 Task: Display the picks of the 2022 Victory Lane Racing NASCAR Cup Series for the race "Ruof thef Mortgage 500" on the track "Phoenix".
Action: Mouse moved to (176, 424)
Screenshot: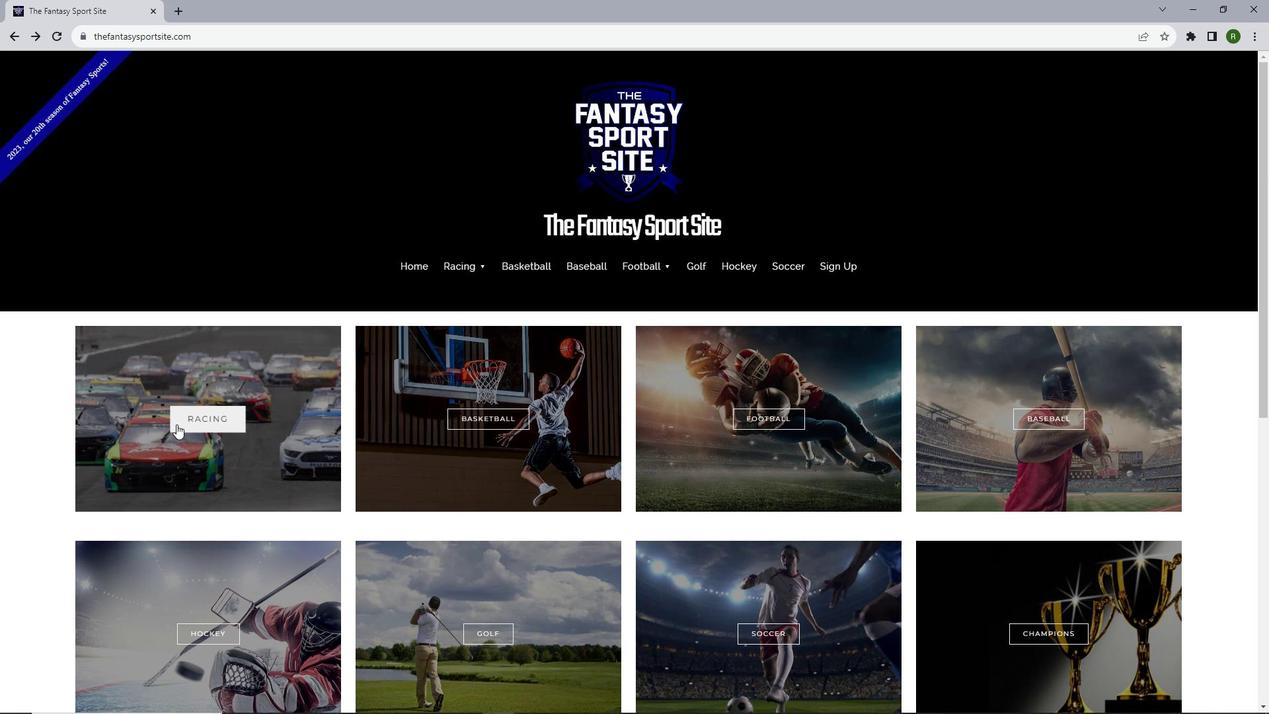 
Action: Mouse pressed left at (176, 424)
Screenshot: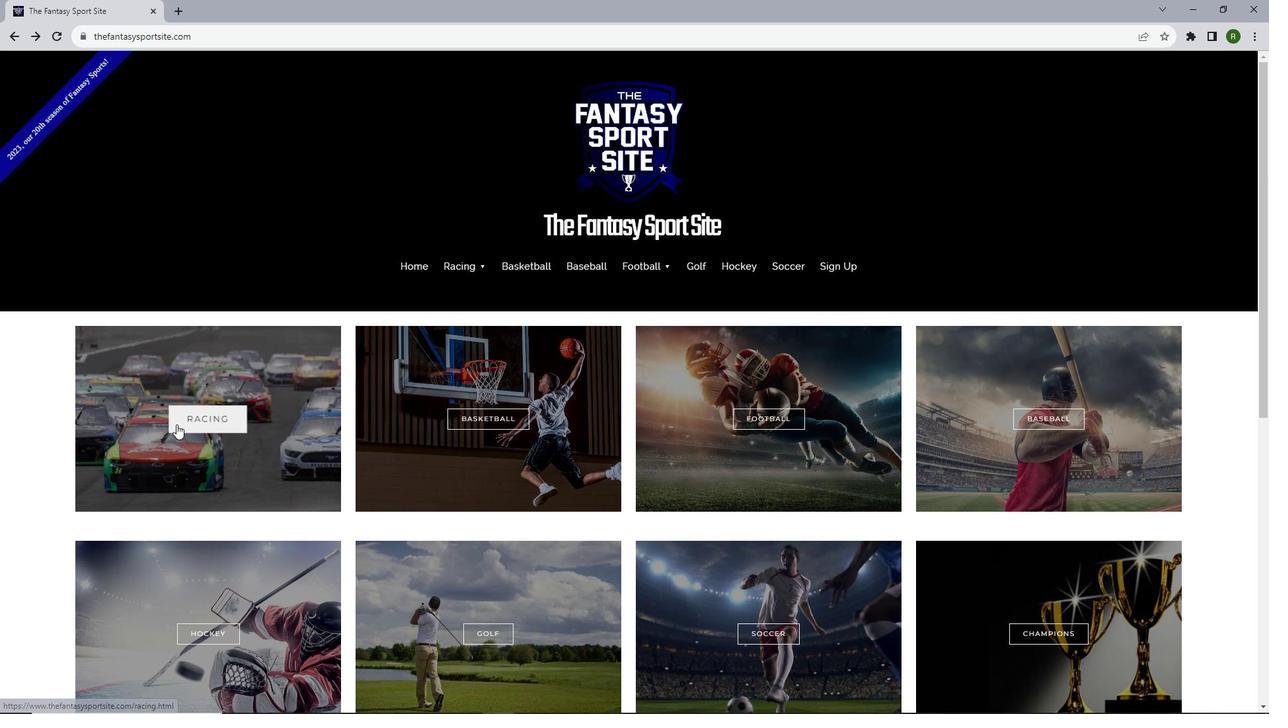 
Action: Mouse moved to (324, 372)
Screenshot: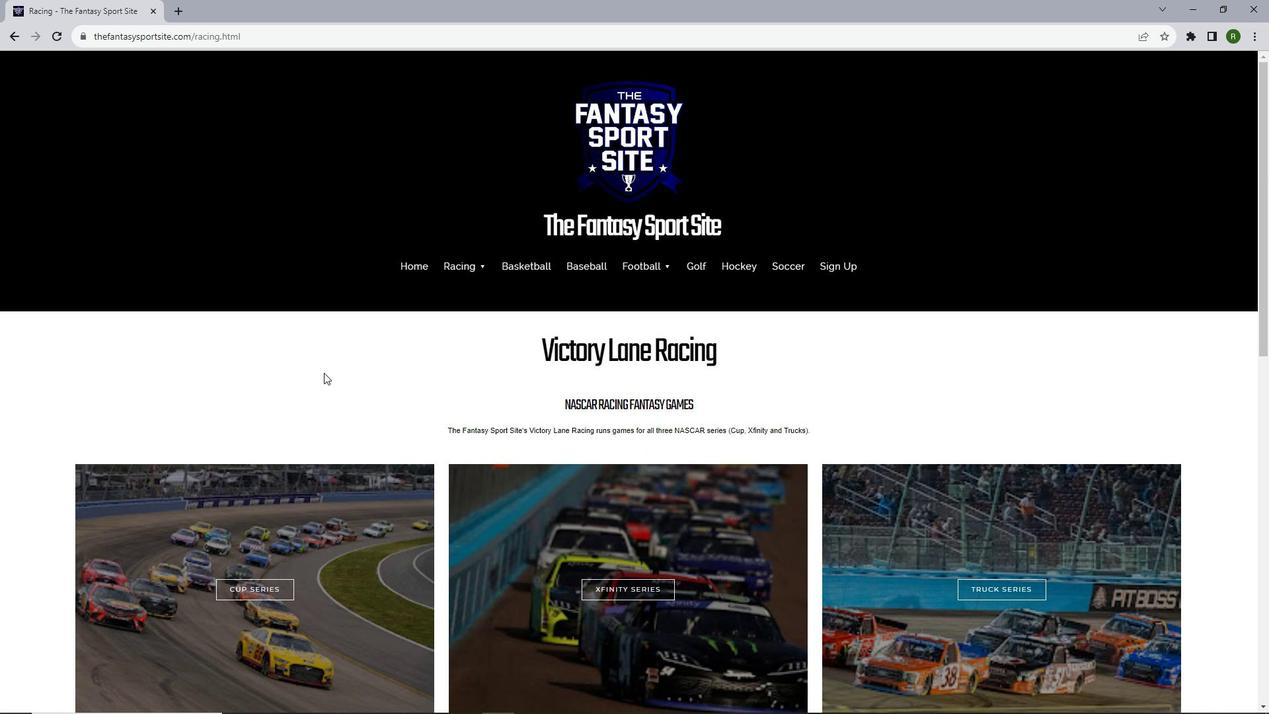 
Action: Mouse scrolled (324, 372) with delta (0, 0)
Screenshot: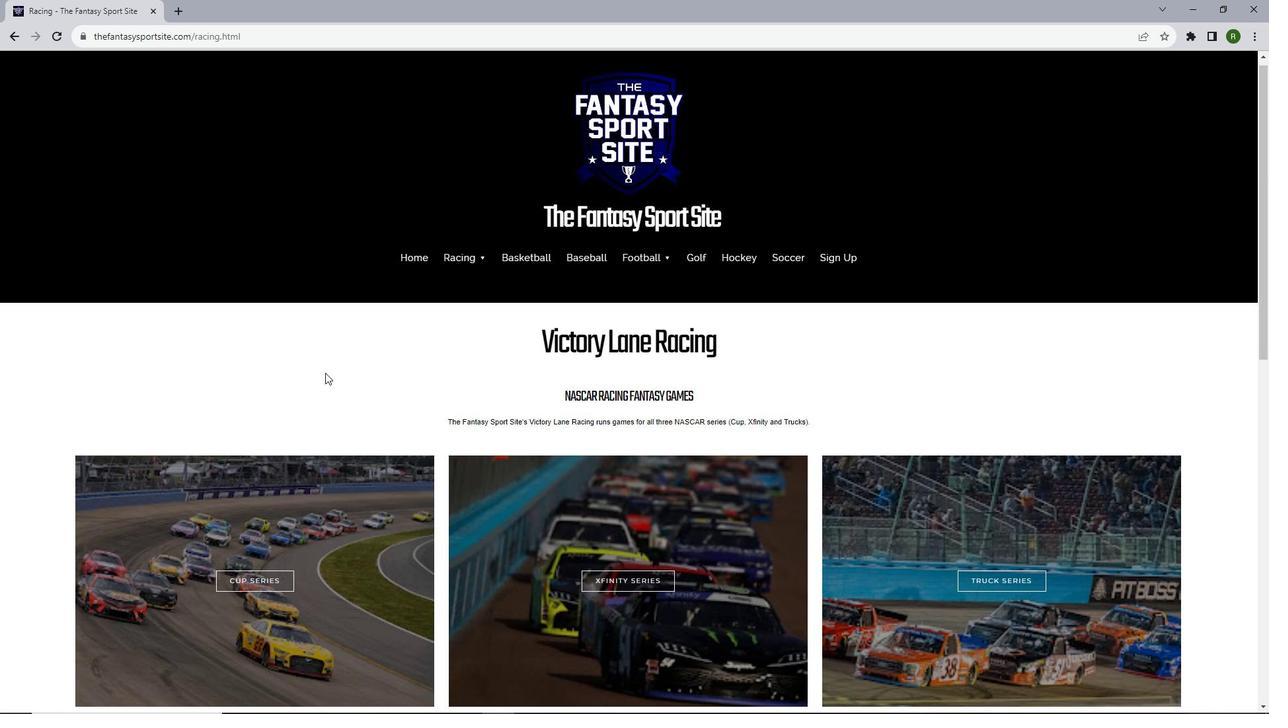 
Action: Mouse moved to (325, 372)
Screenshot: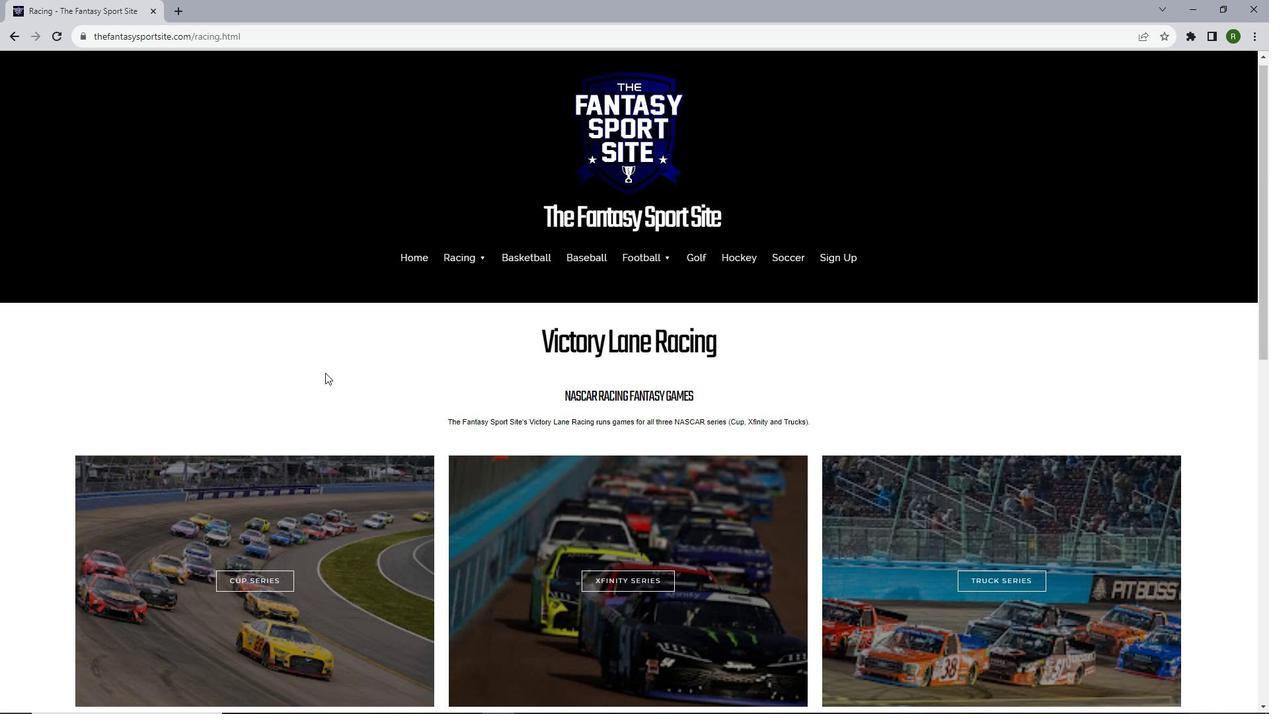
Action: Mouse scrolled (325, 372) with delta (0, 0)
Screenshot: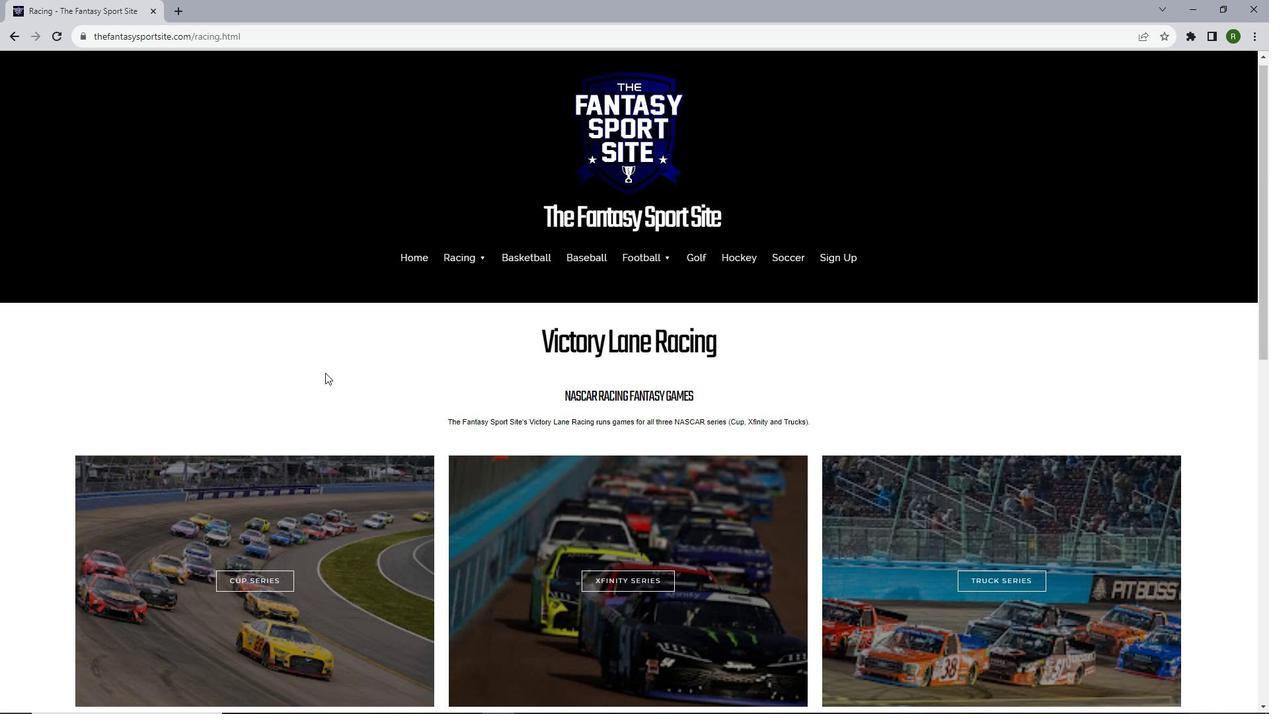 
Action: Mouse scrolled (325, 372) with delta (0, 0)
Screenshot: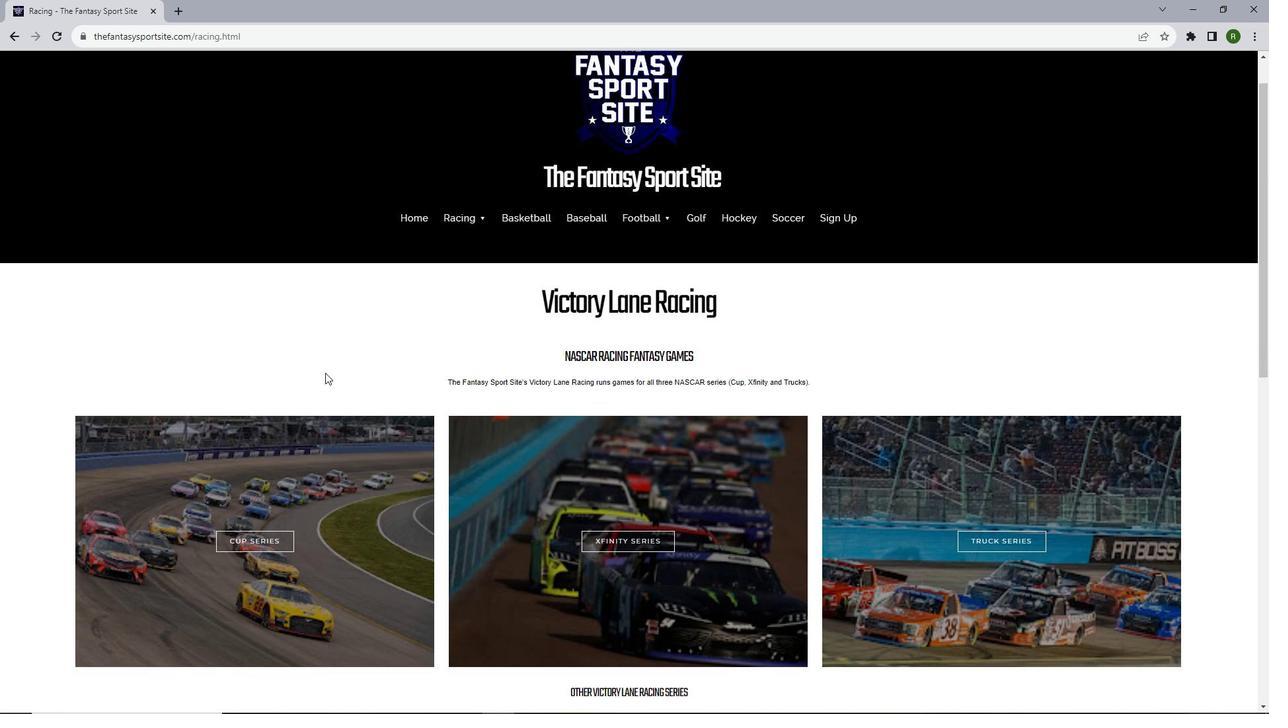 
Action: Mouse scrolled (325, 372) with delta (0, 0)
Screenshot: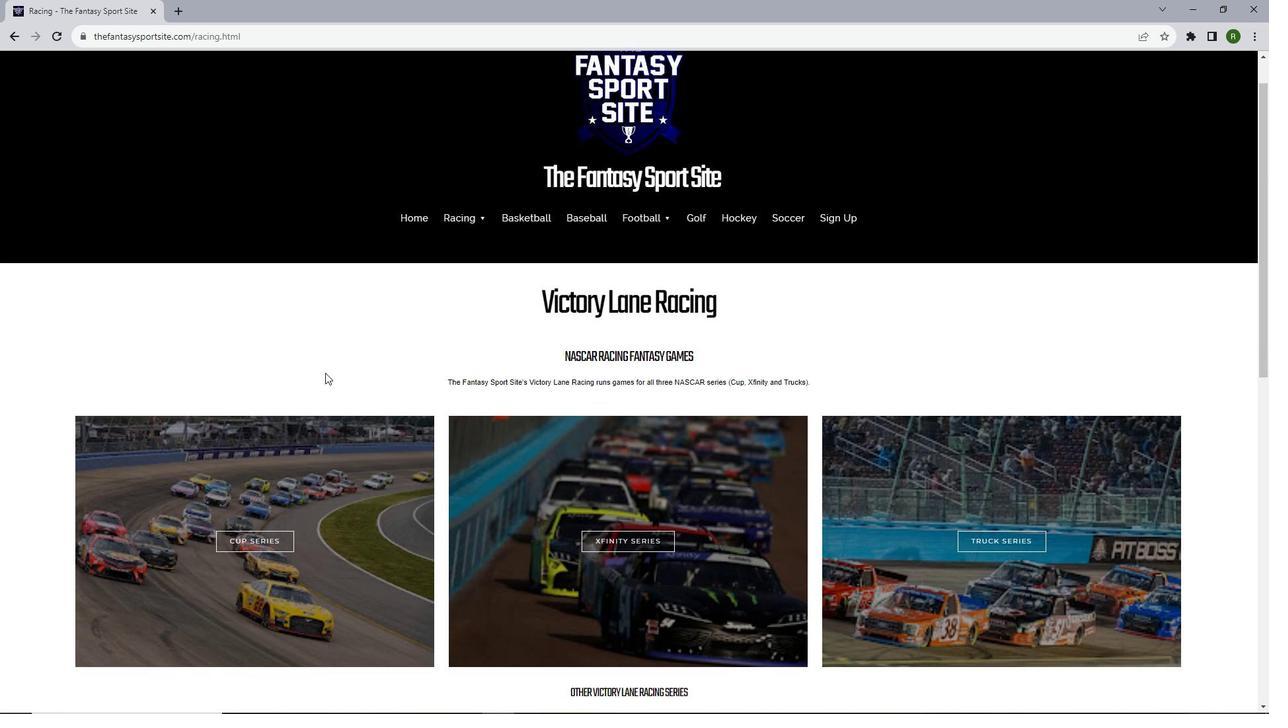 
Action: Mouse scrolled (325, 372) with delta (0, 0)
Screenshot: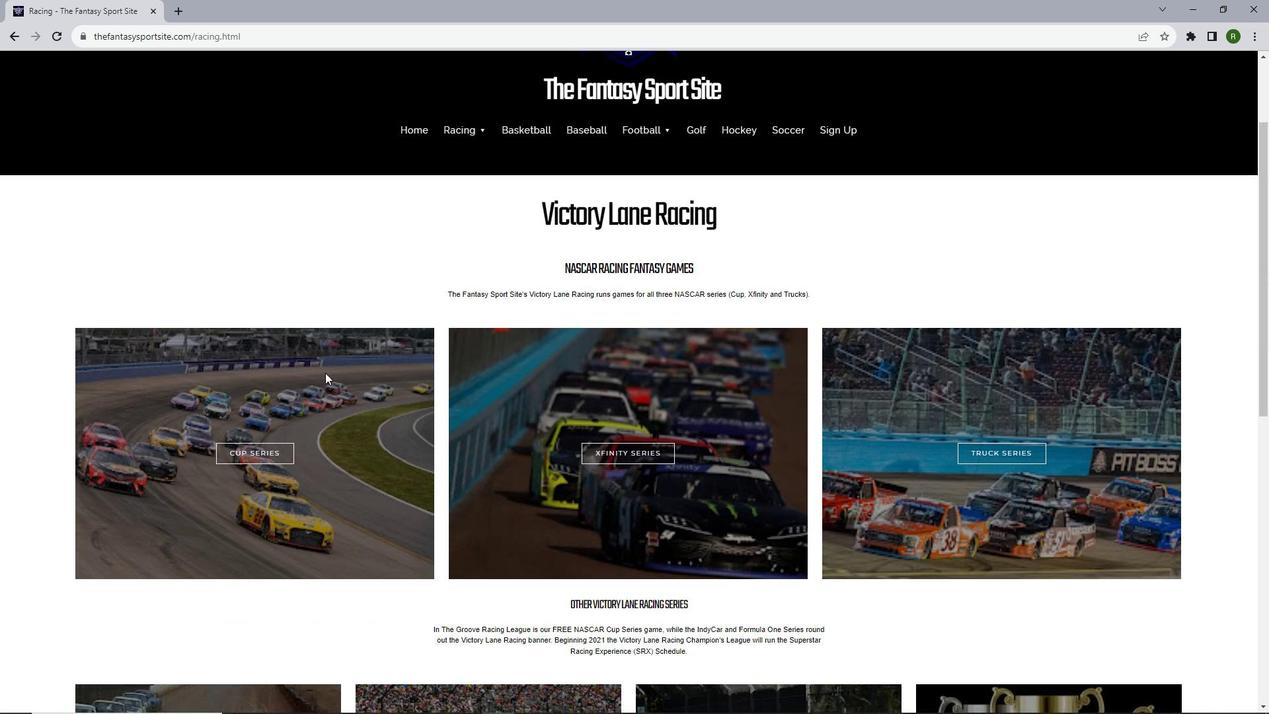 
Action: Mouse moved to (333, 398)
Screenshot: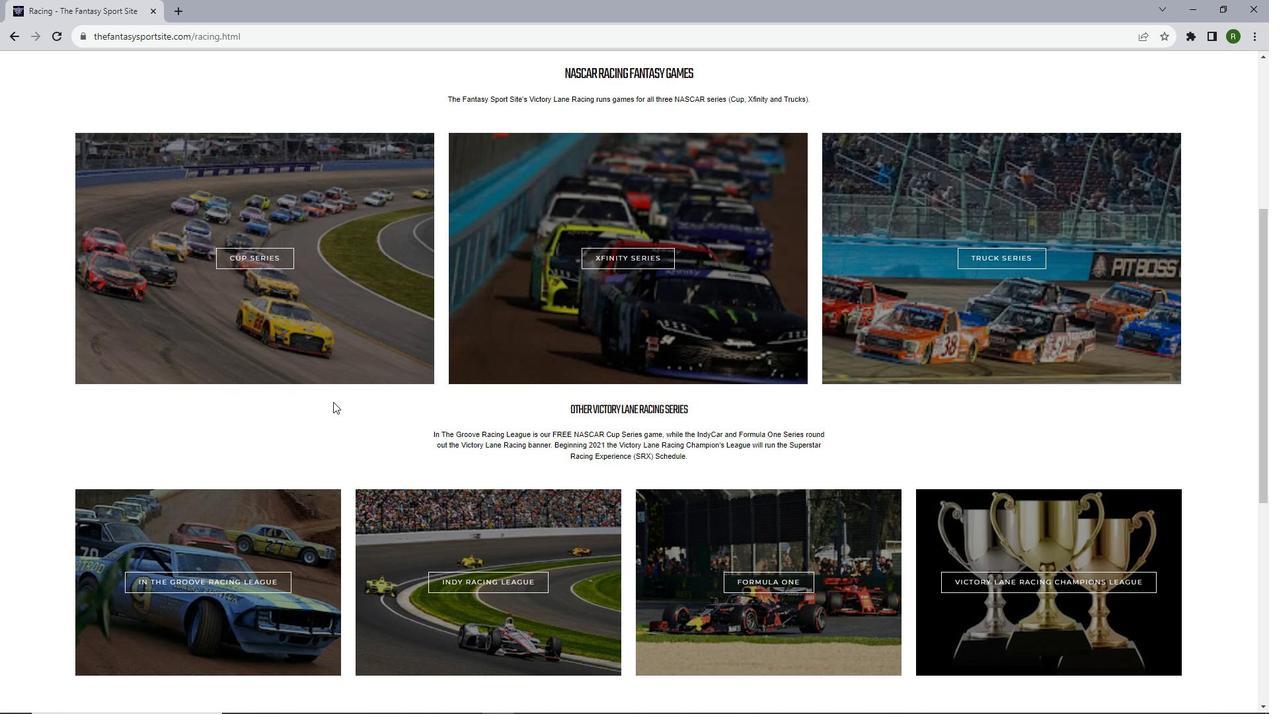 
Action: Mouse scrolled (333, 397) with delta (0, 0)
Screenshot: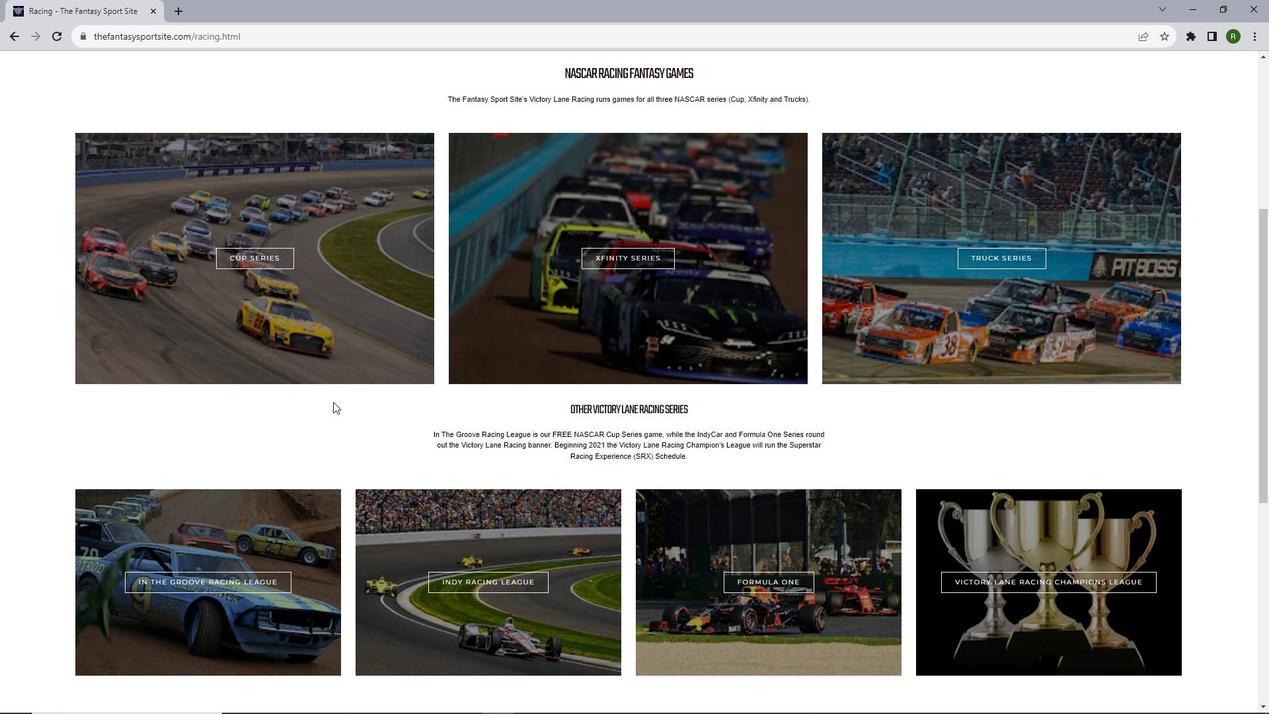 
Action: Mouse moved to (333, 403)
Screenshot: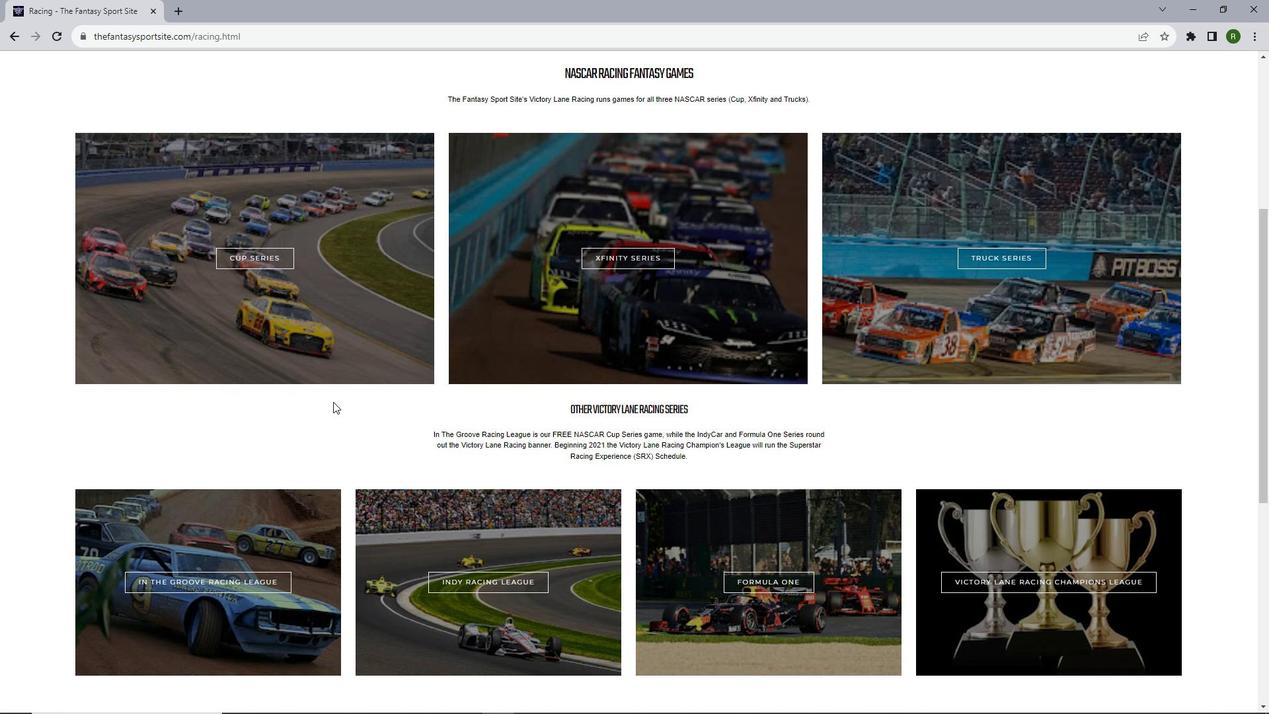 
Action: Mouse scrolled (333, 402) with delta (0, 0)
Screenshot: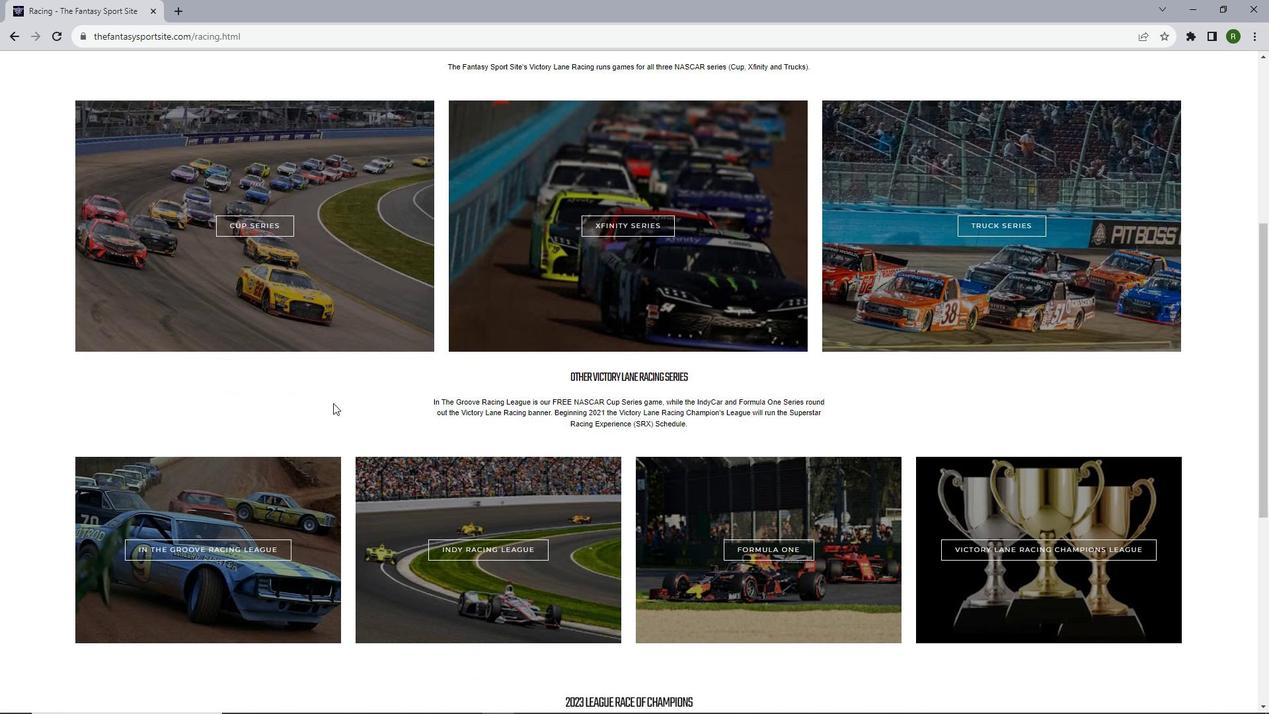 
Action: Mouse moved to (333, 404)
Screenshot: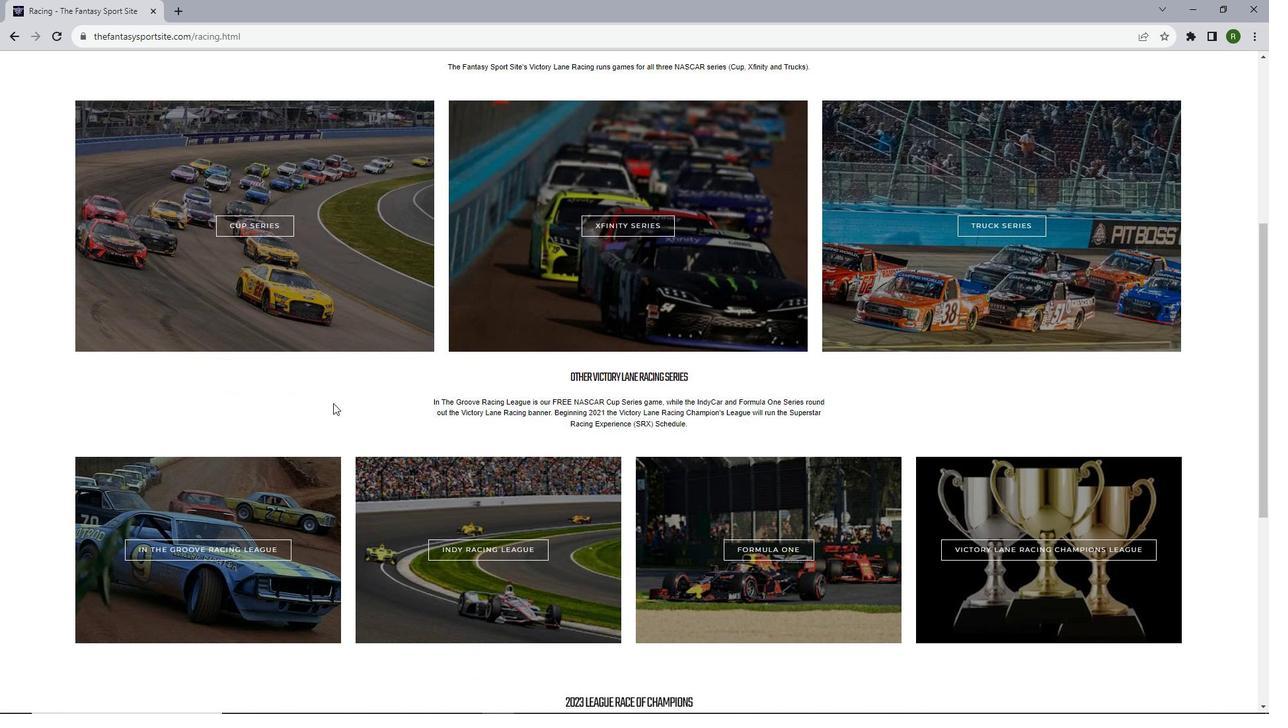 
Action: Mouse scrolled (333, 404) with delta (0, 0)
Screenshot: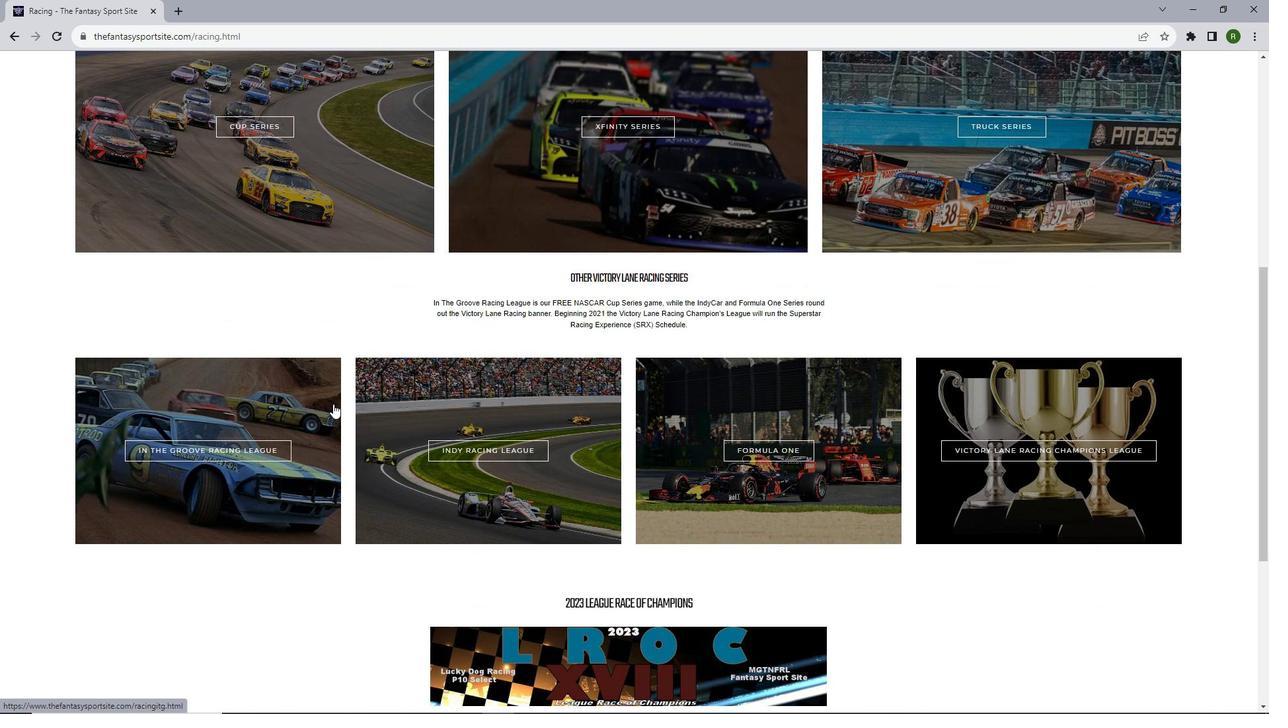 
Action: Mouse moved to (271, 189)
Screenshot: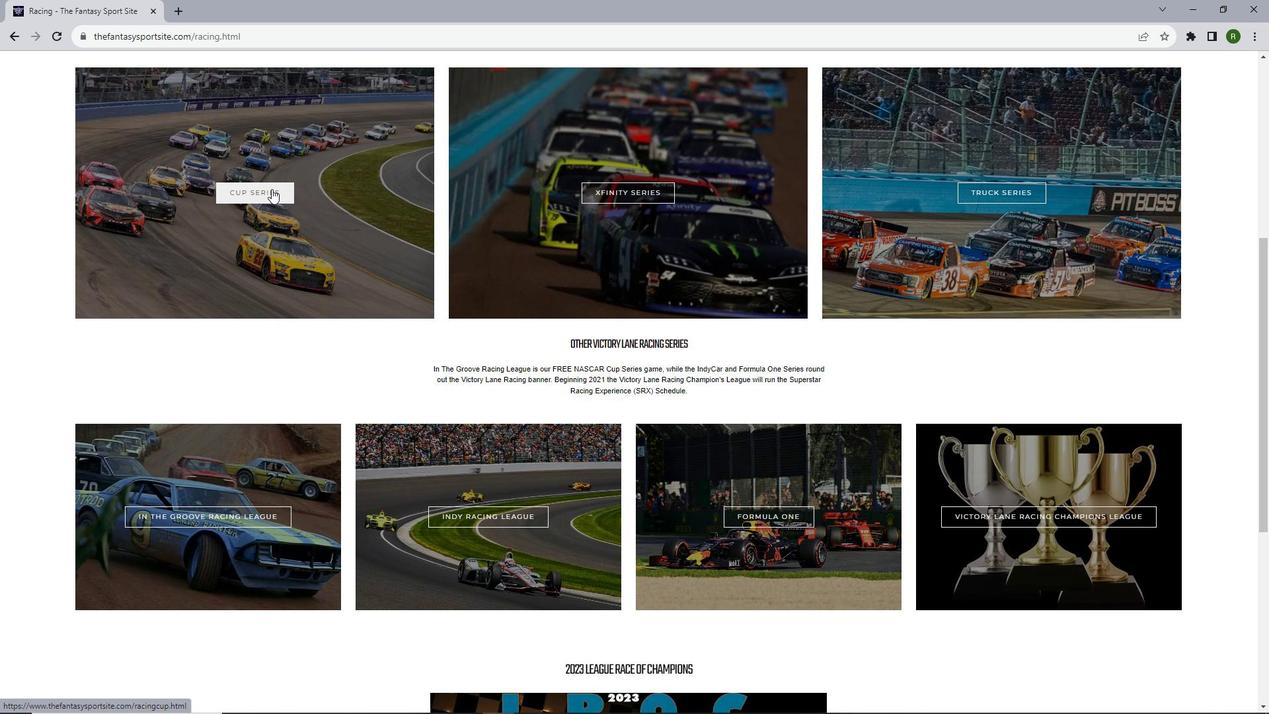 
Action: Mouse pressed left at (271, 189)
Screenshot: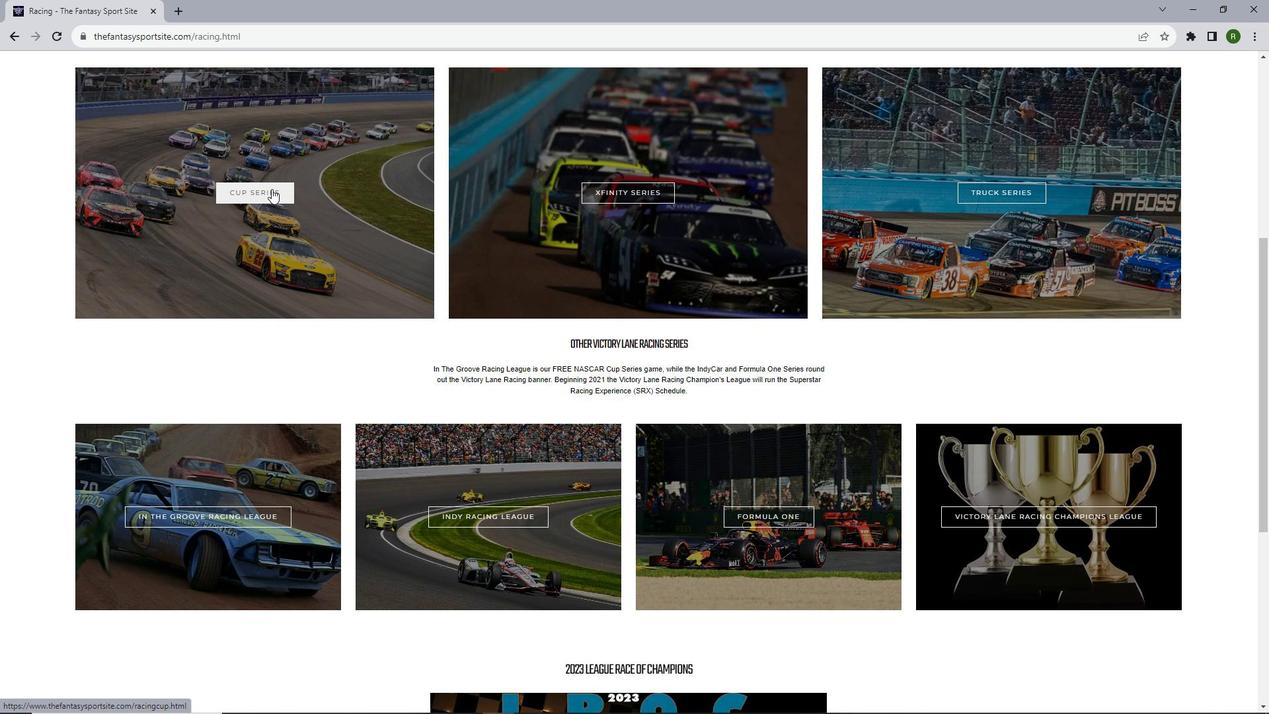 
Action: Mouse moved to (361, 306)
Screenshot: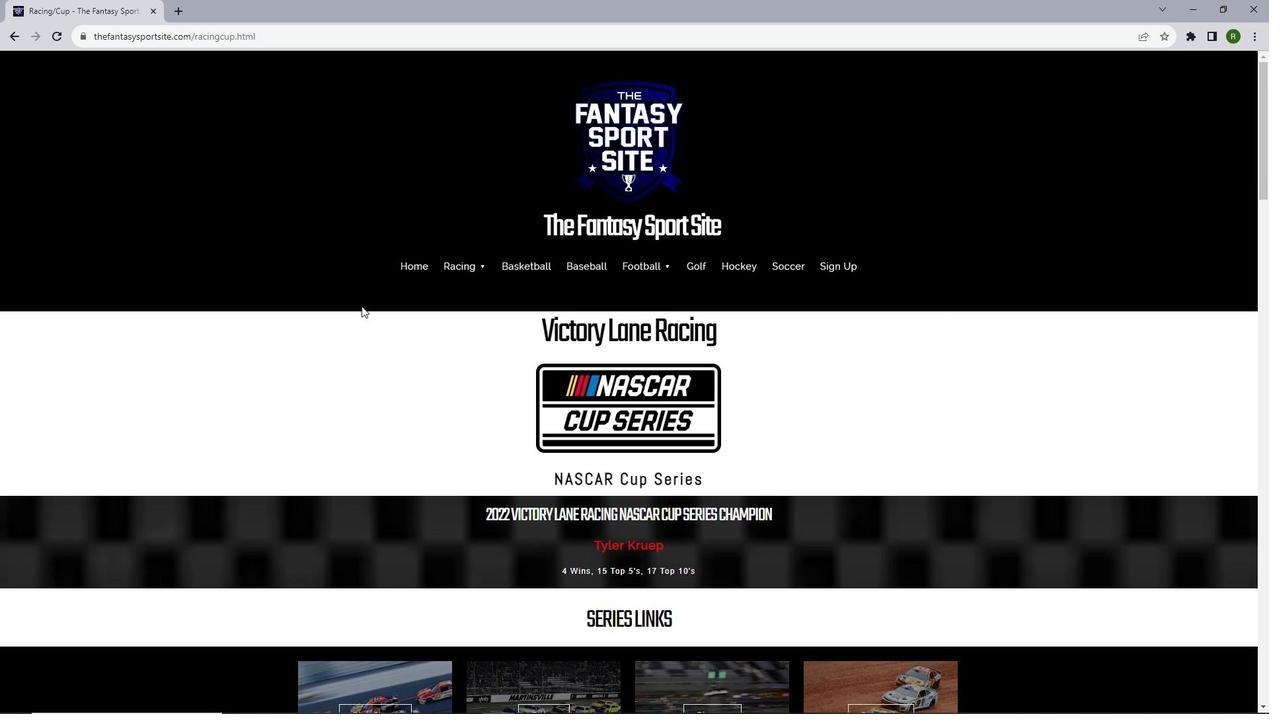 
Action: Mouse scrolled (361, 305) with delta (0, 0)
Screenshot: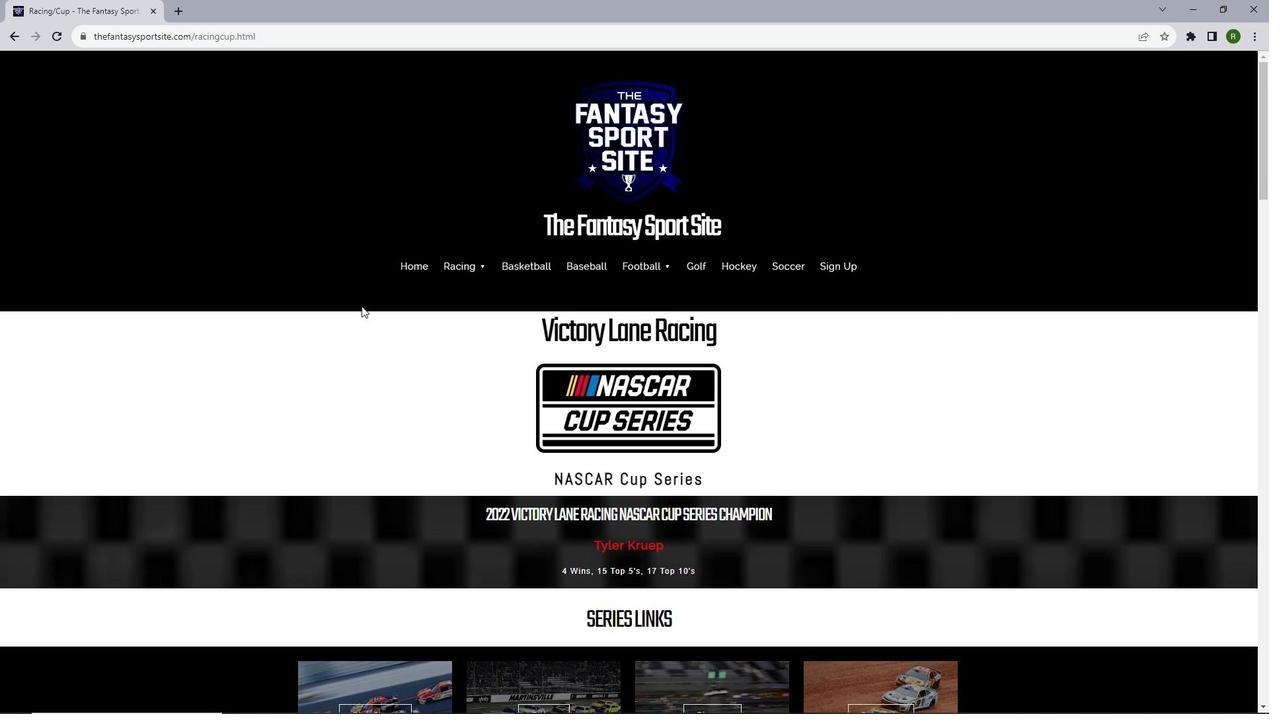 
Action: Mouse scrolled (361, 305) with delta (0, 0)
Screenshot: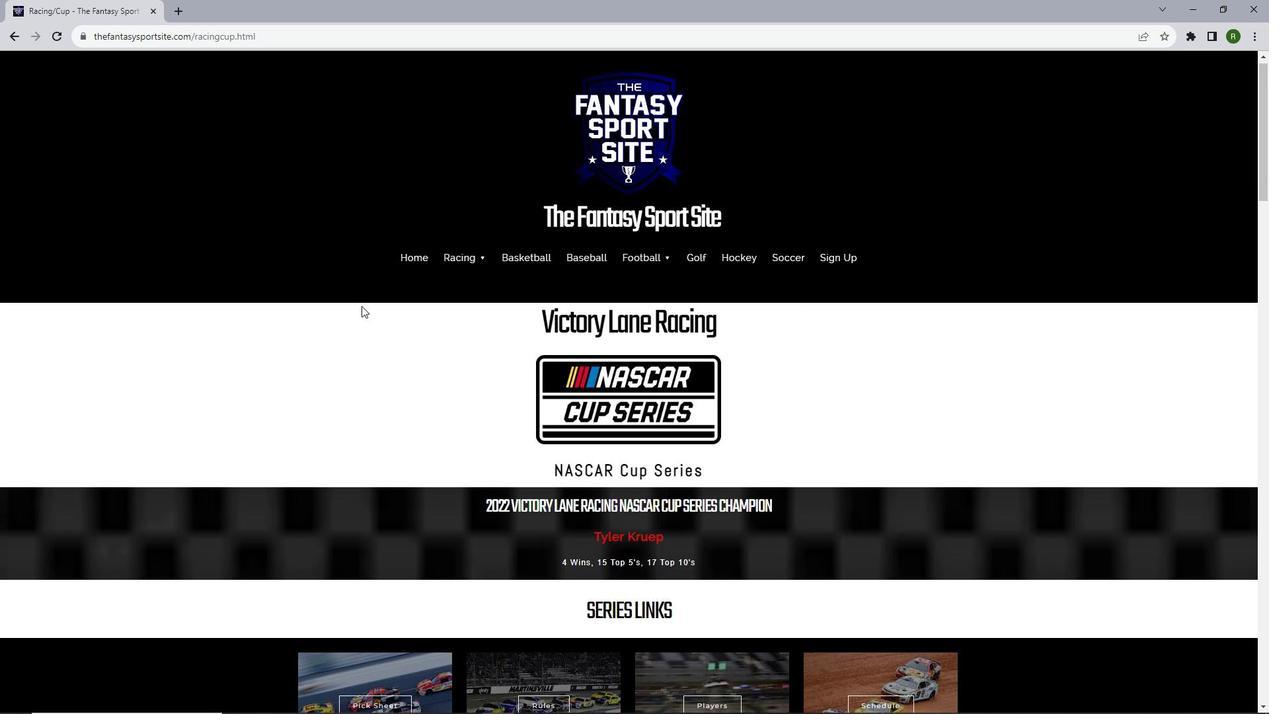 
Action: Mouse scrolled (361, 305) with delta (0, 0)
Screenshot: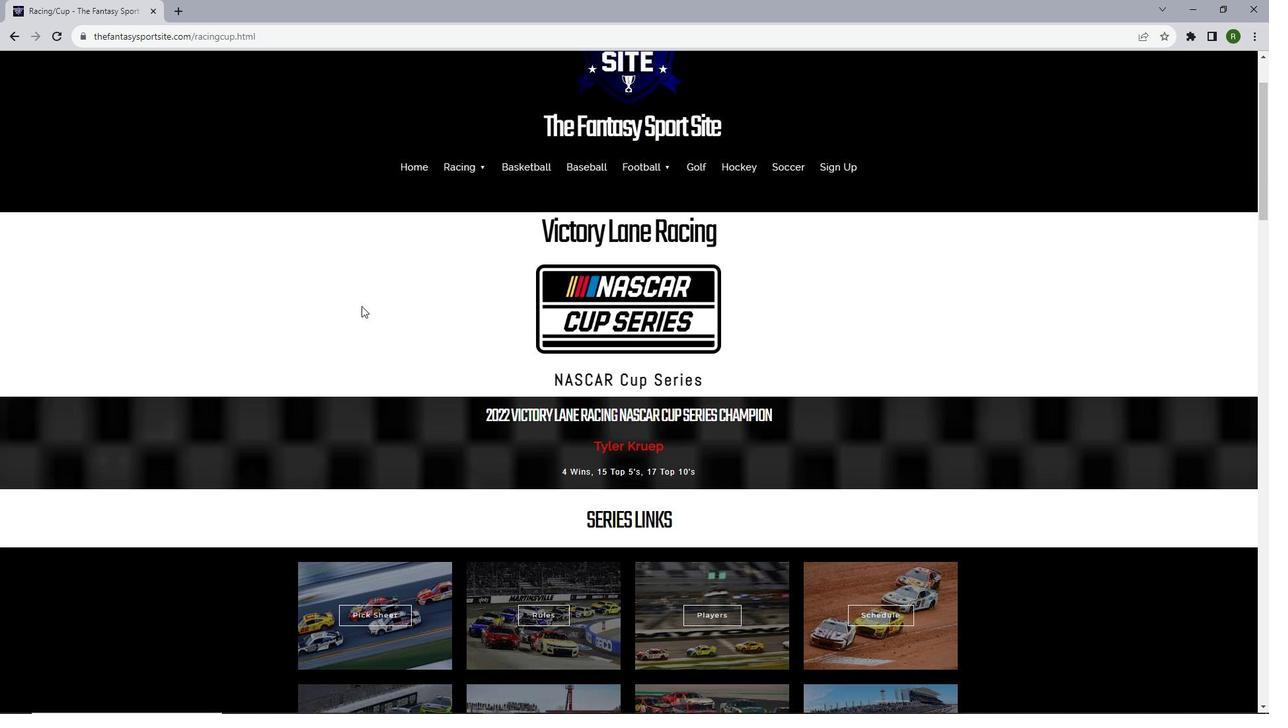 
Action: Mouse scrolled (361, 305) with delta (0, 0)
Screenshot: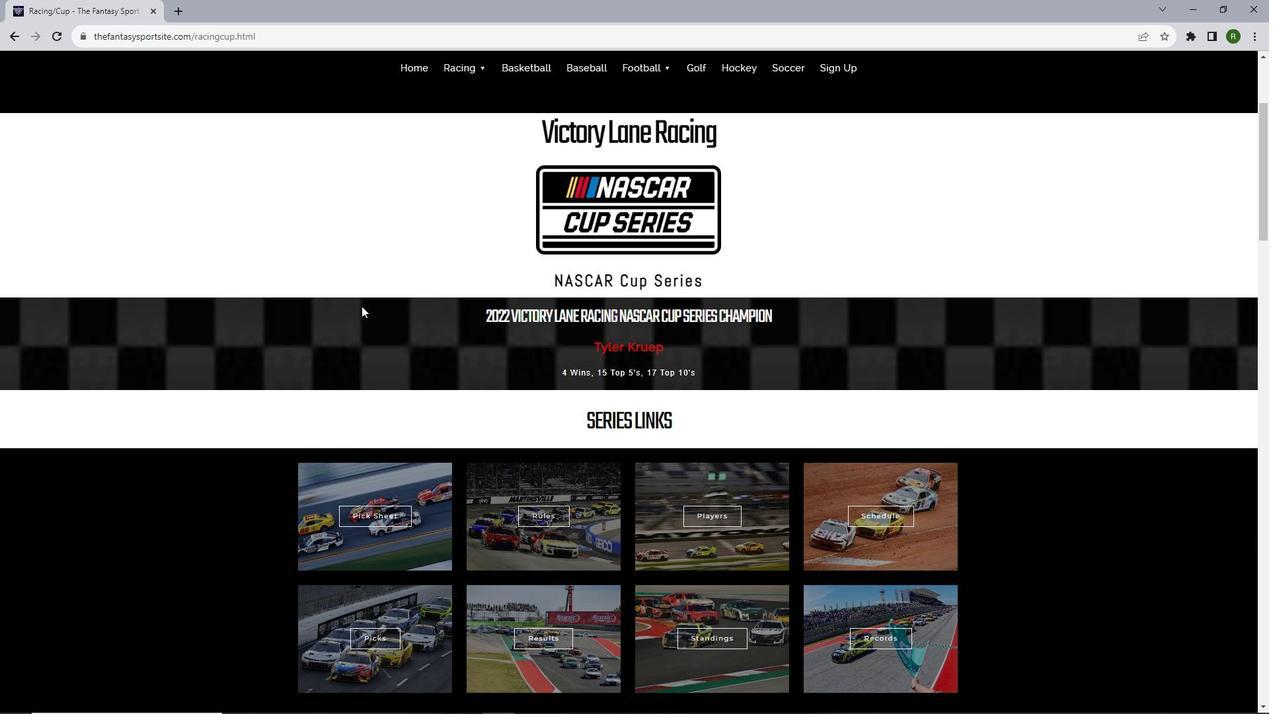 
Action: Mouse scrolled (361, 305) with delta (0, 0)
Screenshot: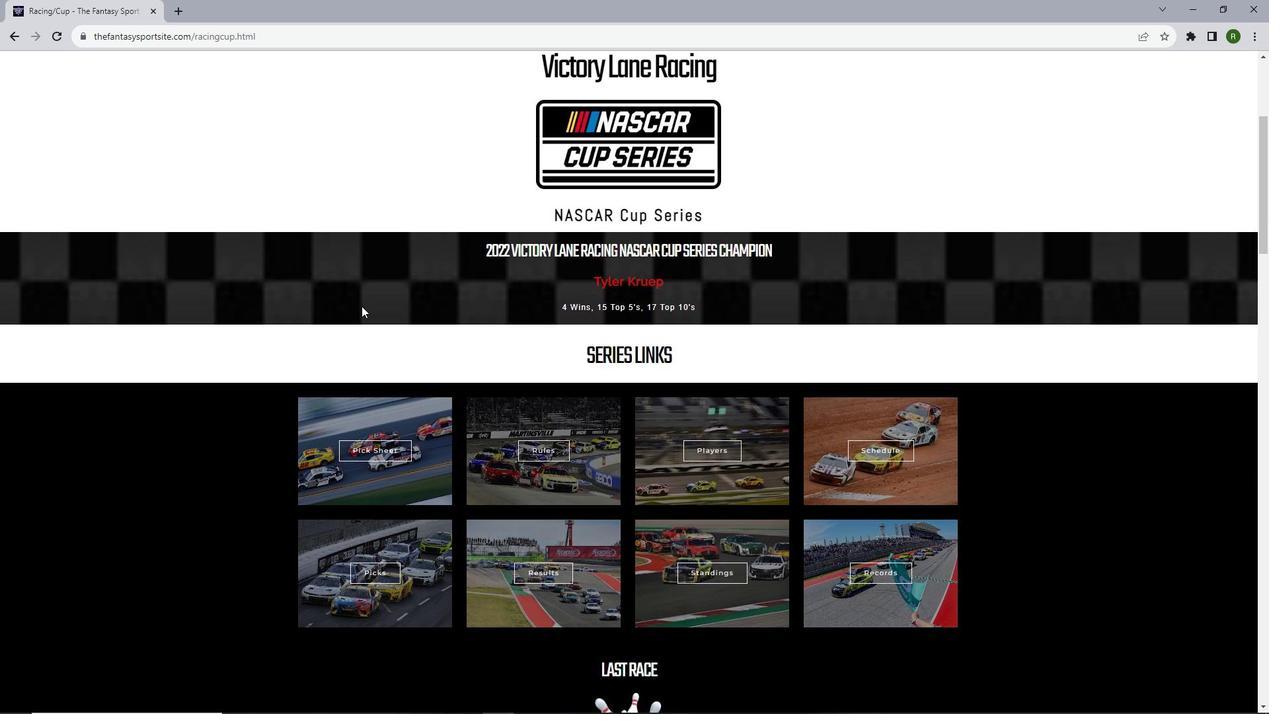 
Action: Mouse moved to (372, 509)
Screenshot: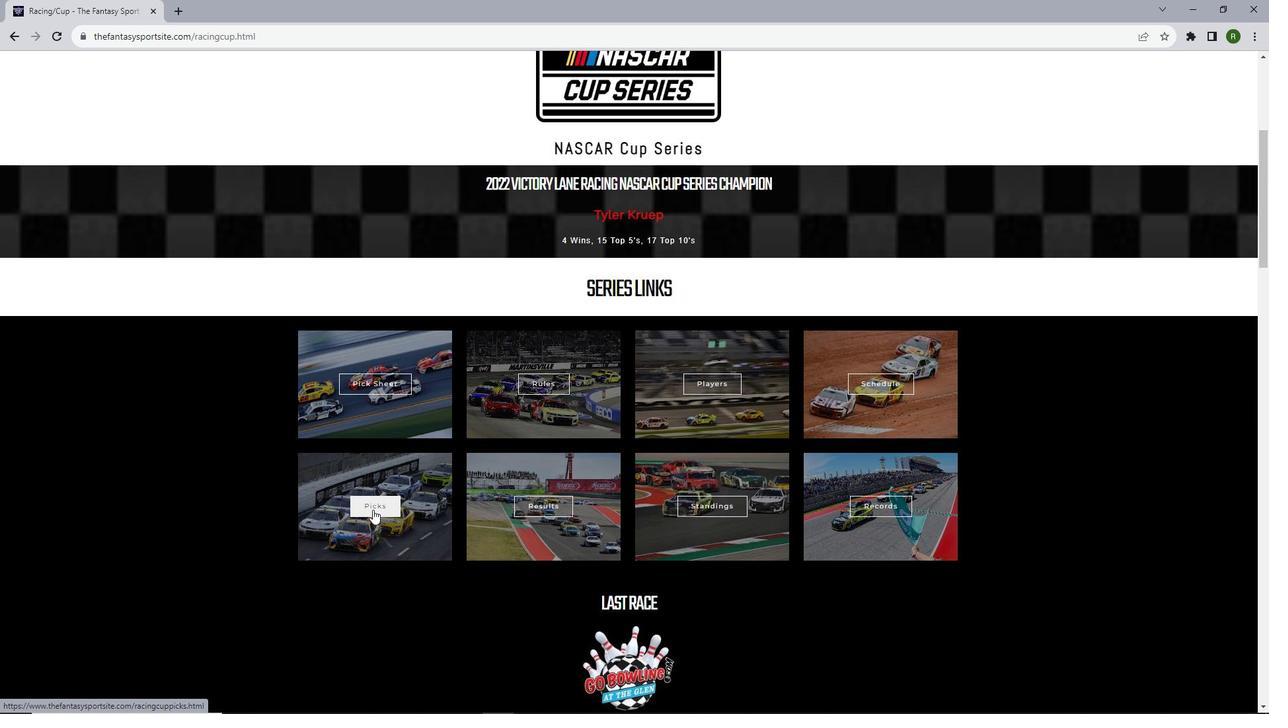 
Action: Mouse pressed left at (372, 509)
Screenshot: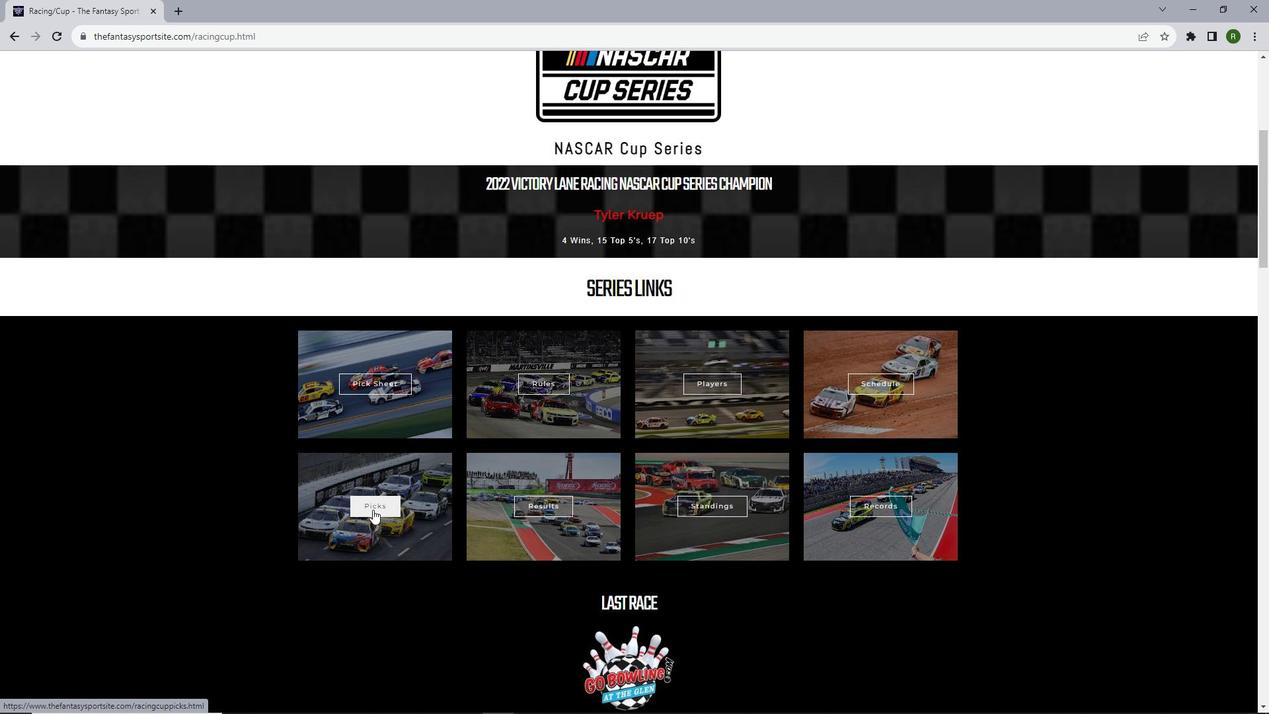 
Action: Mouse moved to (423, 390)
Screenshot: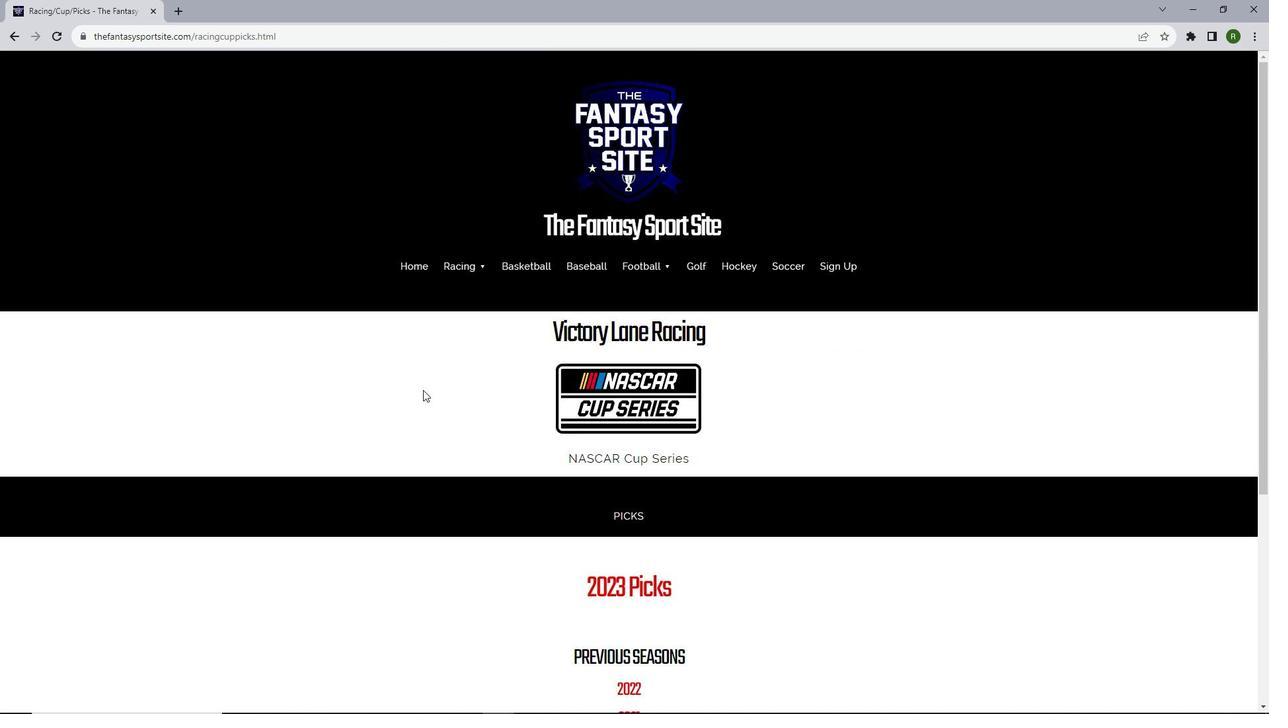 
Action: Mouse scrolled (423, 389) with delta (0, 0)
Screenshot: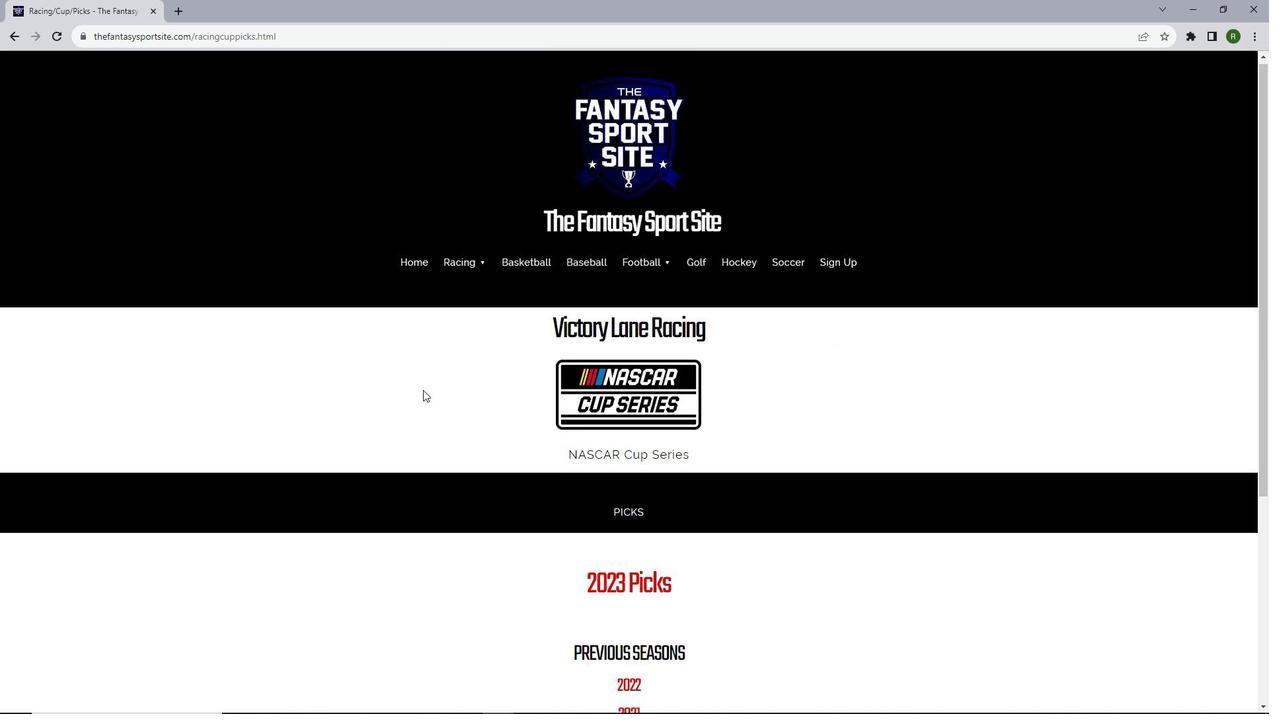 
Action: Mouse scrolled (423, 389) with delta (0, 0)
Screenshot: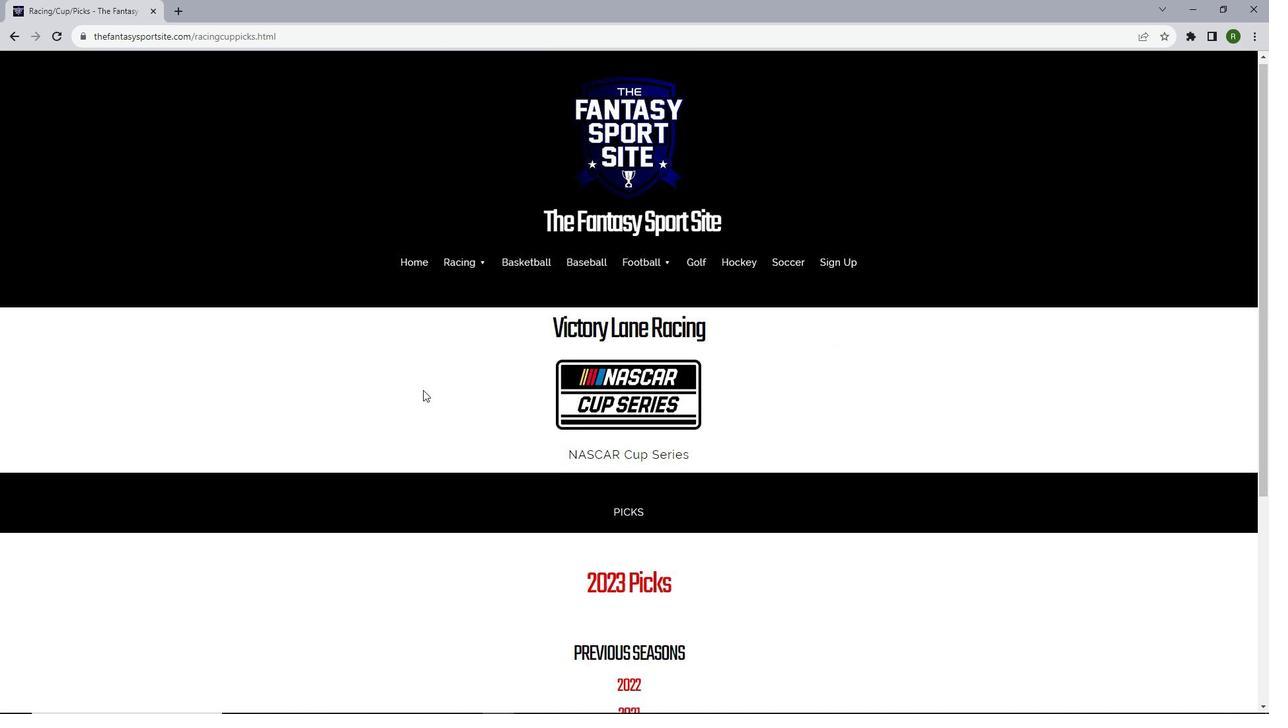 
Action: Mouse moved to (427, 390)
Screenshot: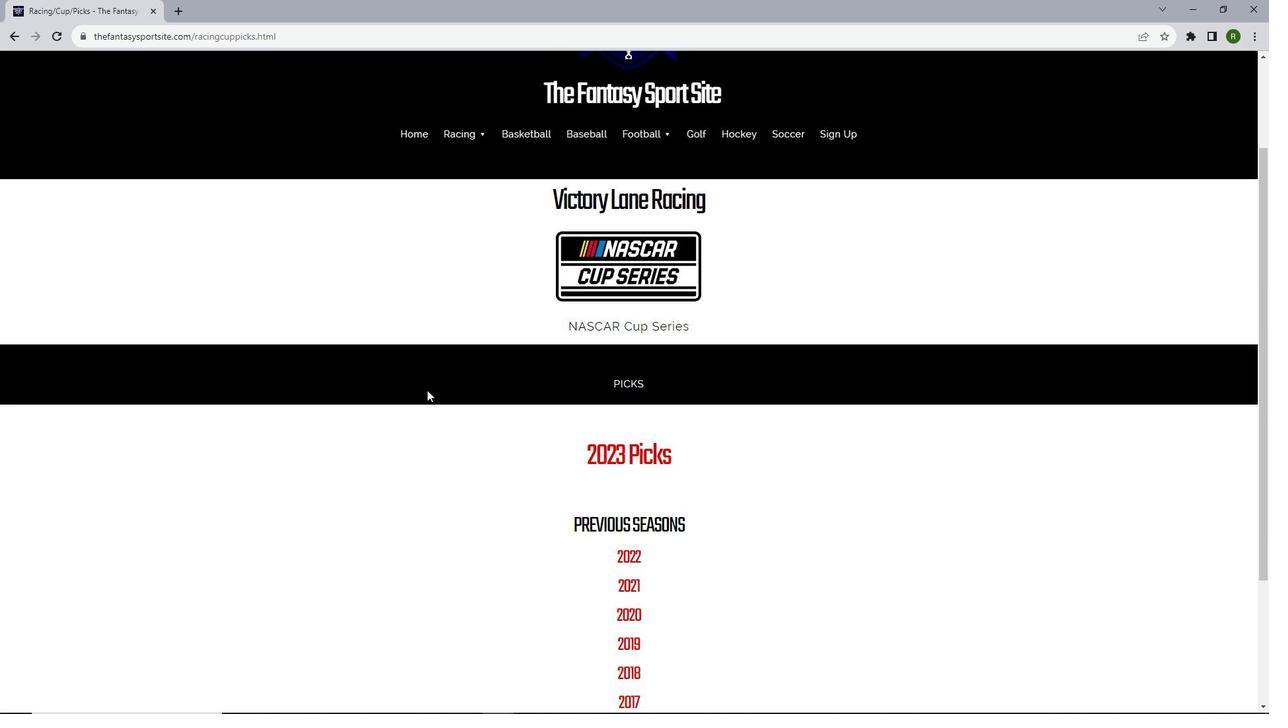 
Action: Mouse scrolled (427, 389) with delta (0, 0)
Screenshot: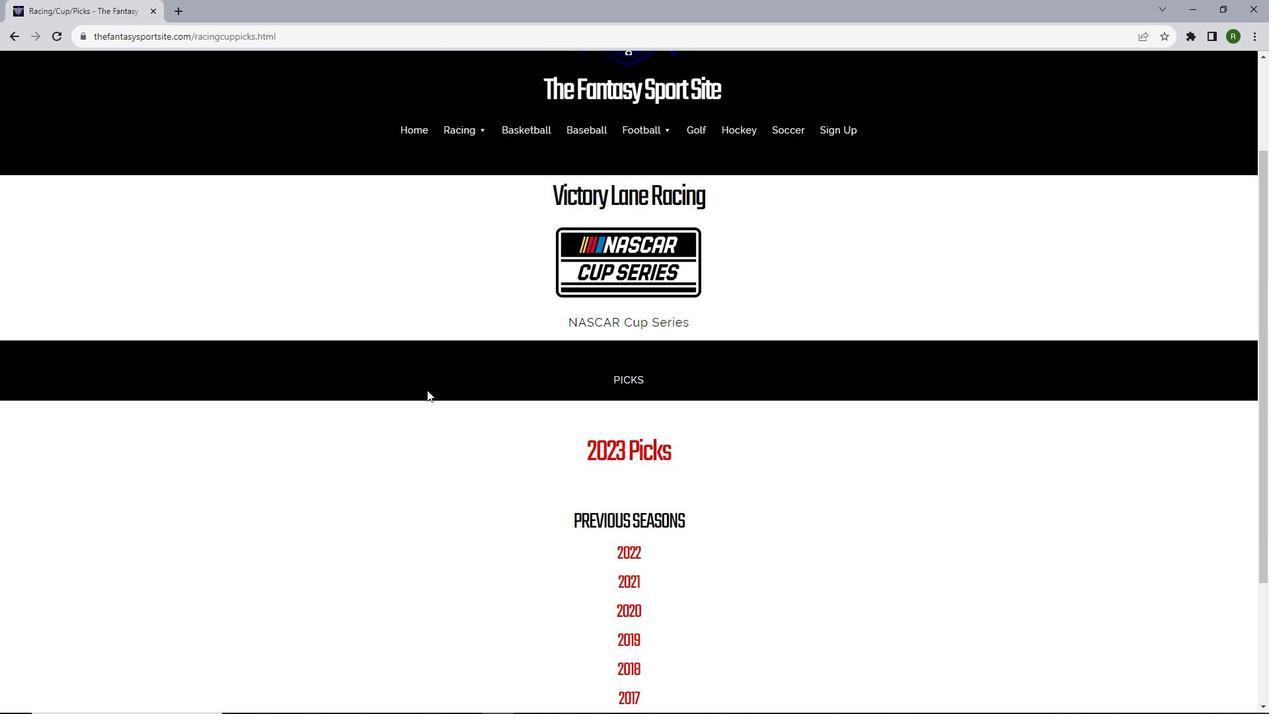 
Action: Mouse scrolled (427, 389) with delta (0, 0)
Screenshot: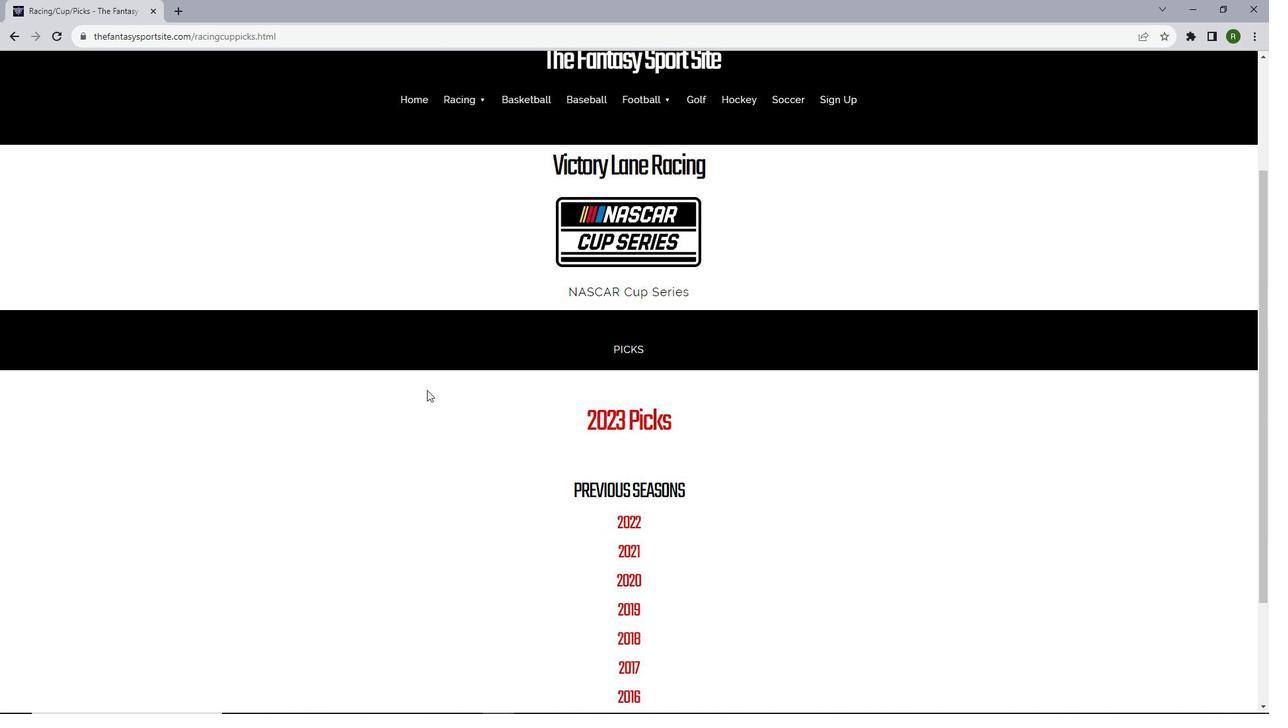 
Action: Mouse moved to (632, 418)
Screenshot: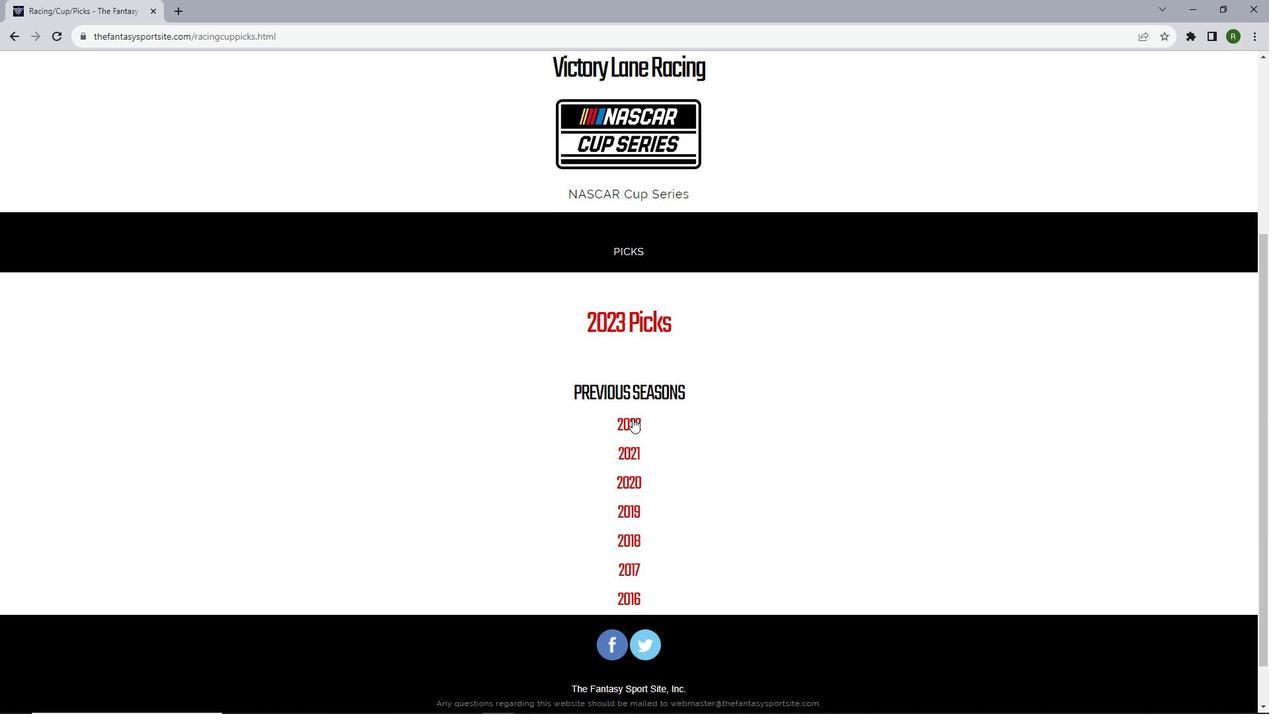 
Action: Mouse pressed left at (632, 418)
Screenshot: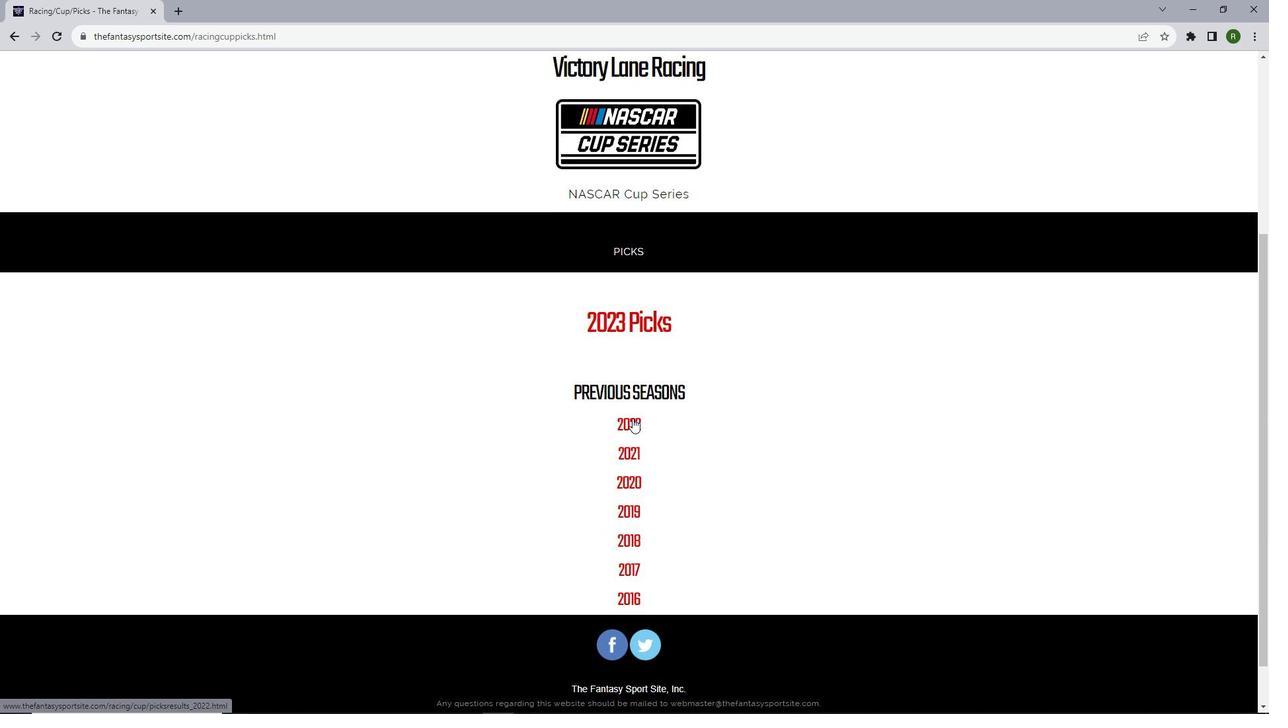 
Action: Mouse moved to (643, 180)
Screenshot: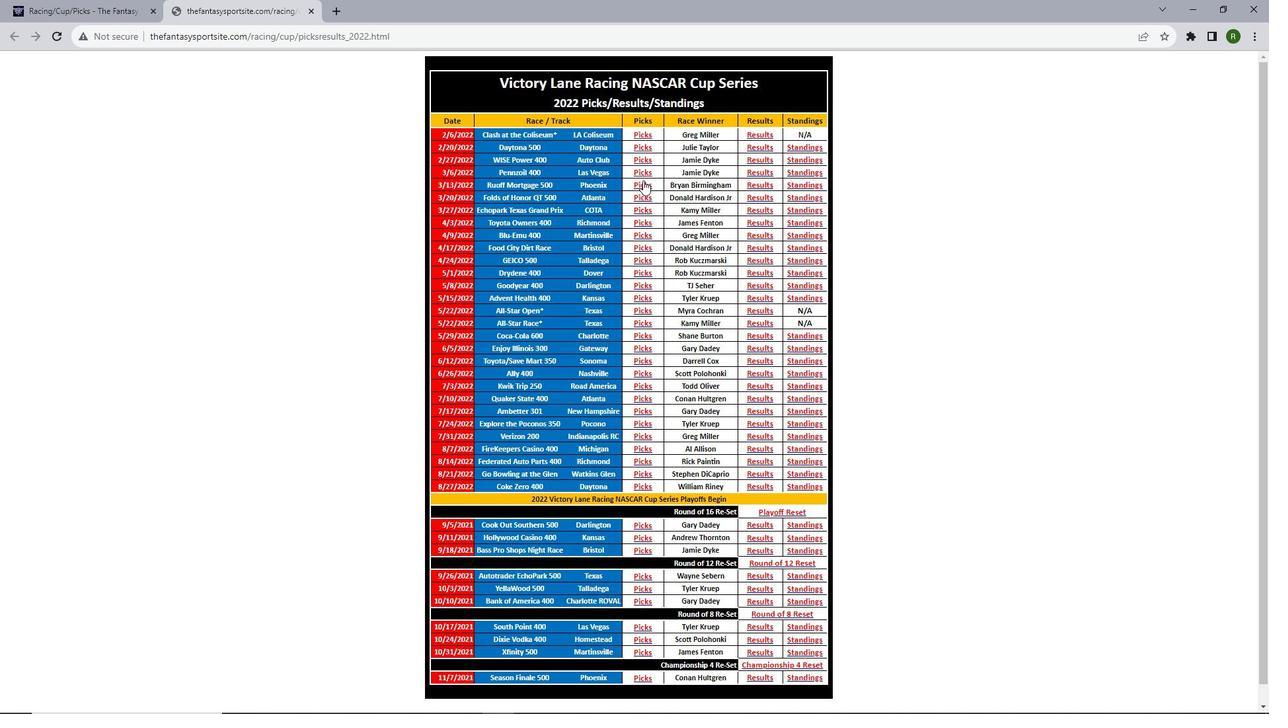 
Action: Mouse pressed left at (643, 180)
Screenshot: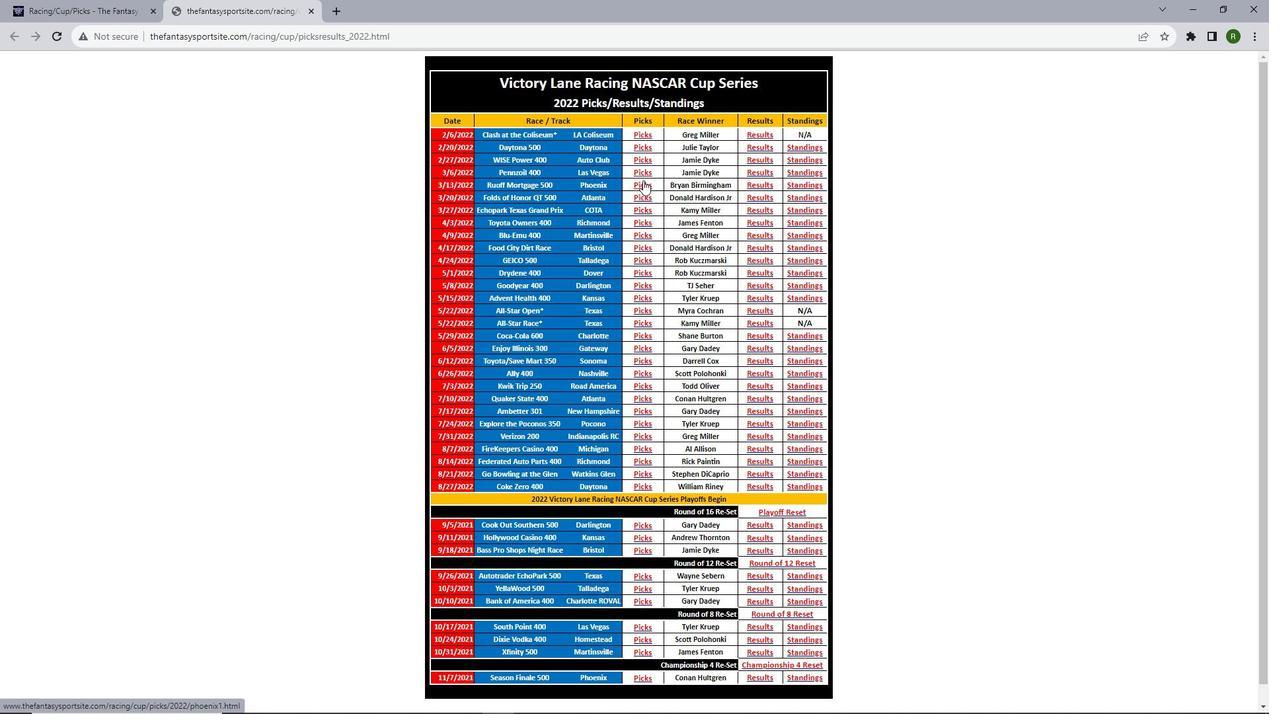 
Action: Mouse moved to (643, 180)
Screenshot: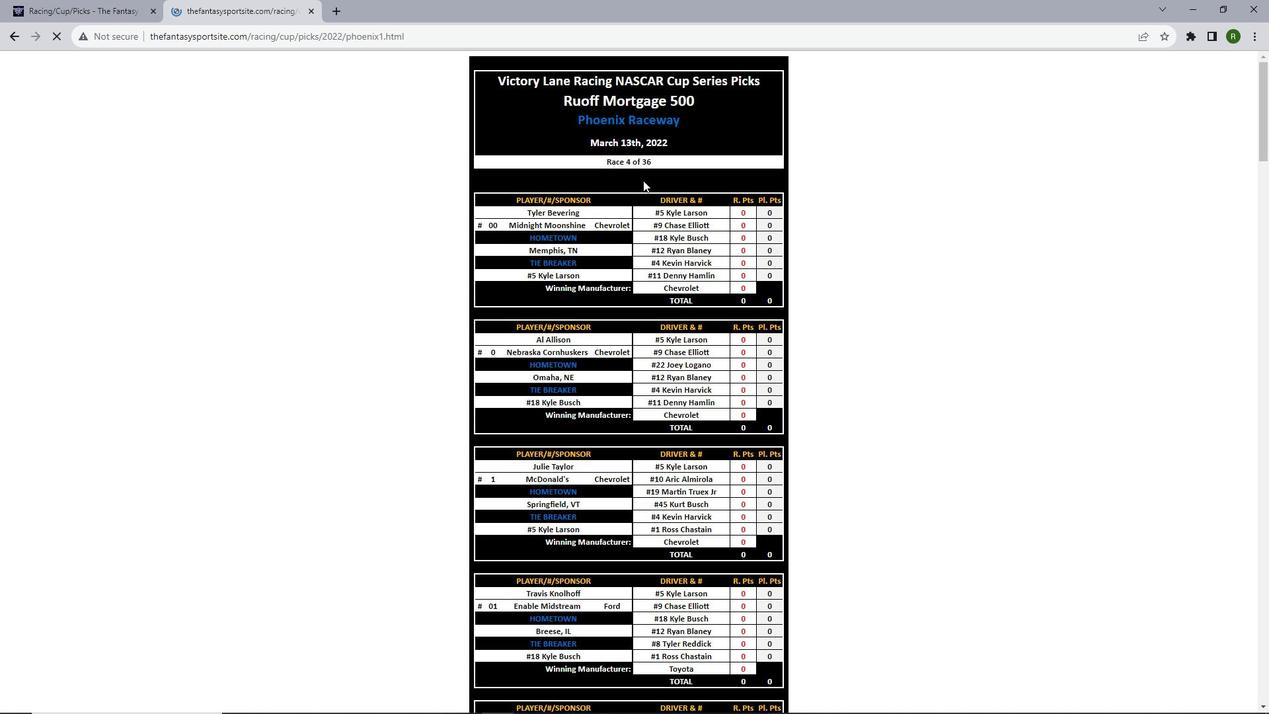 
Action: Mouse scrolled (643, 179) with delta (0, 0)
Screenshot: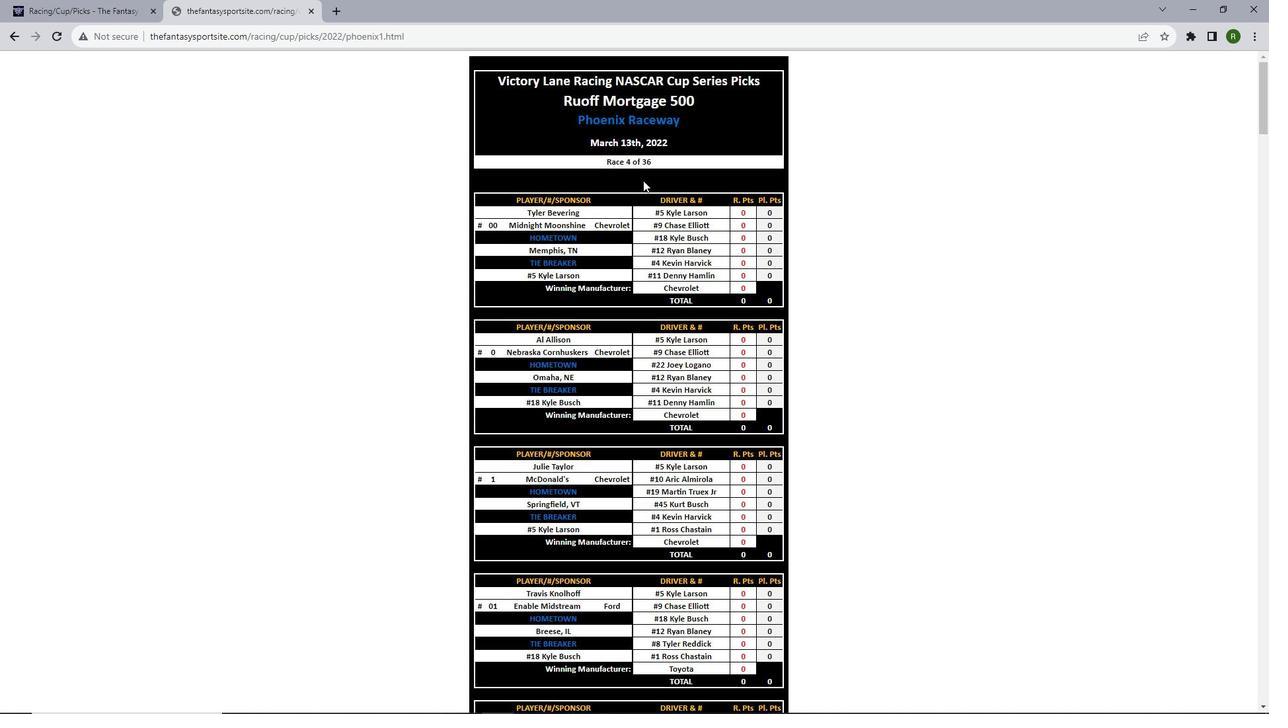 
Action: Mouse scrolled (643, 179) with delta (0, 0)
Screenshot: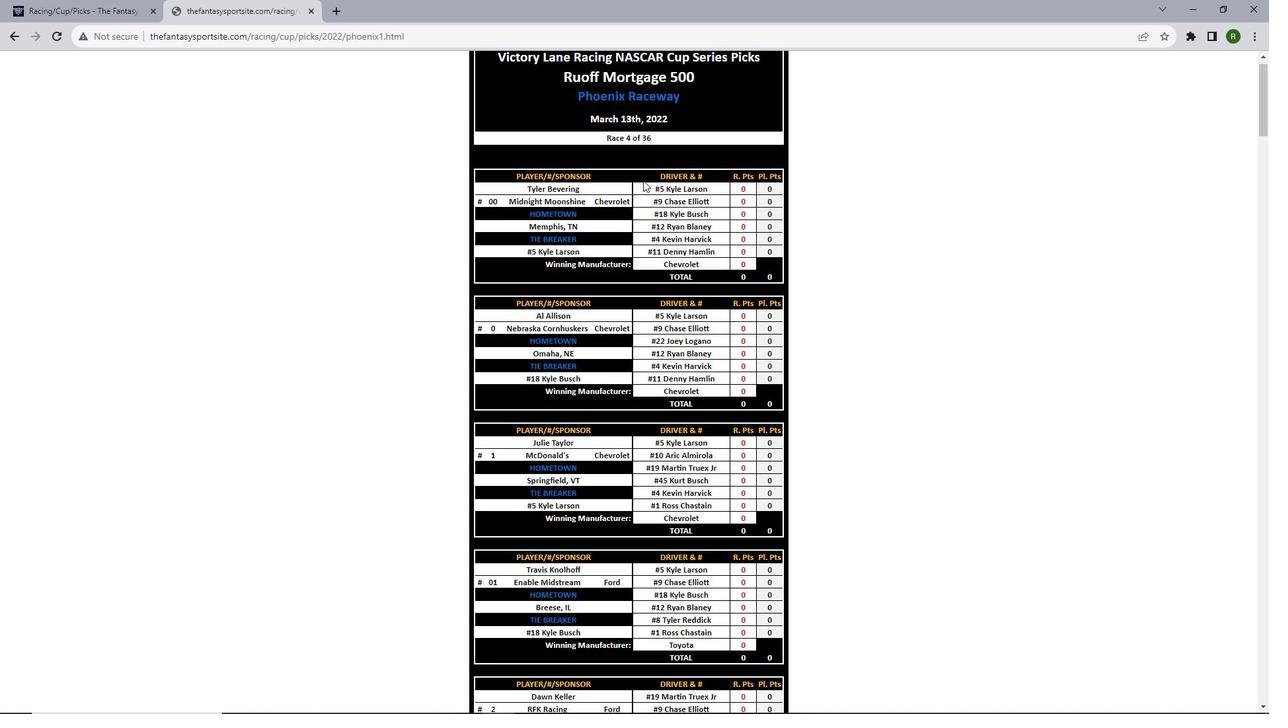 
Action: Mouse scrolled (643, 179) with delta (0, 0)
Screenshot: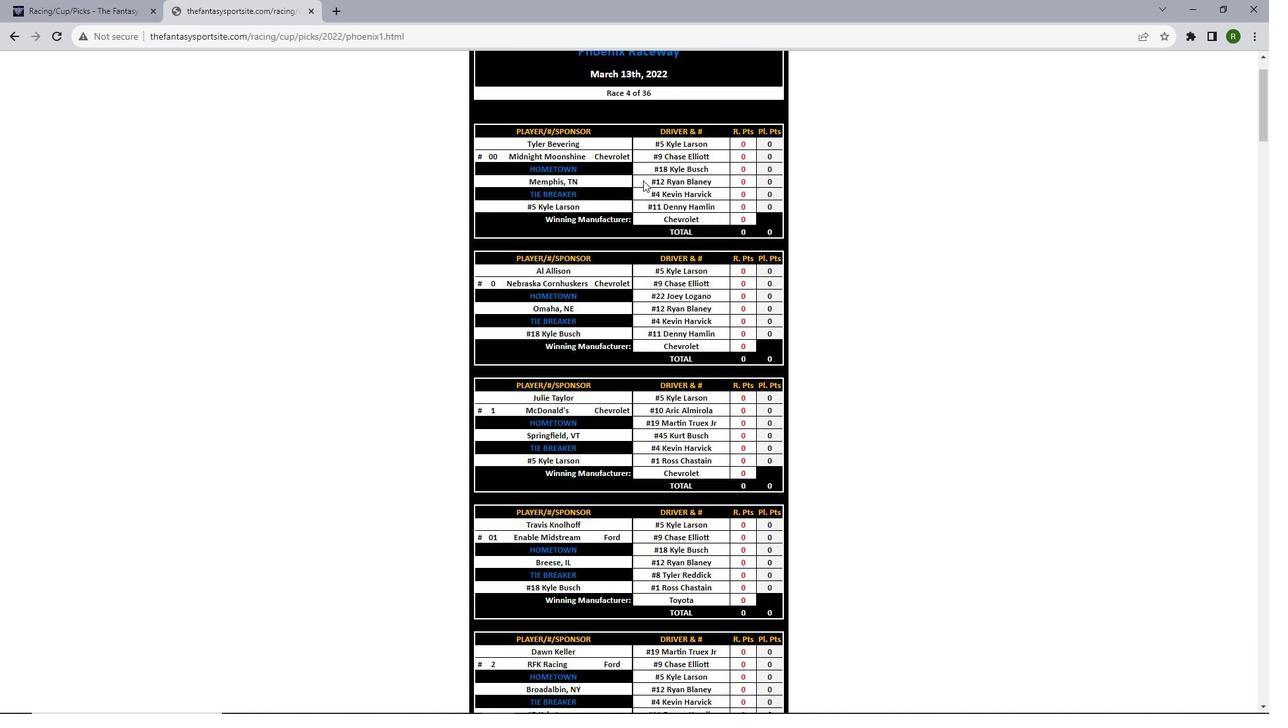 
Action: Mouse scrolled (643, 179) with delta (0, 0)
Screenshot: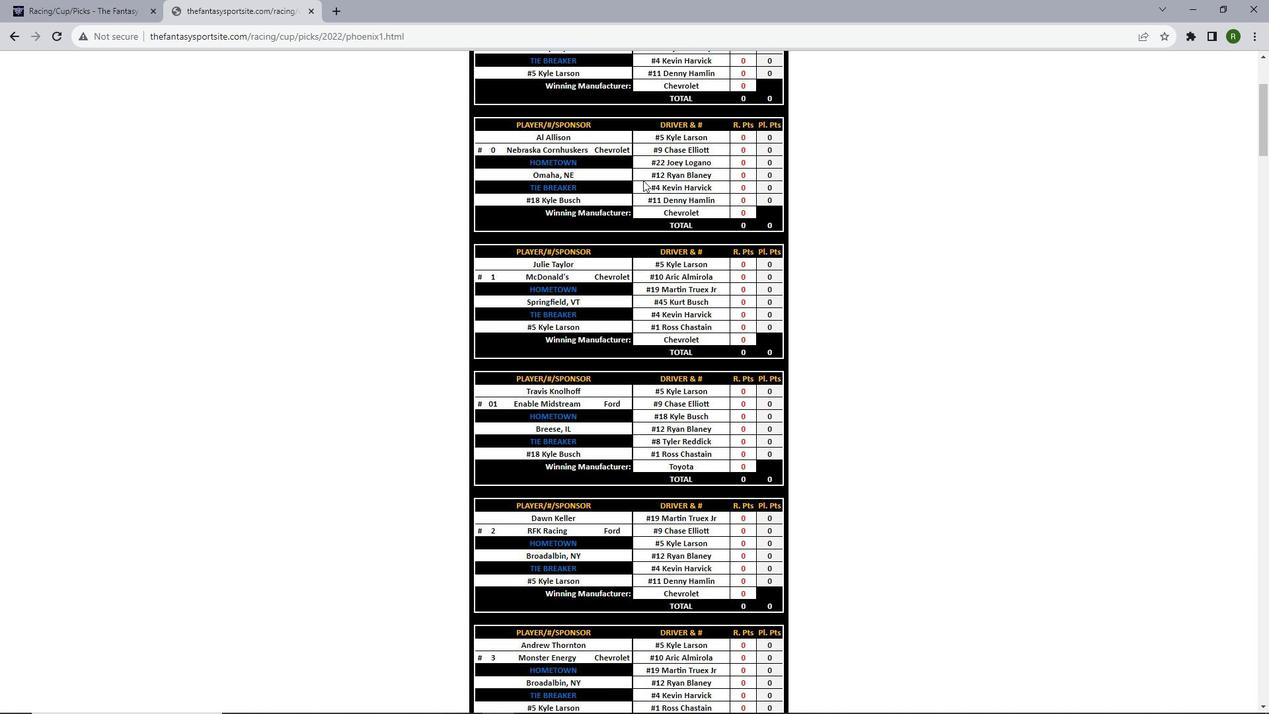 
Action: Mouse scrolled (643, 179) with delta (0, 0)
Screenshot: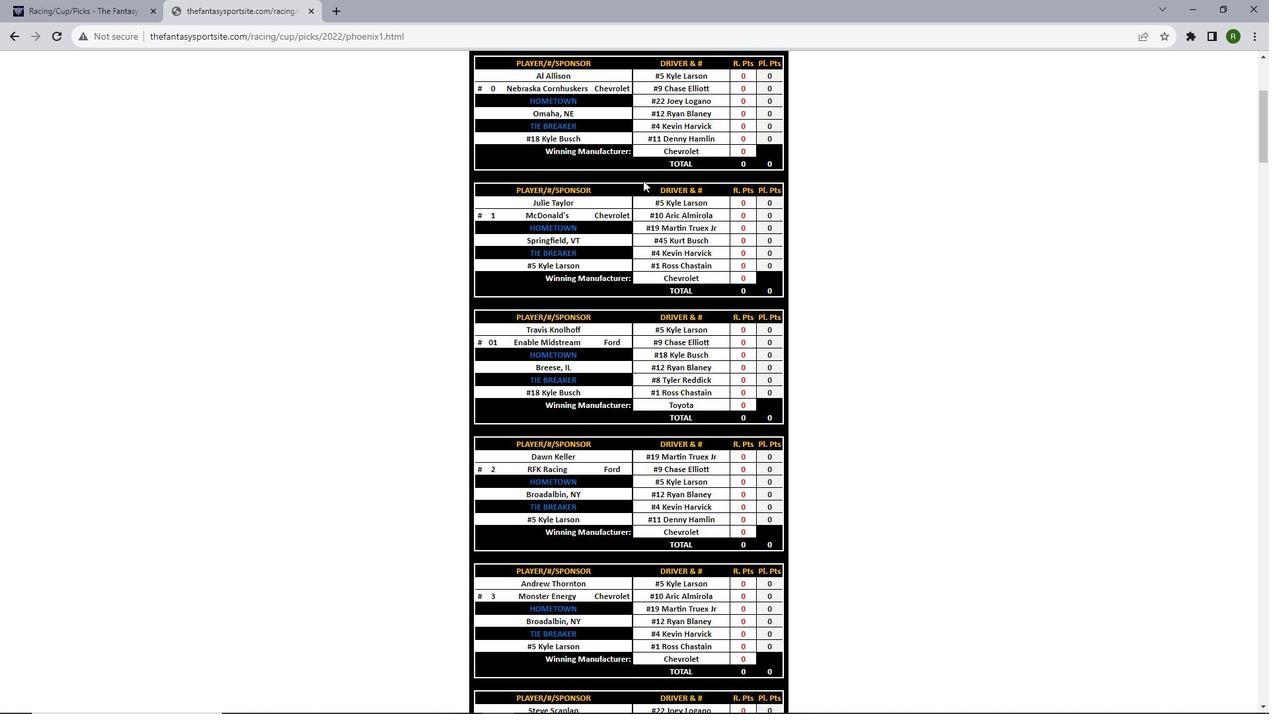 
Action: Mouse scrolled (643, 179) with delta (0, 0)
Screenshot: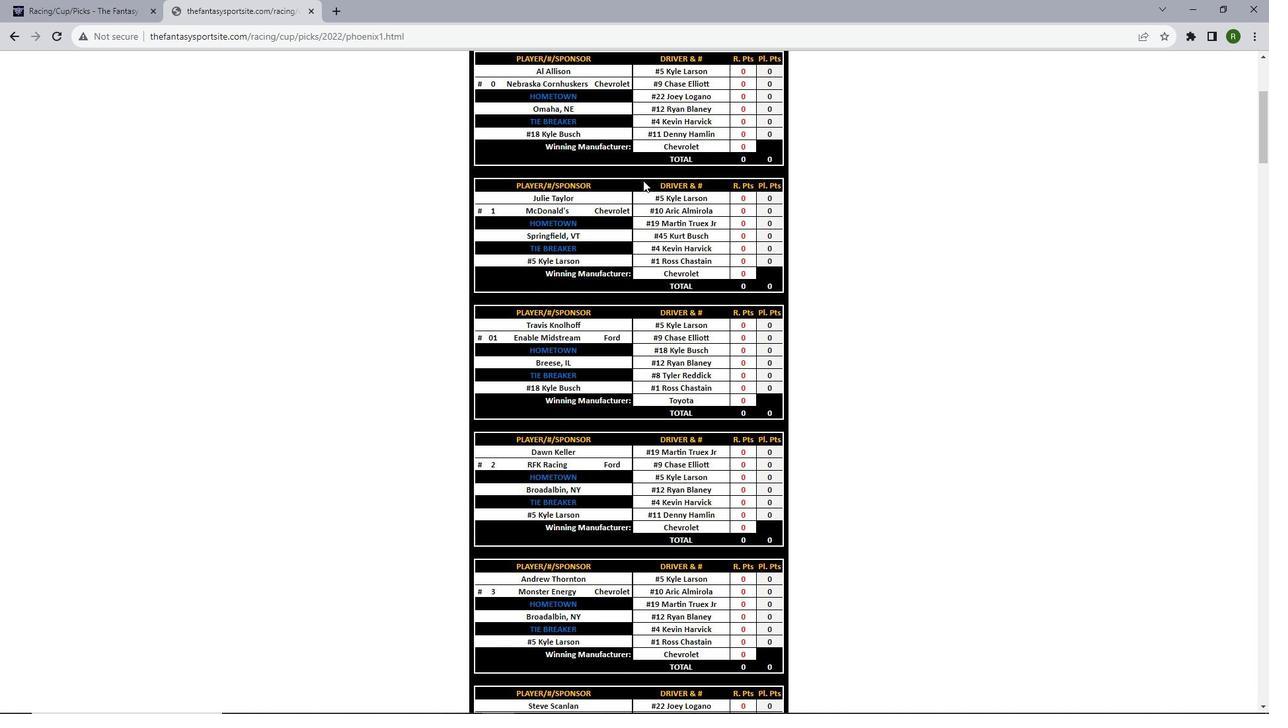 
Action: Mouse scrolled (643, 179) with delta (0, 0)
Screenshot: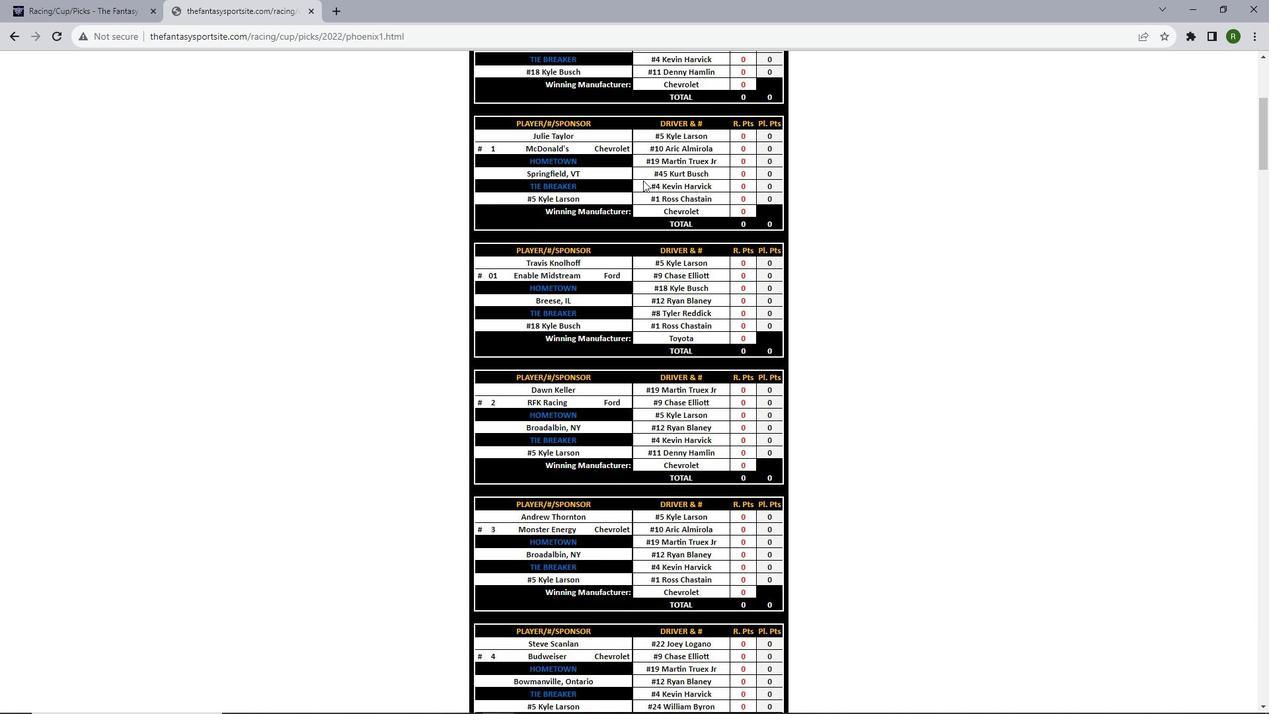 
Action: Mouse scrolled (643, 179) with delta (0, 0)
Screenshot: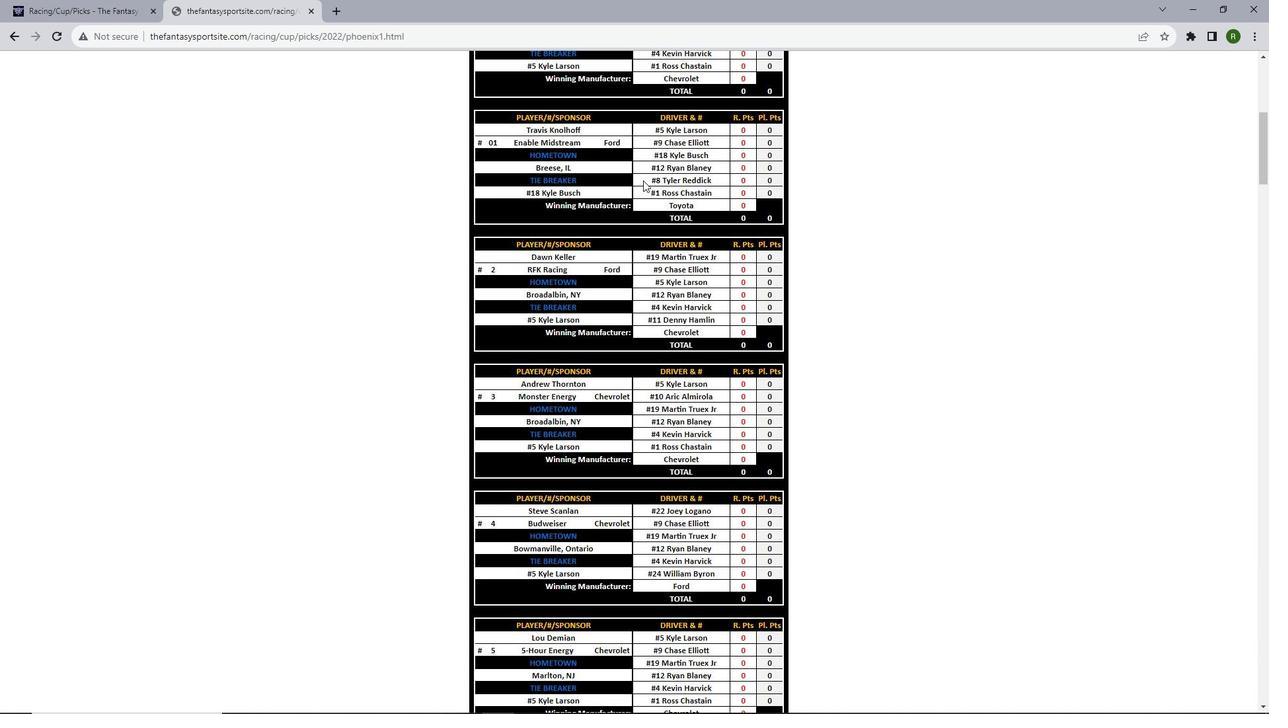 
Action: Mouse scrolled (643, 179) with delta (0, 0)
Screenshot: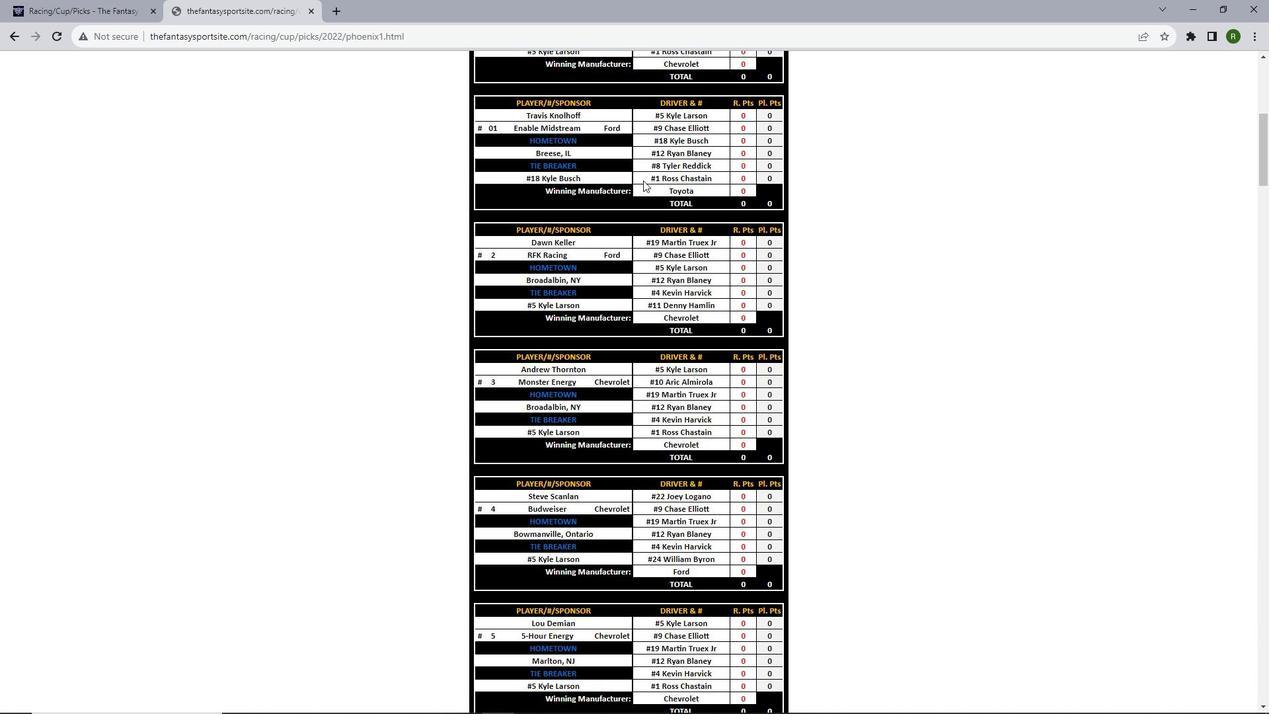 
Action: Mouse scrolled (643, 179) with delta (0, 0)
Screenshot: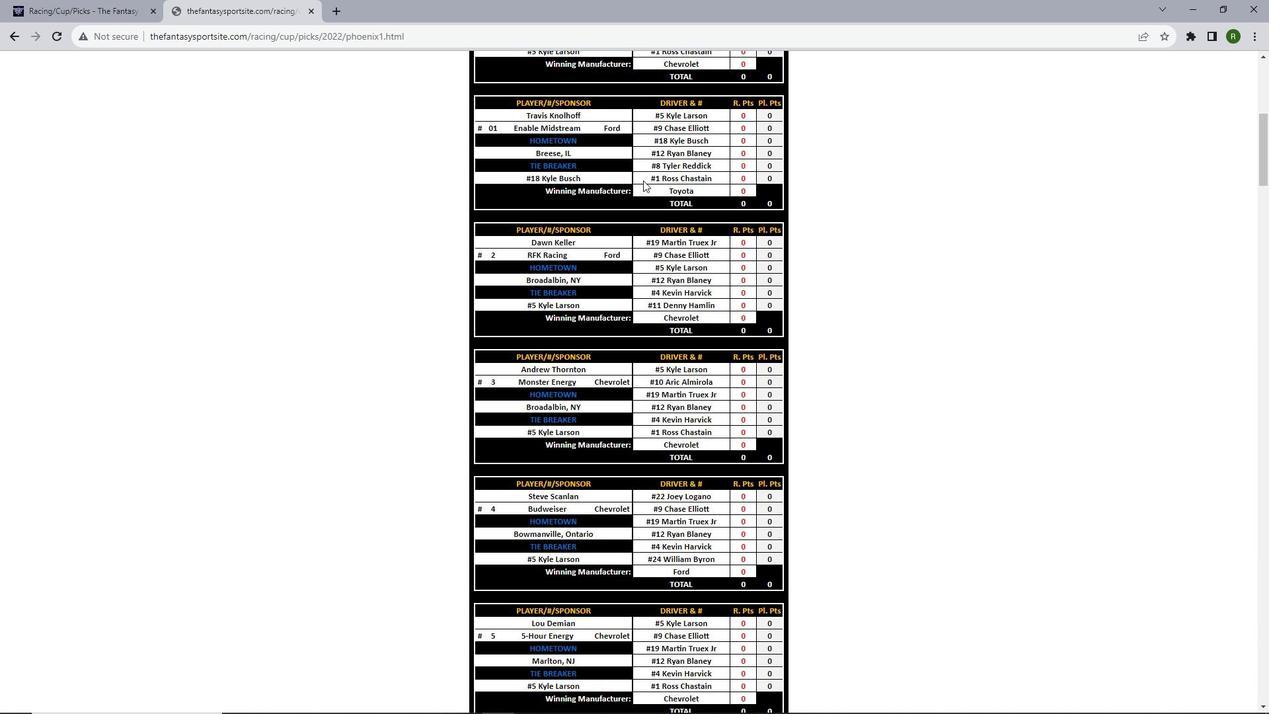 
Action: Mouse scrolled (643, 179) with delta (0, 0)
Screenshot: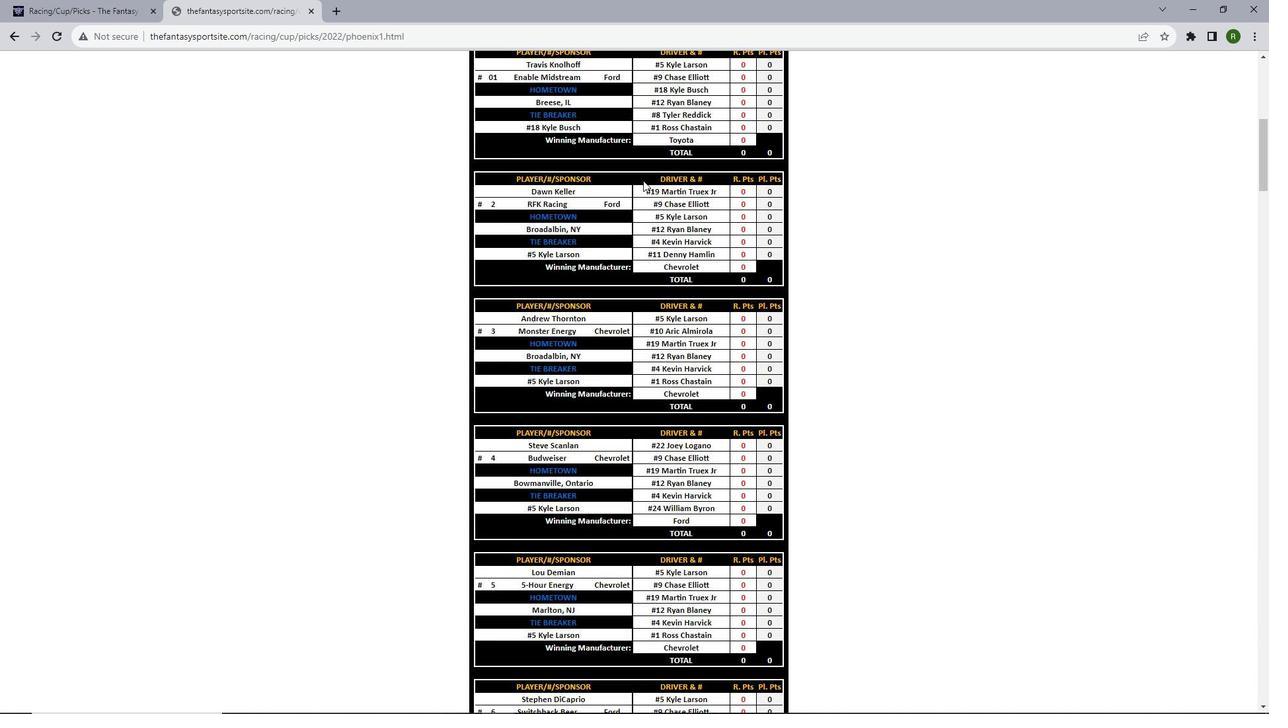 
Action: Mouse scrolled (643, 179) with delta (0, 0)
Screenshot: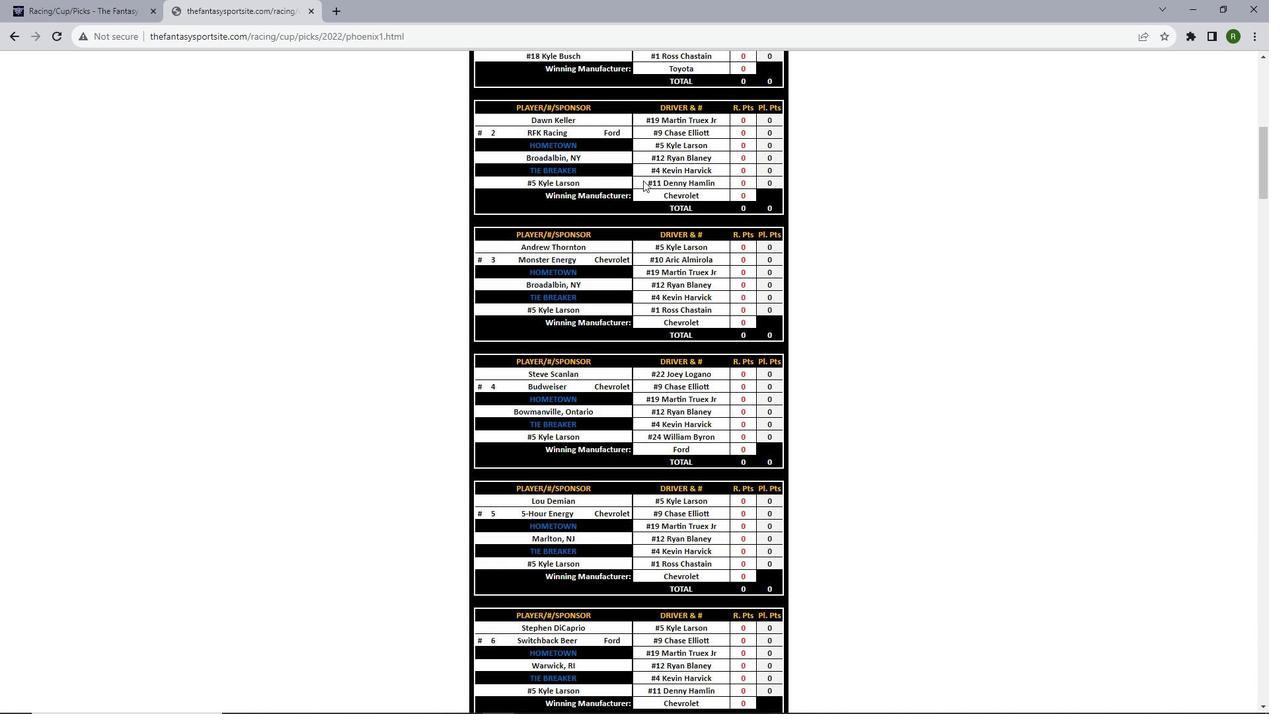 
Action: Mouse moved to (642, 180)
Screenshot: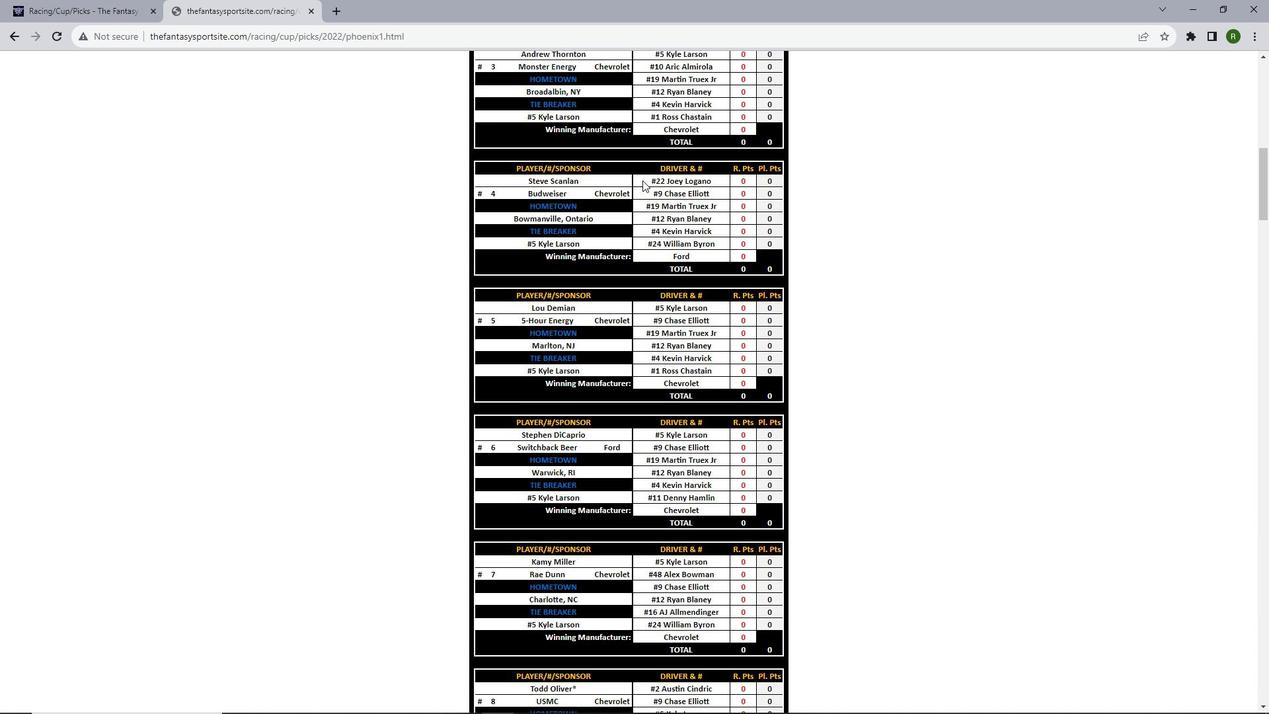 
Action: Mouse scrolled (642, 179) with delta (0, 0)
Screenshot: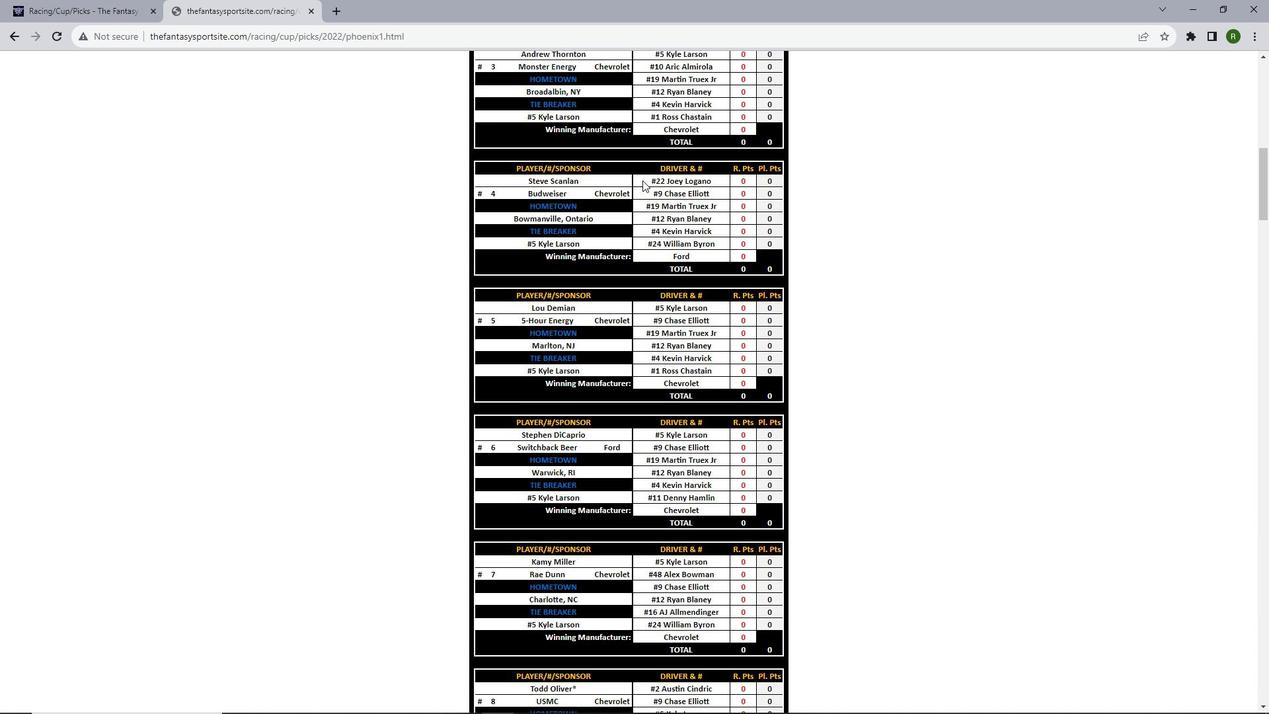 
Action: Mouse scrolled (642, 179) with delta (0, 0)
Screenshot: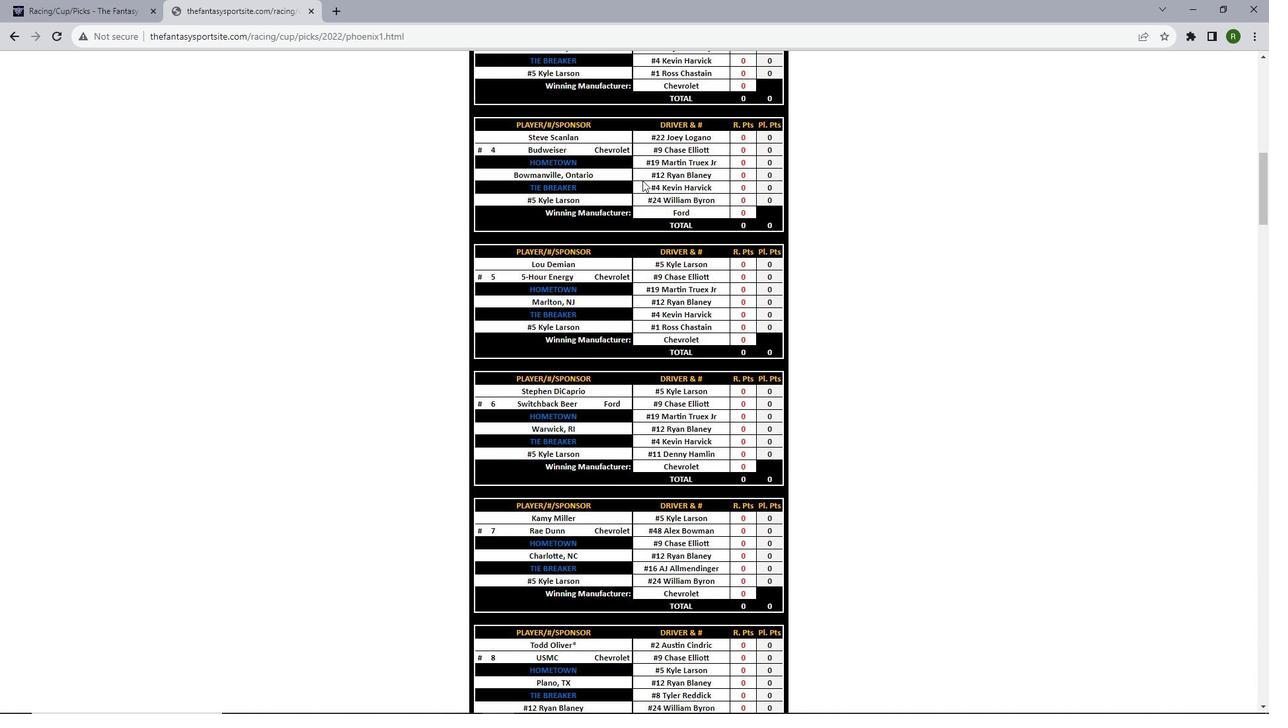 
Action: Mouse scrolled (642, 179) with delta (0, 0)
Screenshot: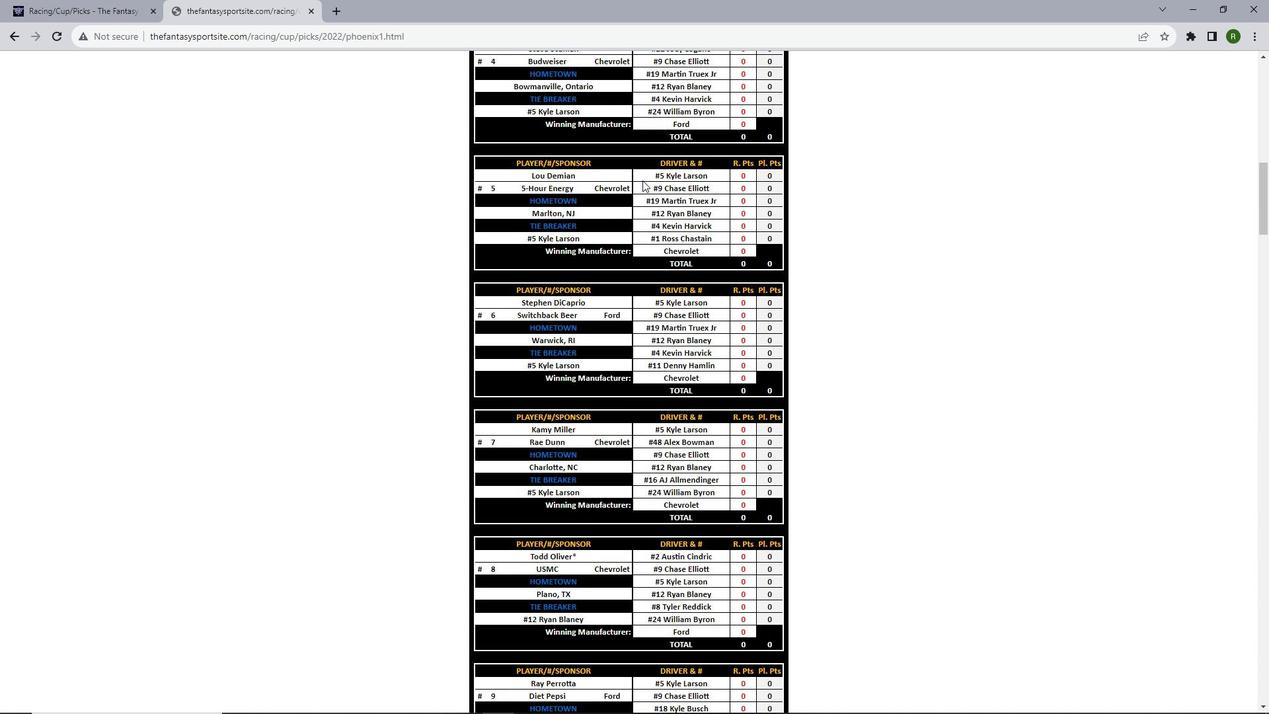 
Action: Mouse scrolled (642, 179) with delta (0, 0)
Screenshot: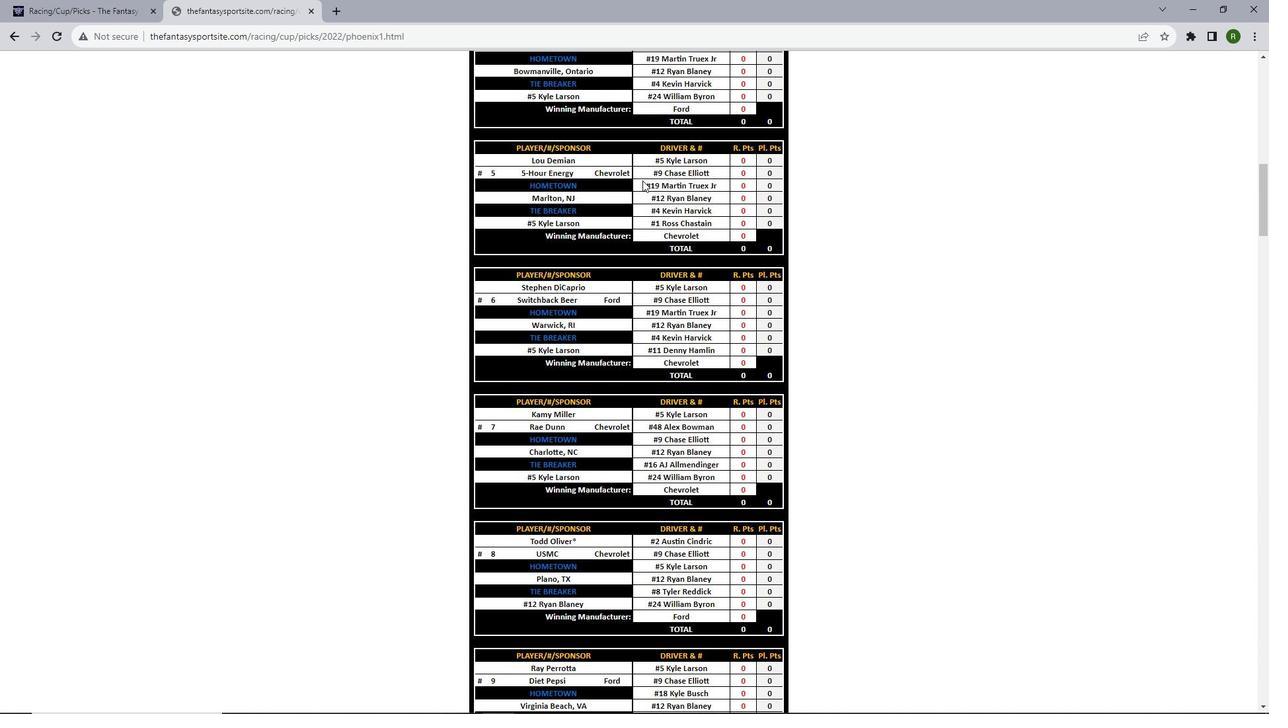 
Action: Mouse scrolled (642, 179) with delta (0, 0)
Screenshot: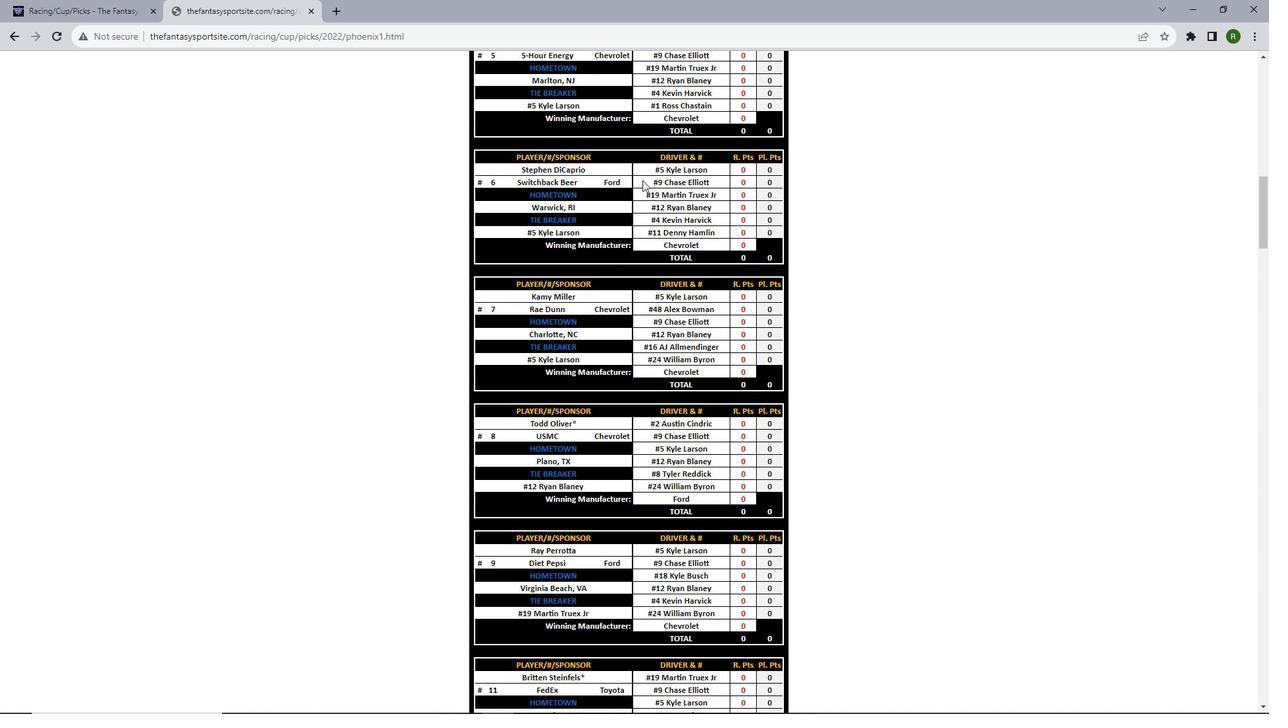 
Action: Mouse scrolled (642, 179) with delta (0, 0)
Screenshot: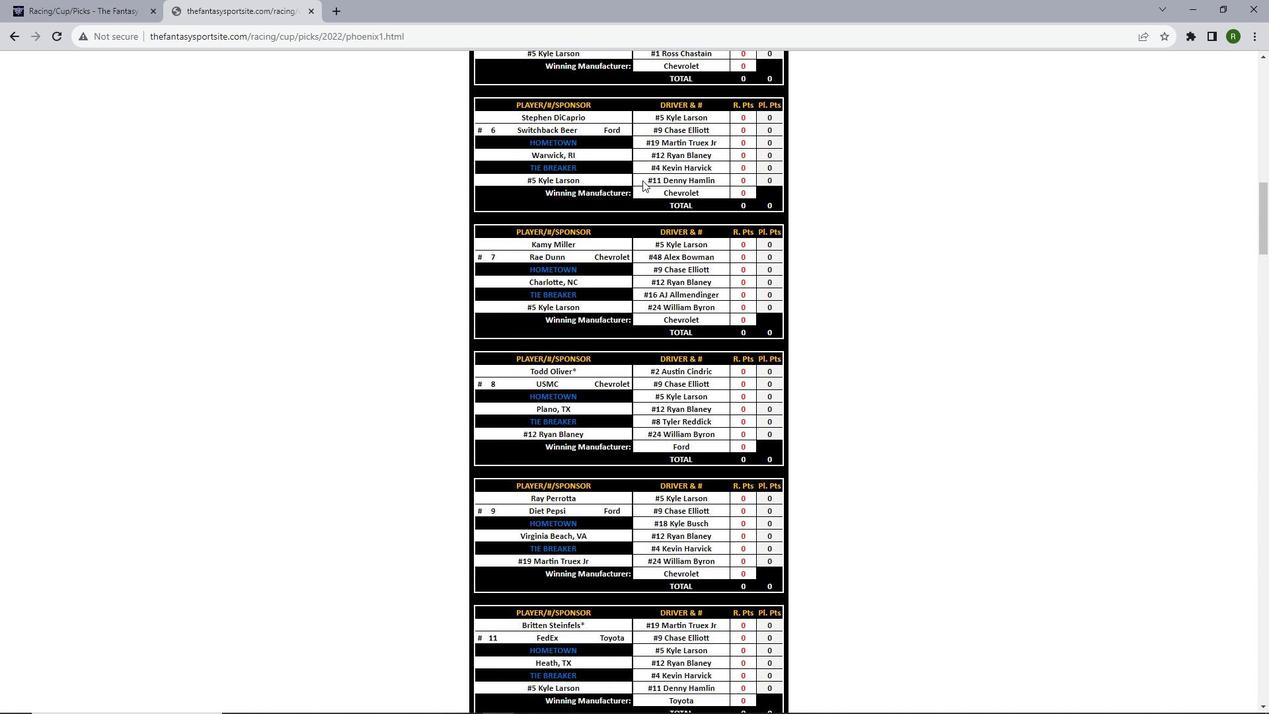 
Action: Mouse scrolled (642, 179) with delta (0, 0)
Screenshot: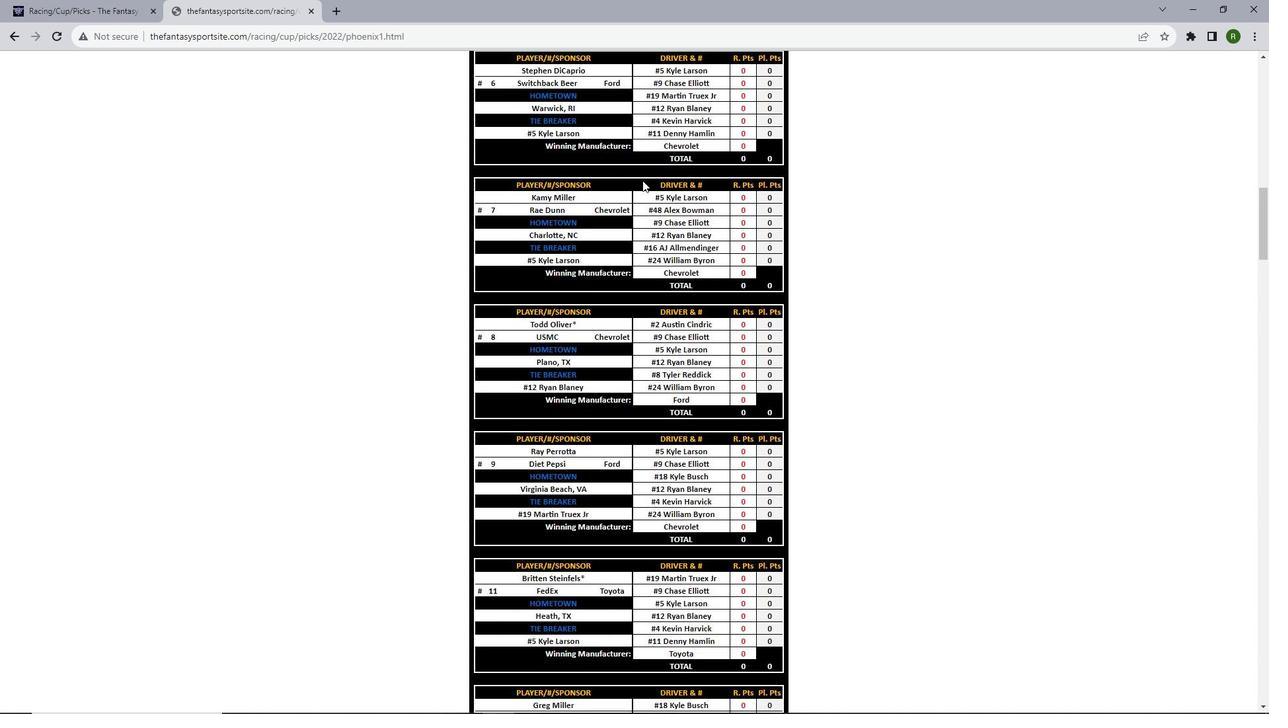 
Action: Mouse scrolled (642, 179) with delta (0, 0)
Screenshot: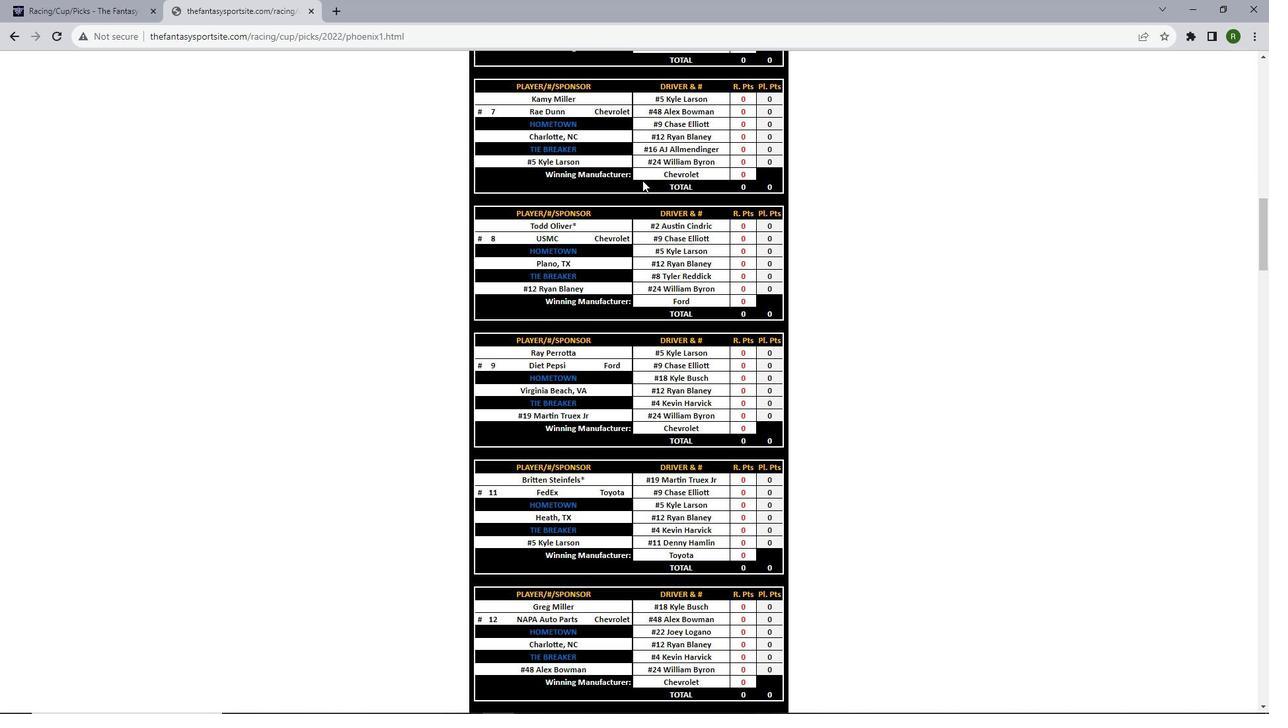 
Action: Mouse scrolled (642, 179) with delta (0, 0)
Screenshot: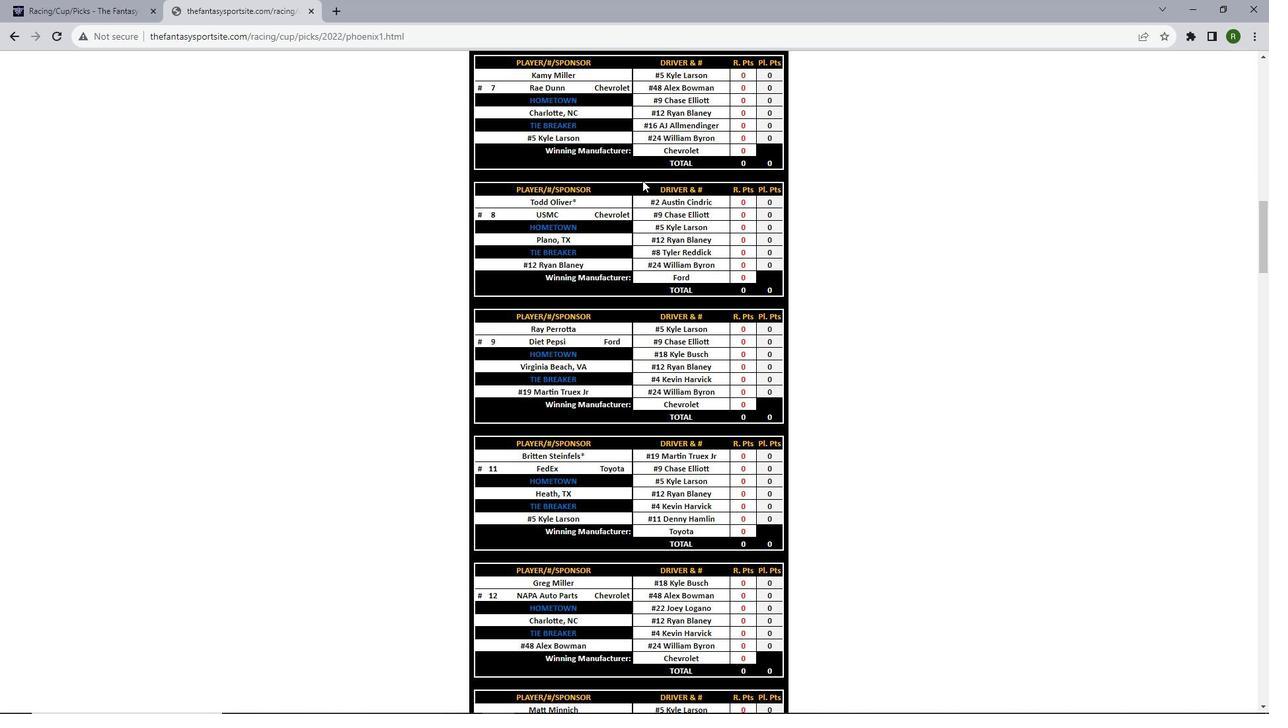 
Action: Mouse scrolled (642, 179) with delta (0, 0)
Screenshot: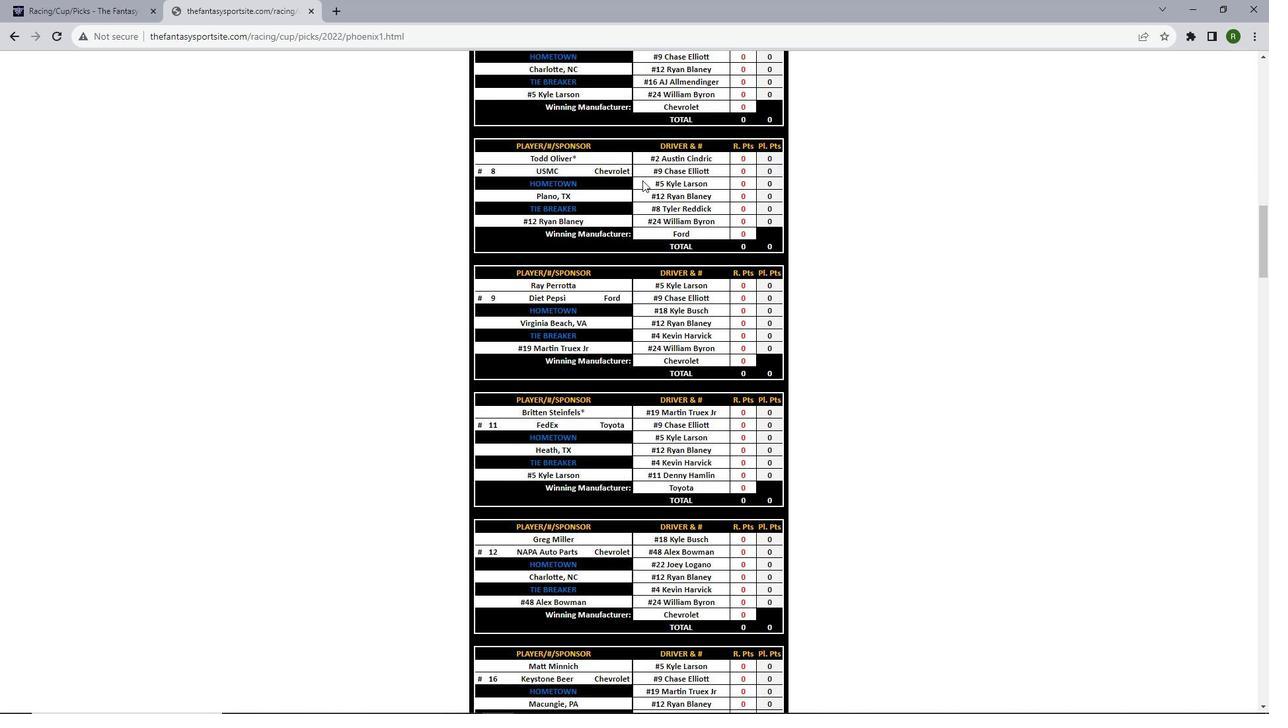
Action: Mouse scrolled (642, 179) with delta (0, 0)
Screenshot: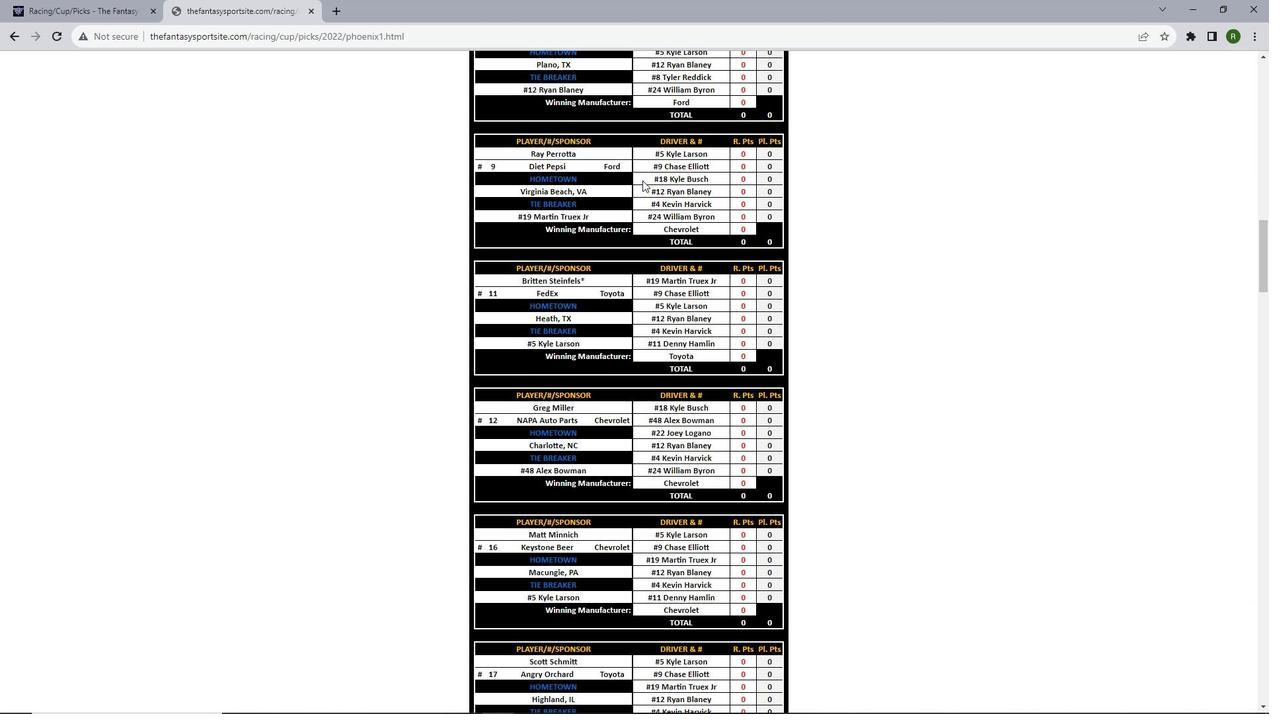 
Action: Mouse scrolled (642, 179) with delta (0, 0)
Screenshot: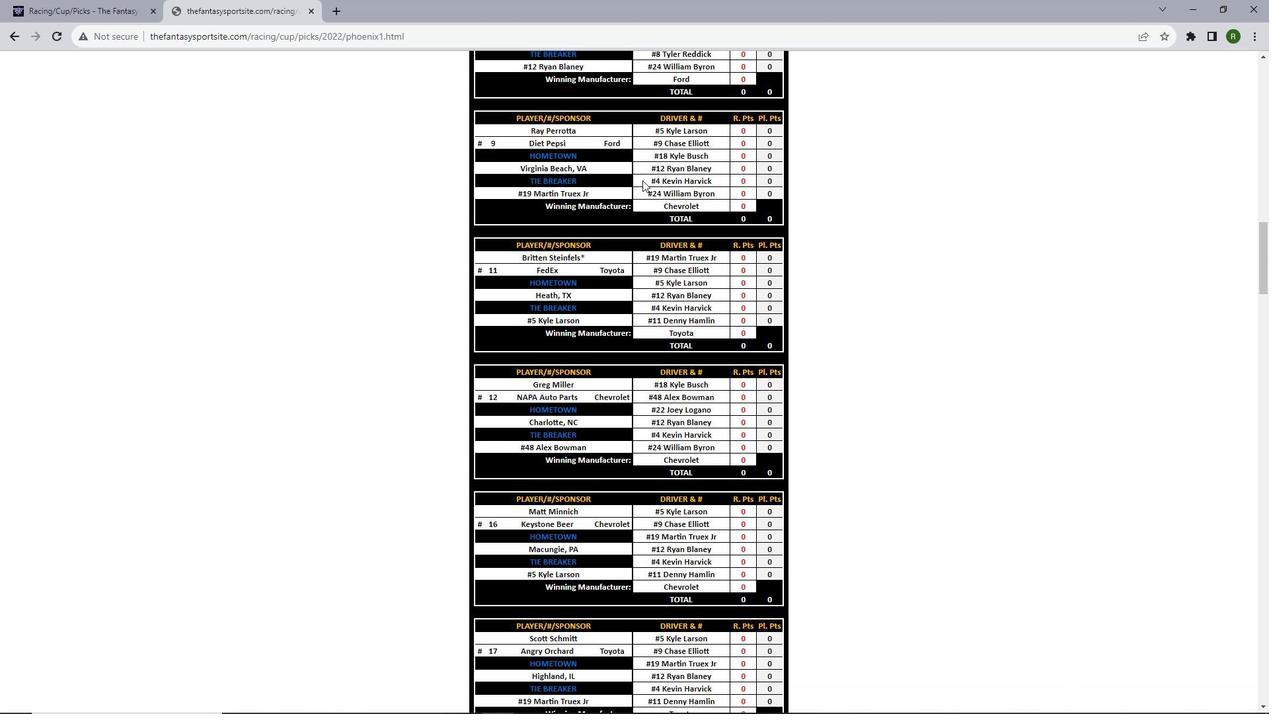 
Action: Mouse scrolled (642, 179) with delta (0, 0)
Screenshot: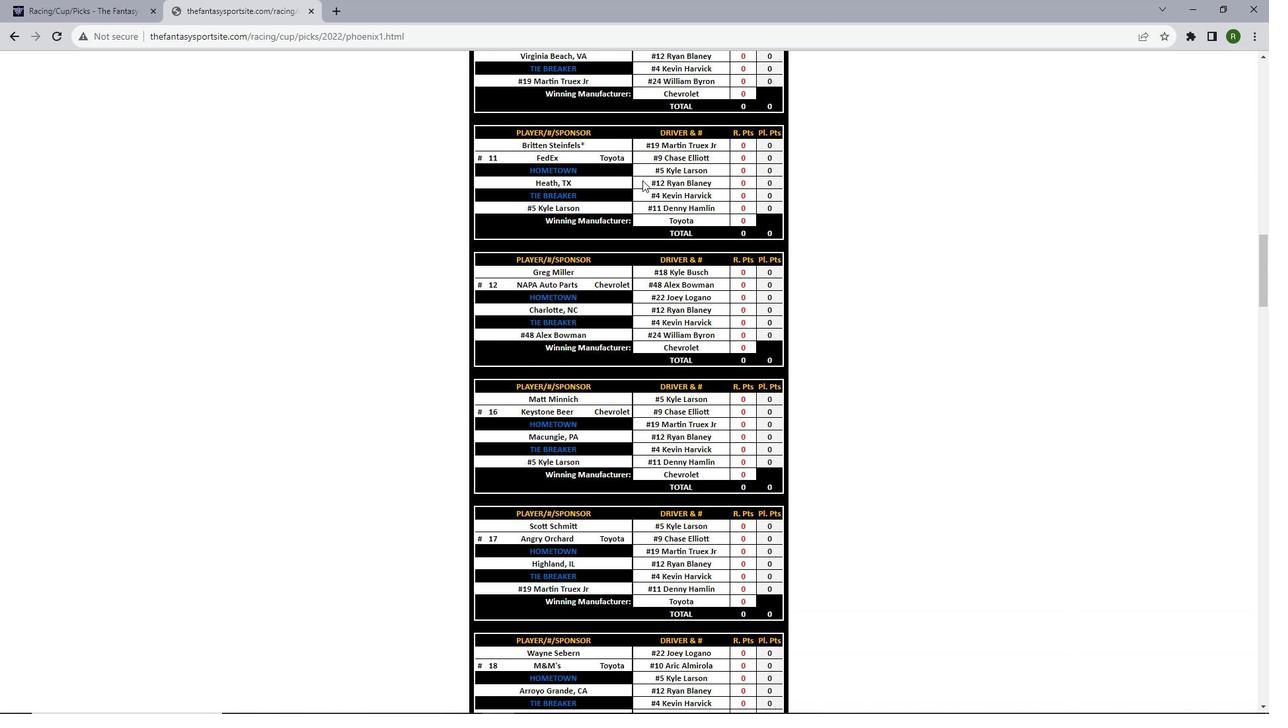 
Action: Mouse scrolled (642, 179) with delta (0, 0)
Screenshot: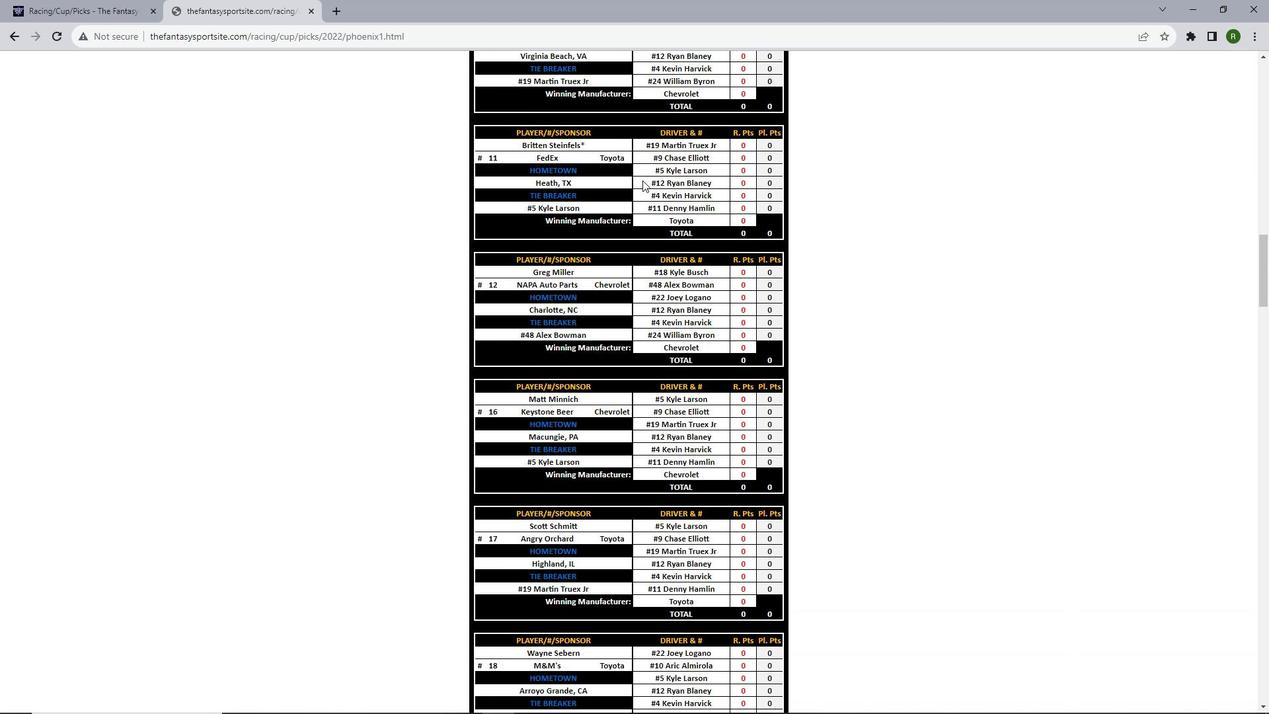 
Action: Mouse scrolled (642, 179) with delta (0, 0)
Screenshot: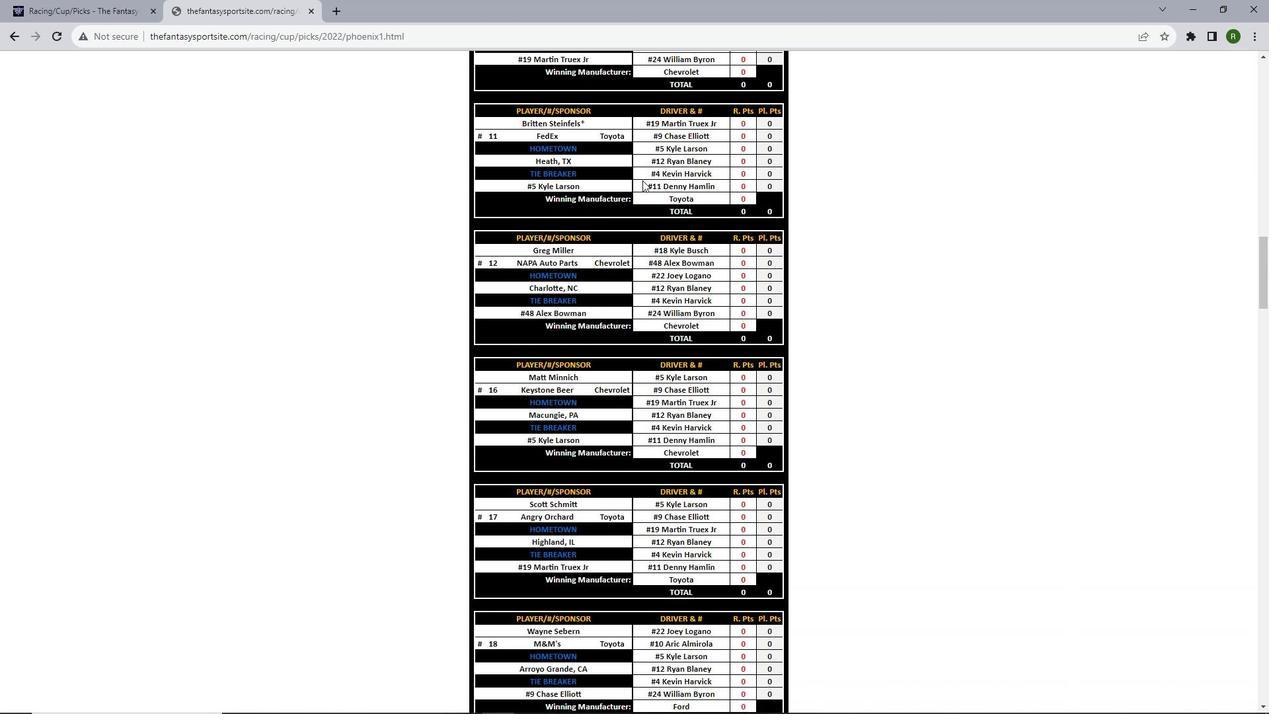 
Action: Mouse scrolled (642, 179) with delta (0, 0)
Screenshot: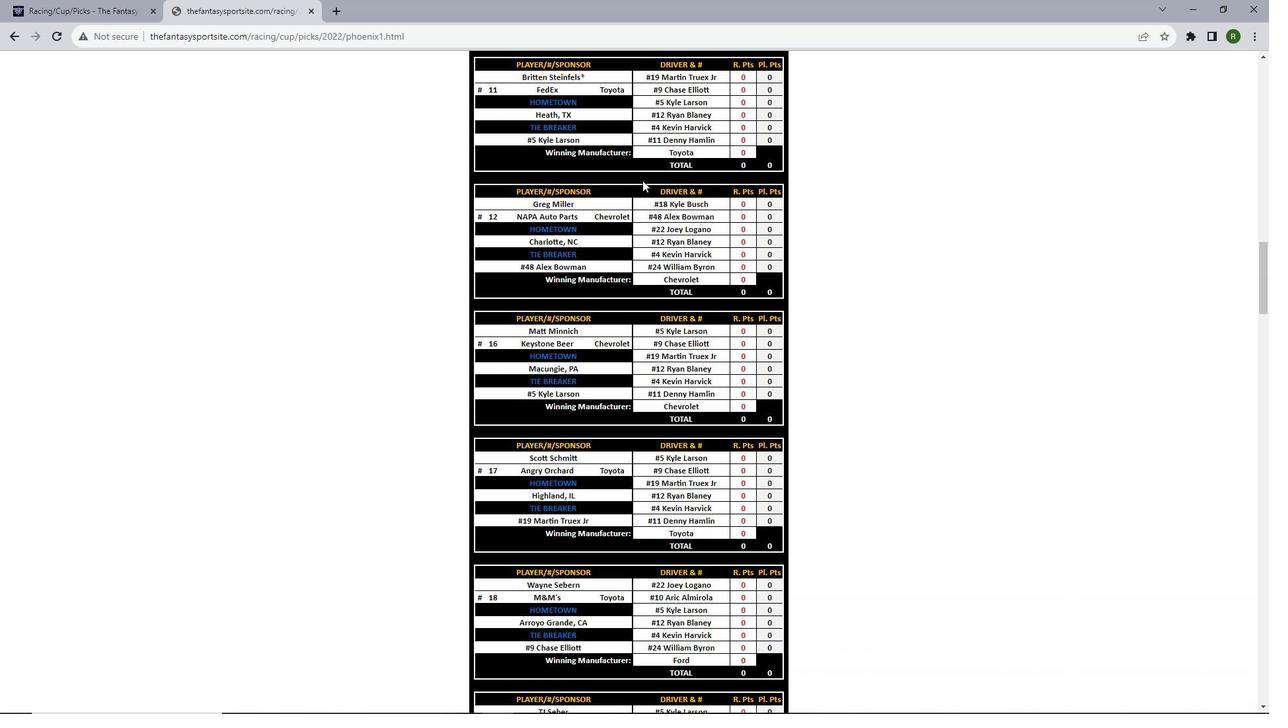 
Action: Mouse scrolled (642, 179) with delta (0, 0)
Screenshot: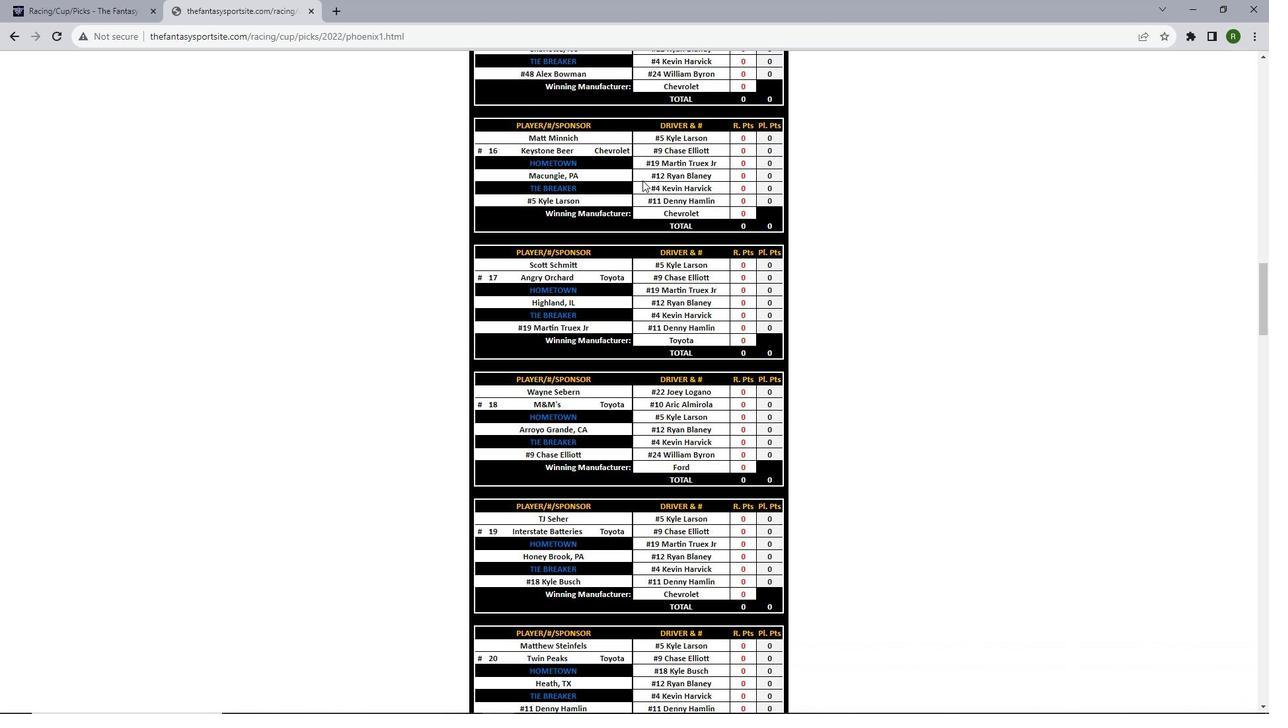 
Action: Mouse scrolled (642, 179) with delta (0, 0)
Screenshot: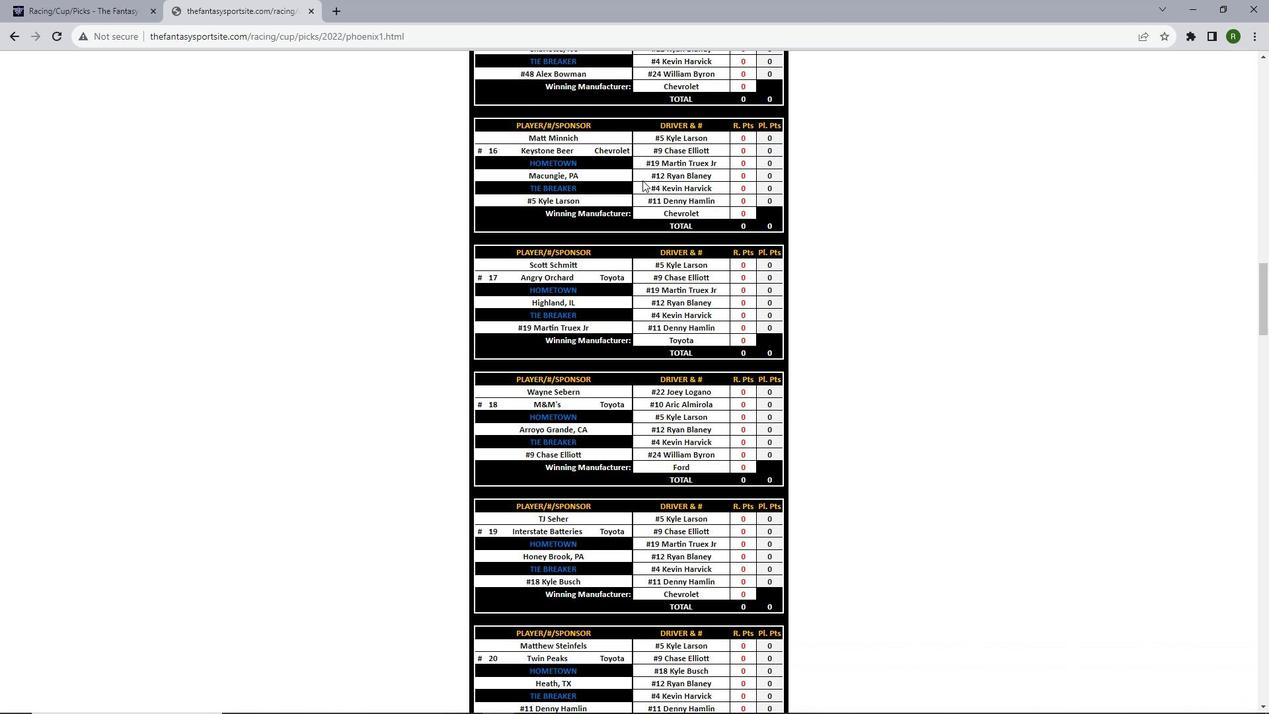 
Action: Mouse scrolled (642, 179) with delta (0, 0)
Screenshot: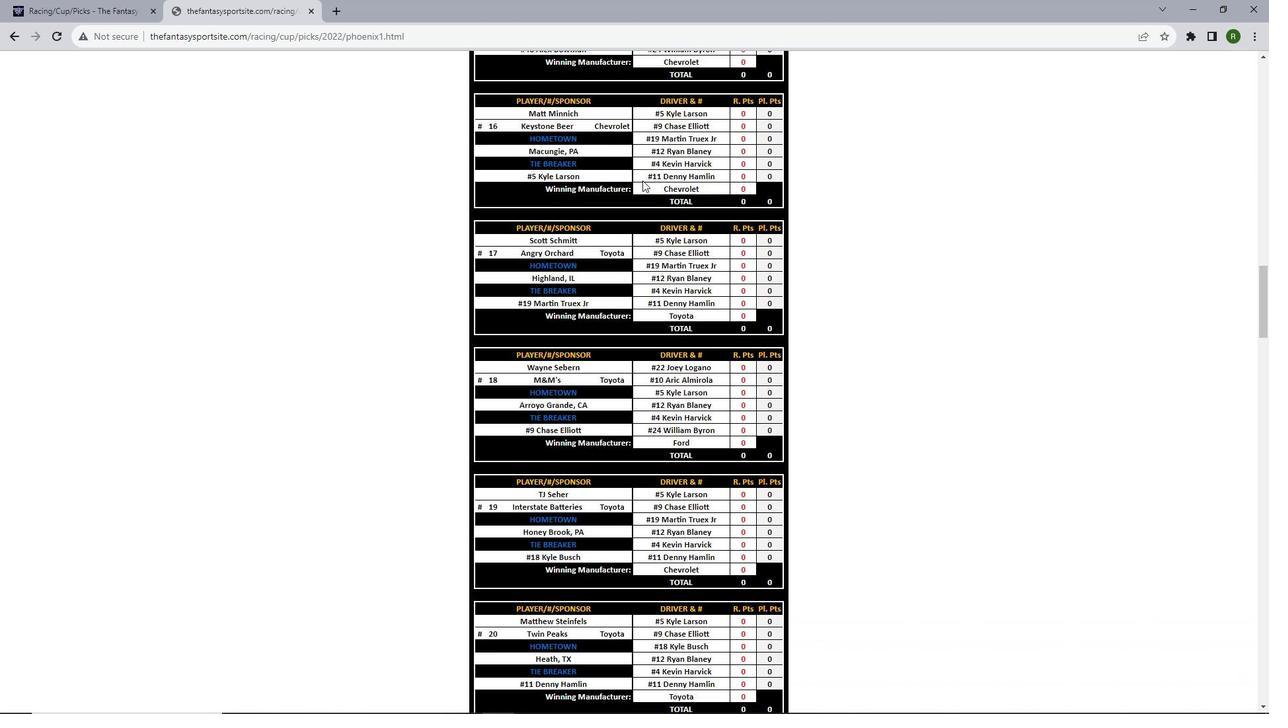 
Action: Mouse scrolled (642, 179) with delta (0, 0)
Screenshot: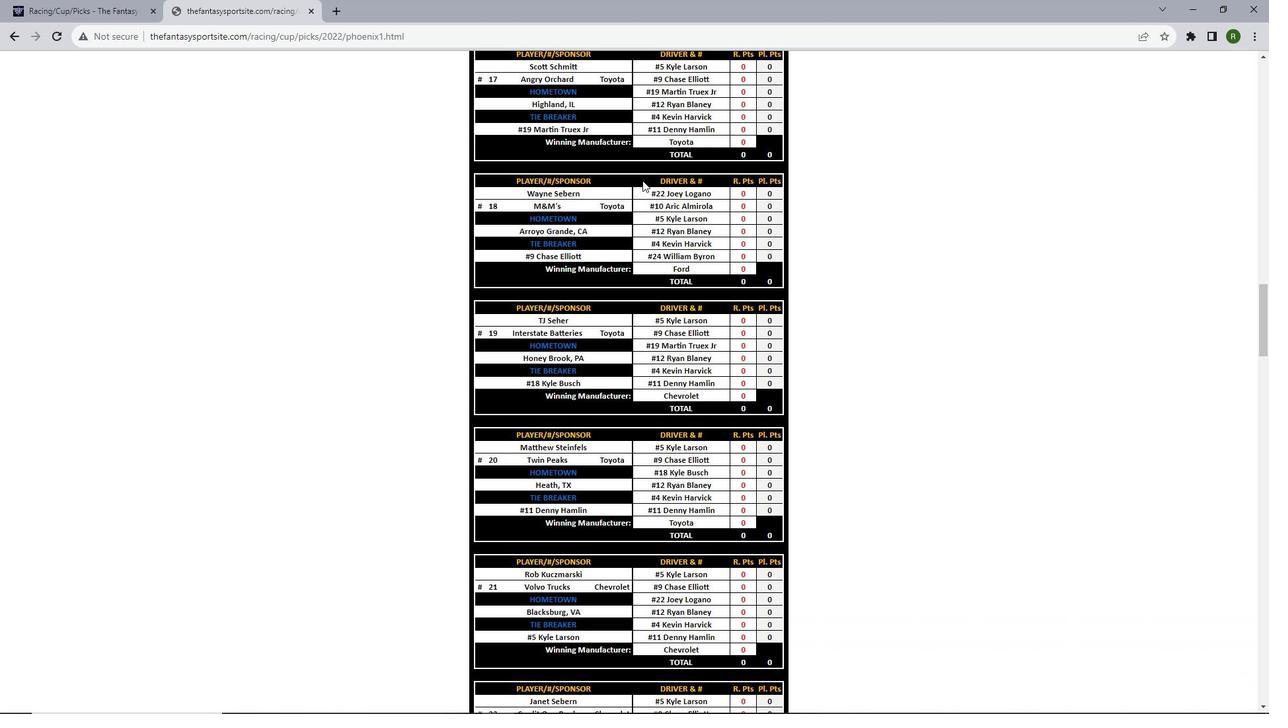 
Action: Mouse scrolled (642, 179) with delta (0, 0)
Screenshot: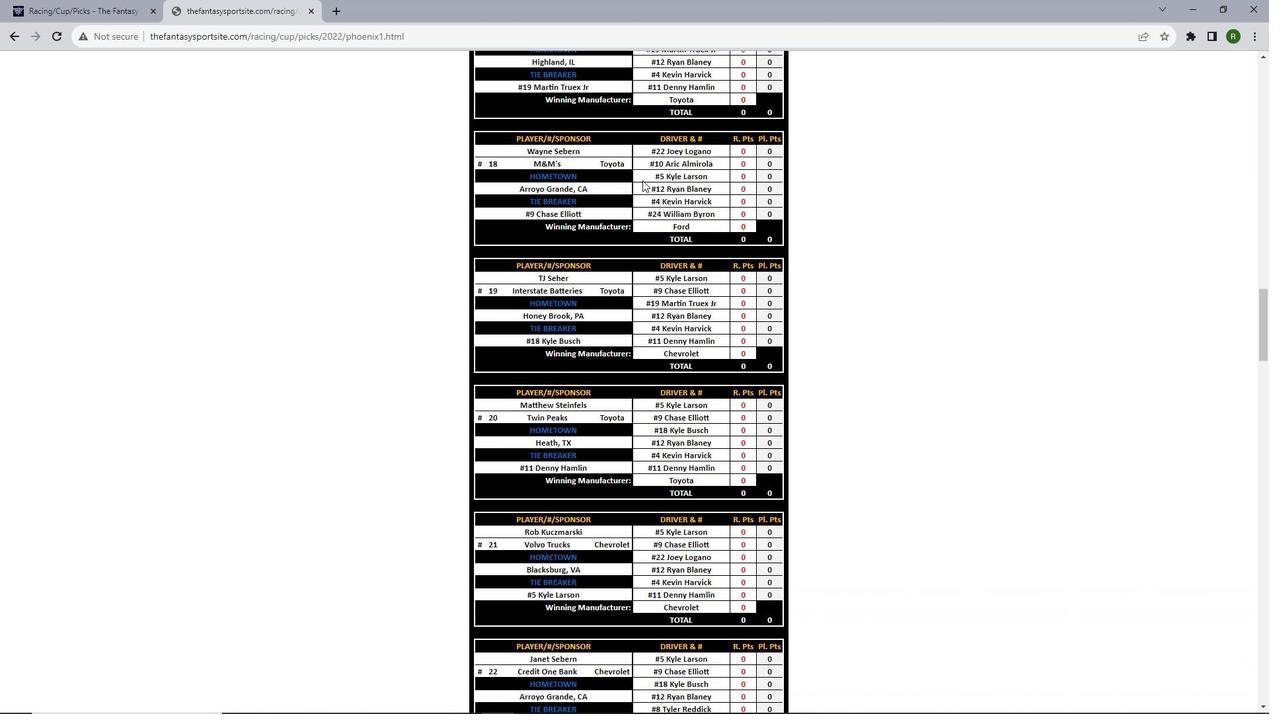 
Action: Mouse scrolled (642, 179) with delta (0, 0)
Screenshot: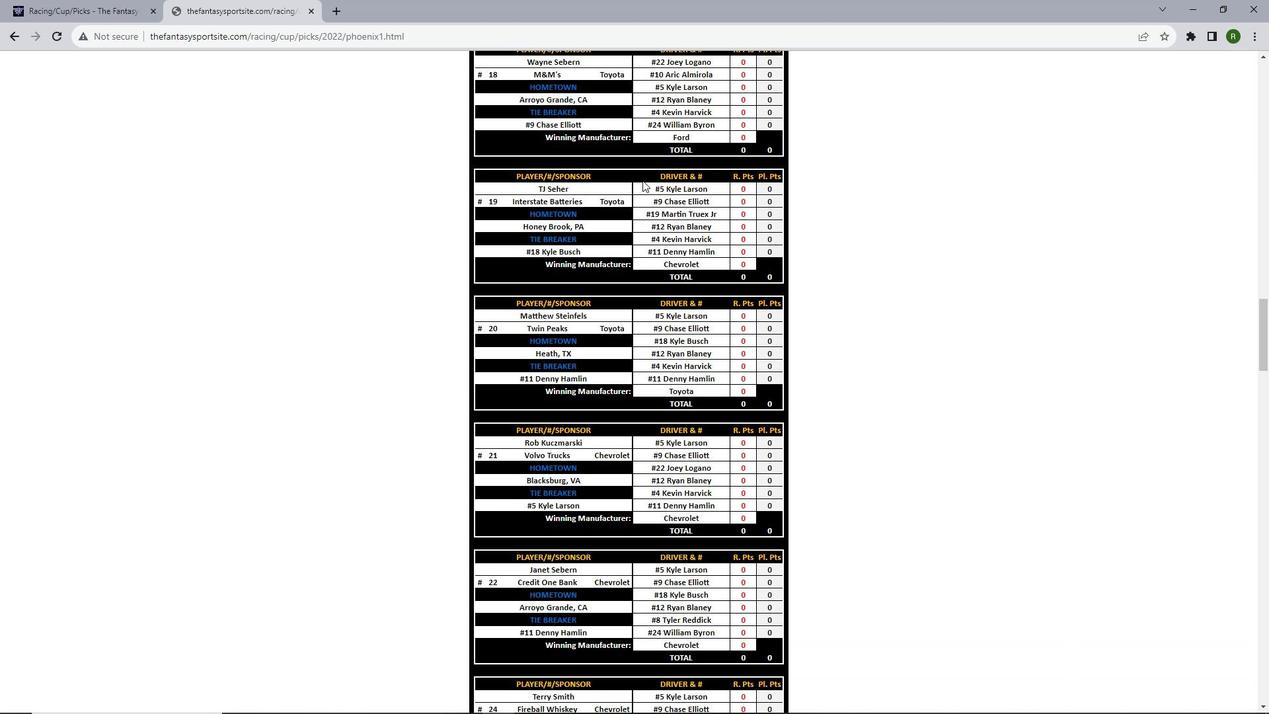 
Action: Mouse scrolled (642, 179) with delta (0, 0)
Screenshot: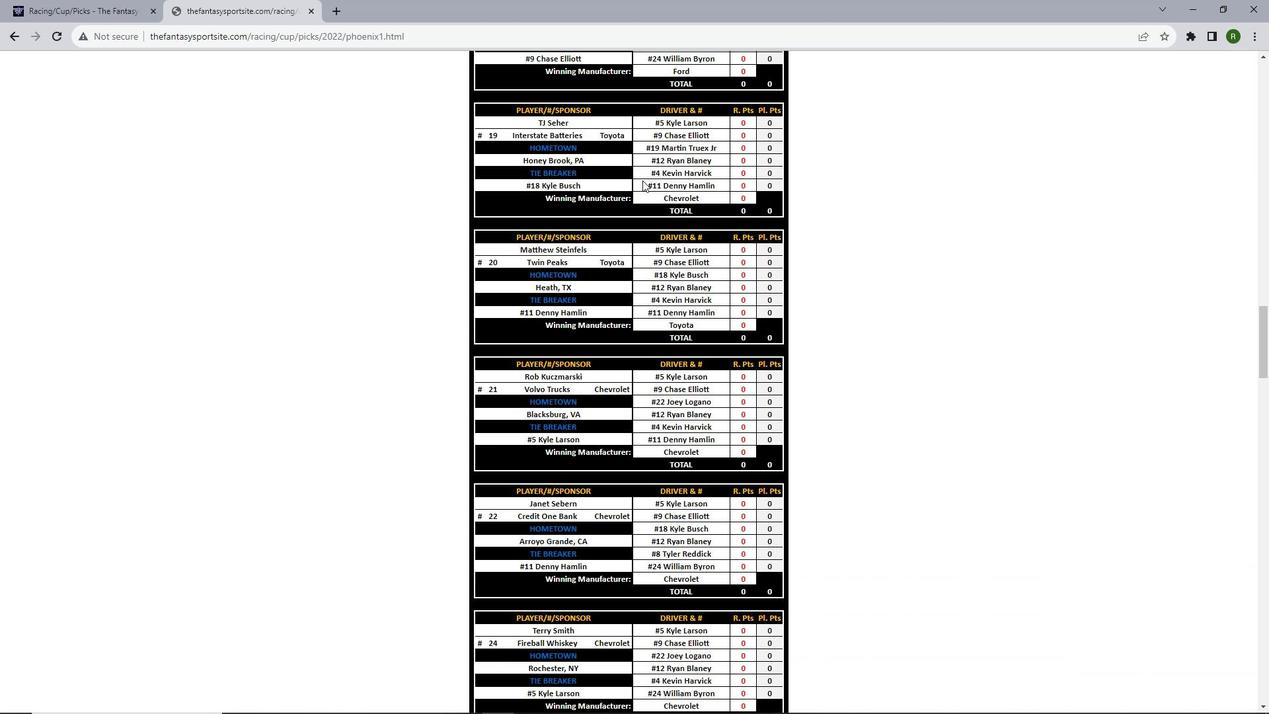 
Action: Mouse scrolled (642, 179) with delta (0, 0)
Screenshot: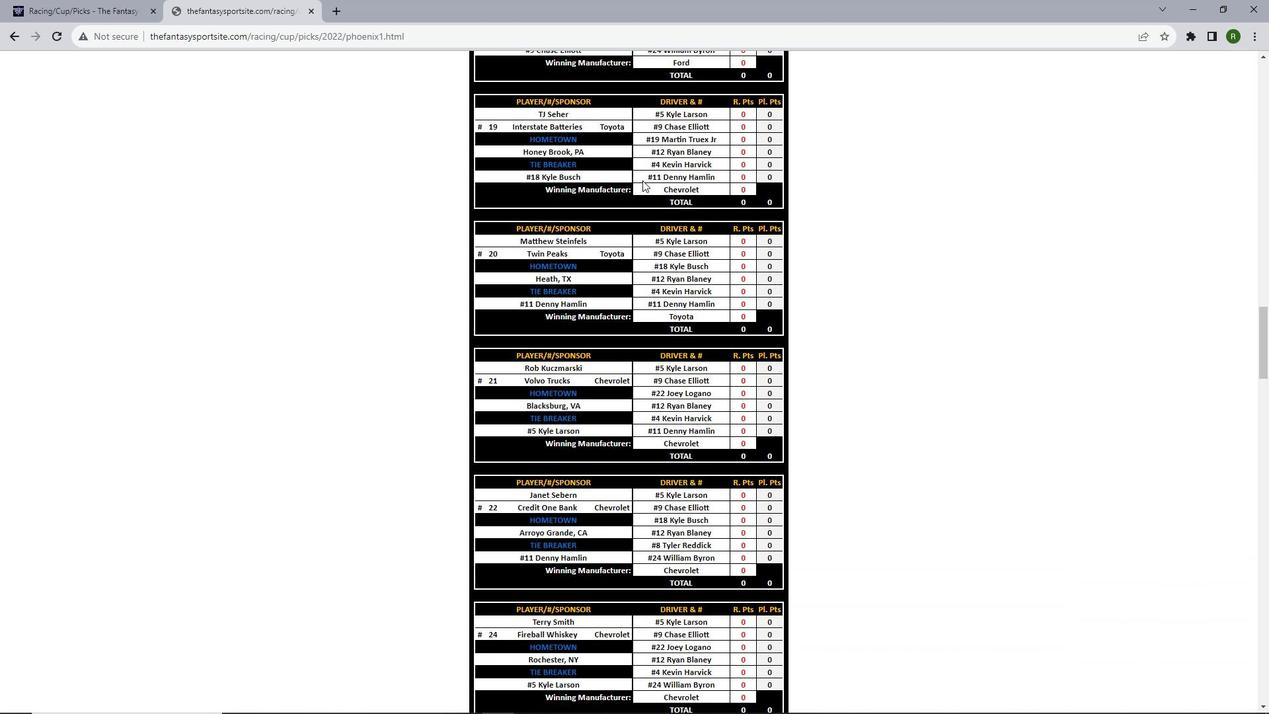 
Action: Mouse scrolled (642, 179) with delta (0, 0)
Screenshot: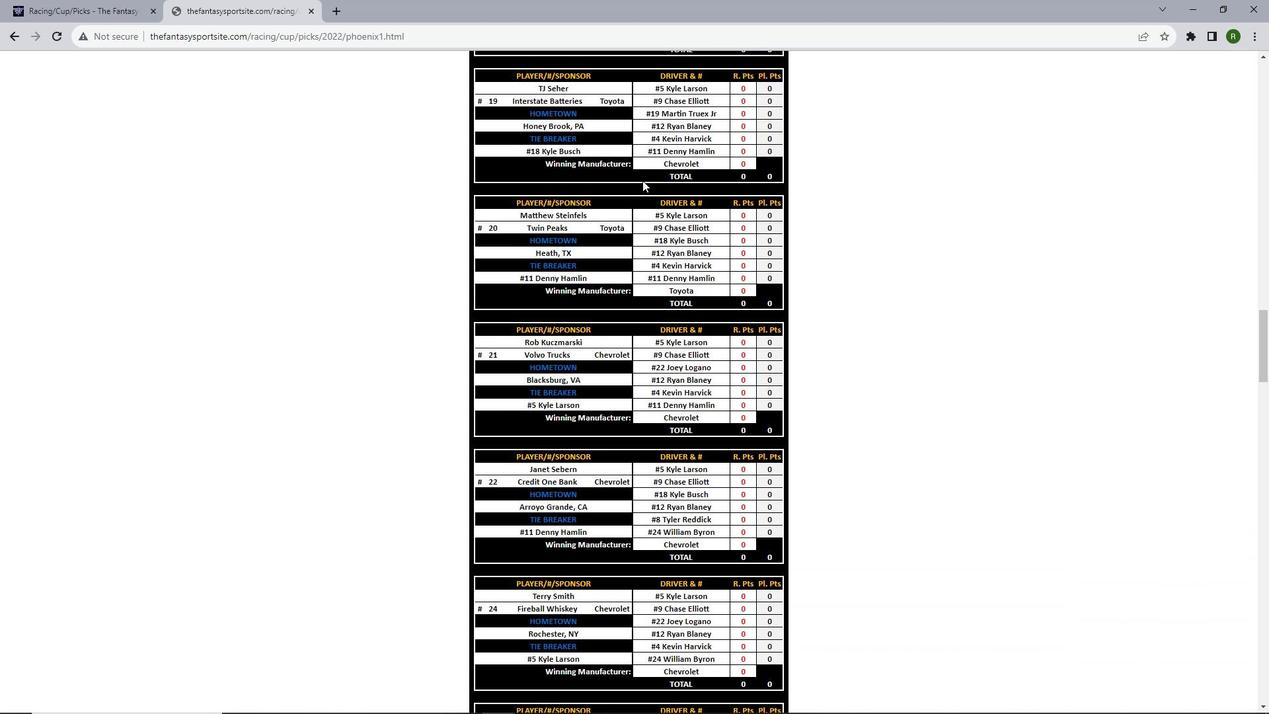 
Action: Mouse scrolled (642, 179) with delta (0, 0)
Screenshot: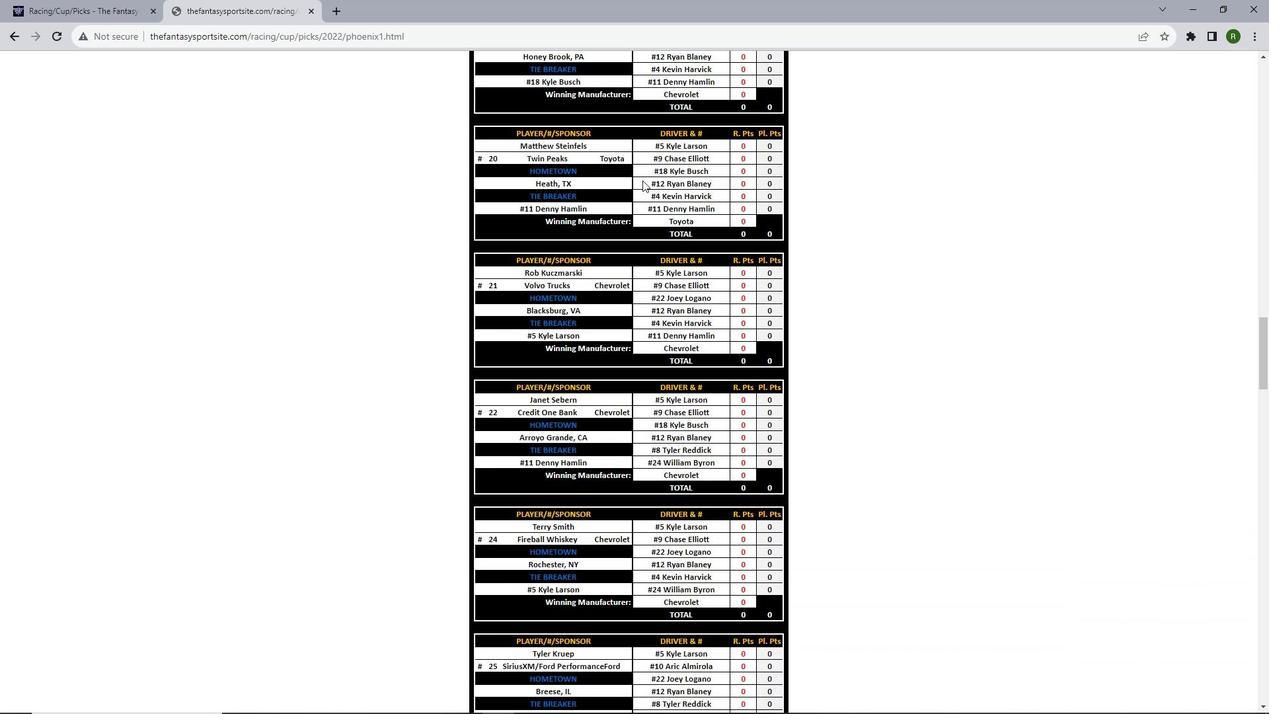 
Action: Mouse scrolled (642, 179) with delta (0, 0)
Screenshot: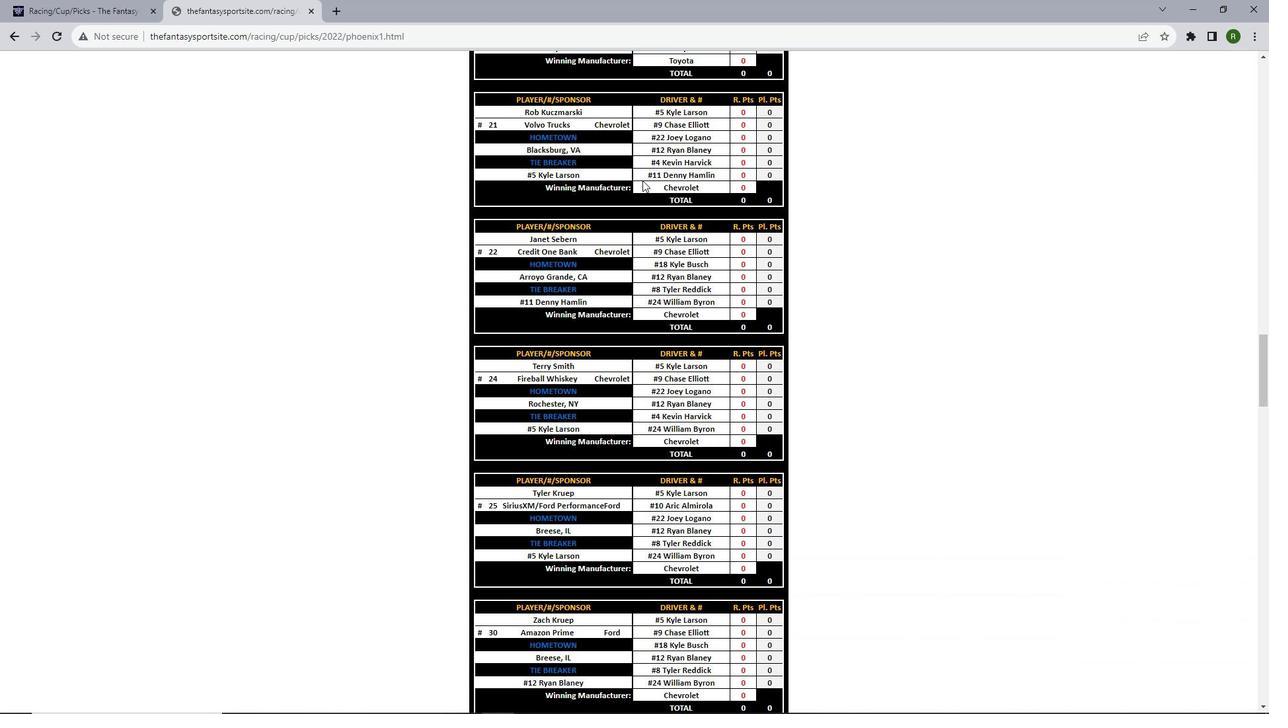 
Action: Mouse scrolled (642, 179) with delta (0, 0)
Screenshot: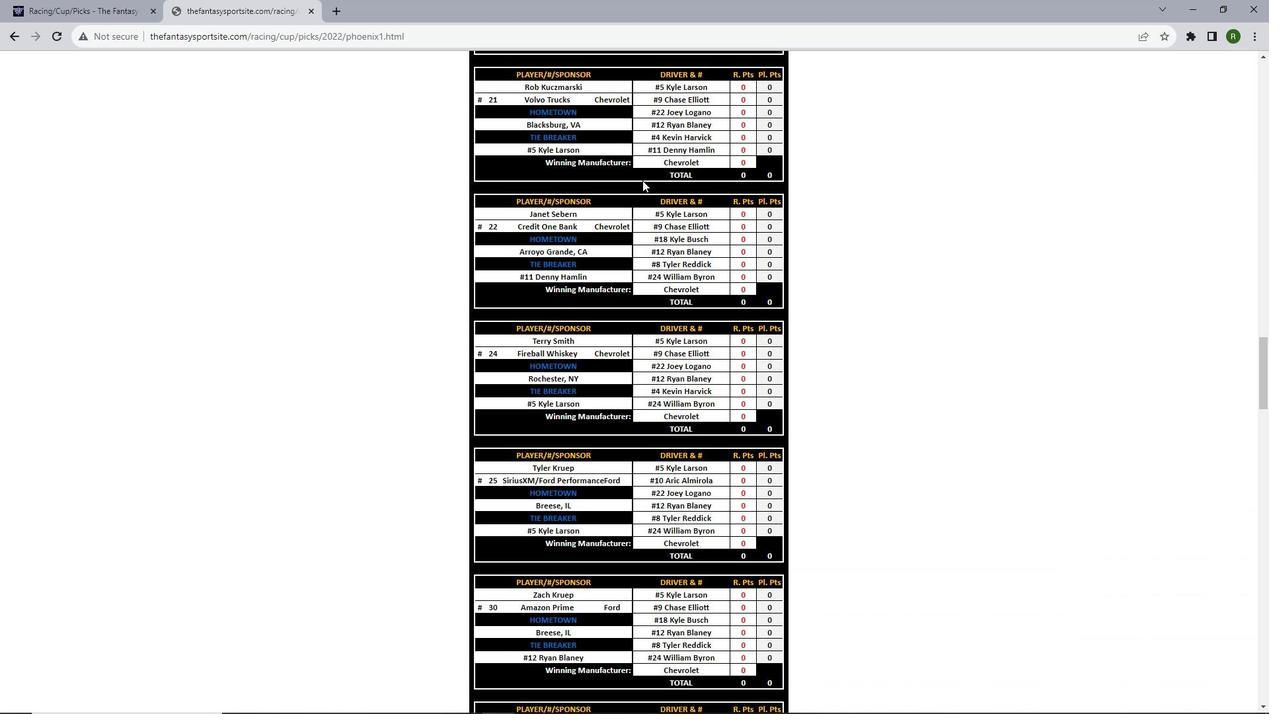 
Action: Mouse scrolled (642, 179) with delta (0, 0)
Screenshot: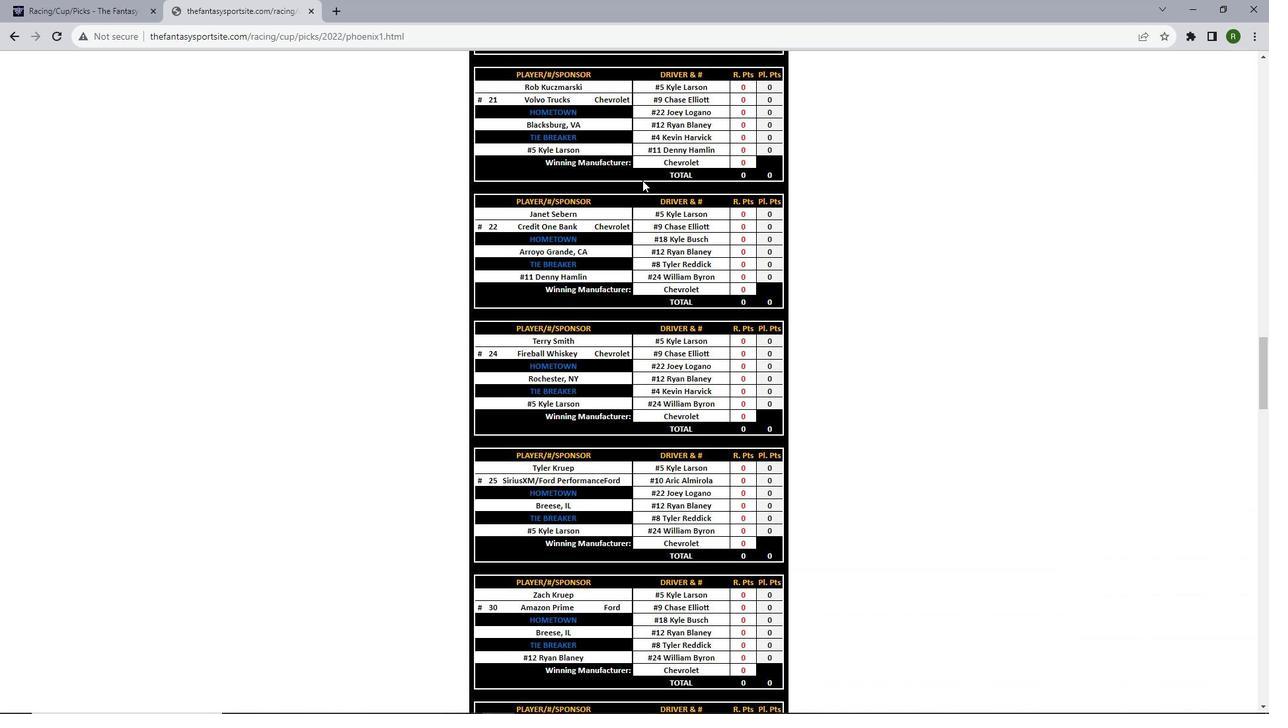 
Action: Mouse scrolled (642, 179) with delta (0, 0)
Screenshot: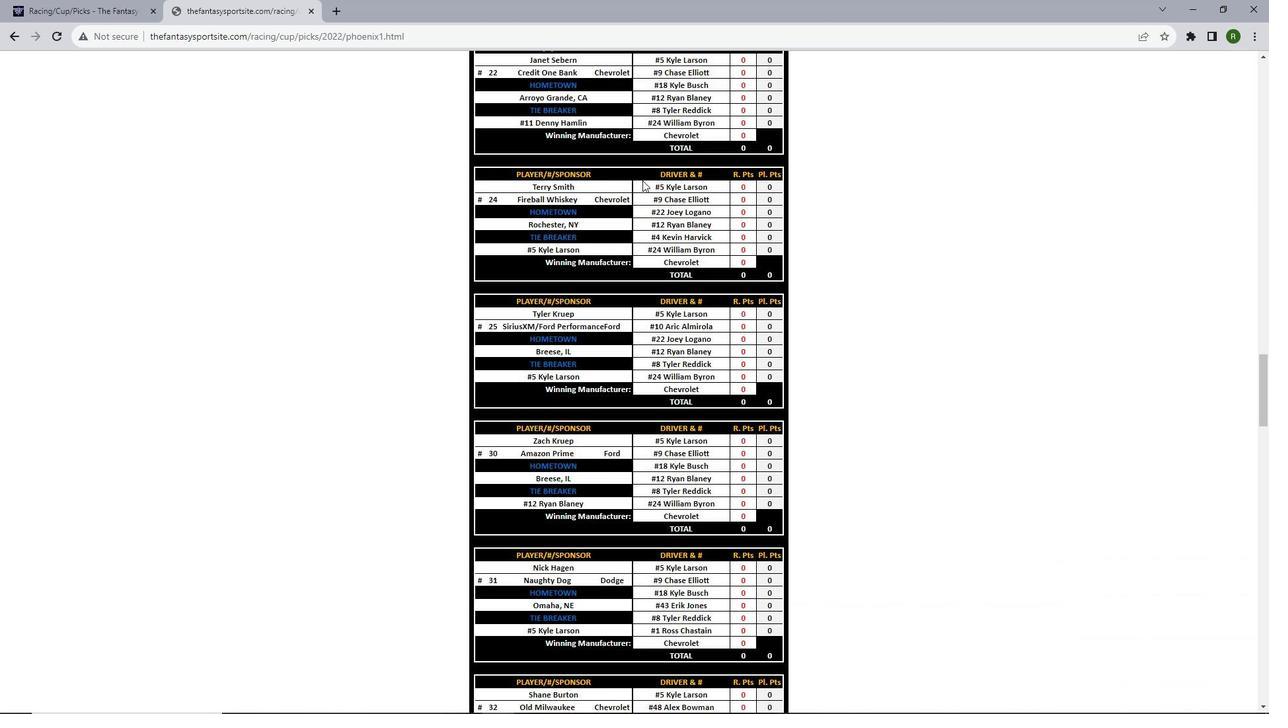 
Action: Mouse scrolled (642, 179) with delta (0, 0)
Screenshot: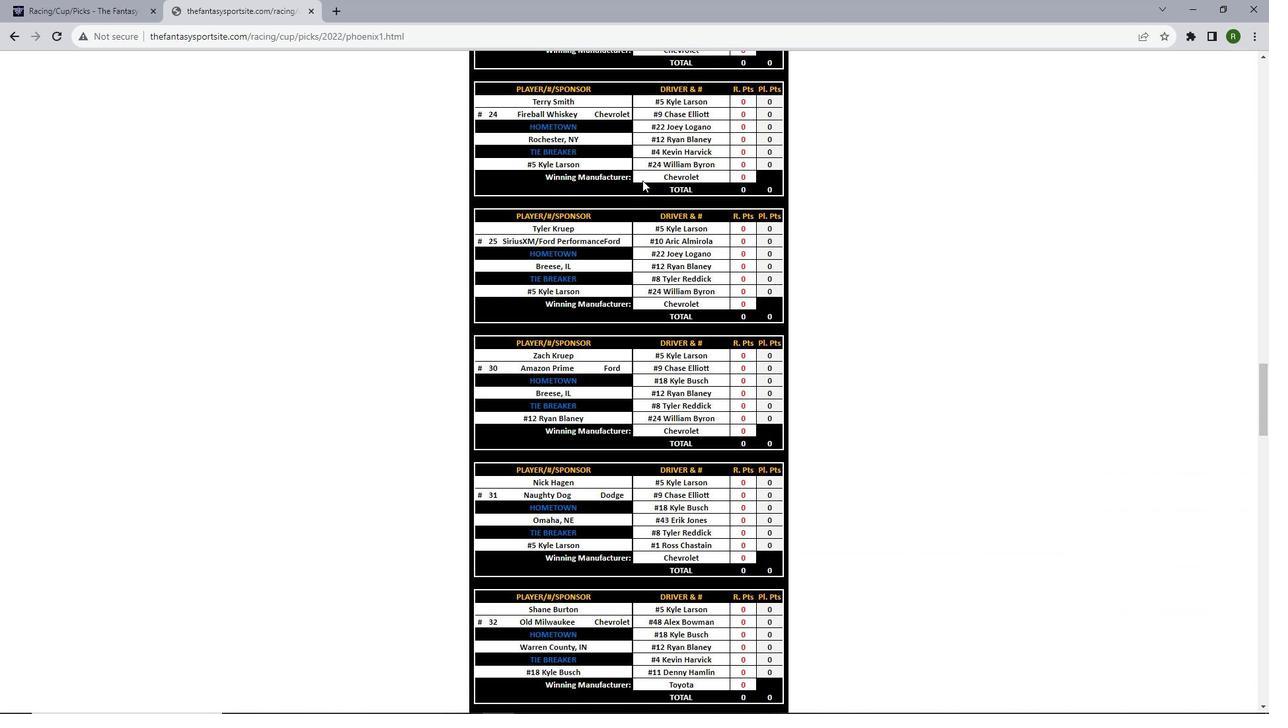 
Action: Mouse scrolled (642, 179) with delta (0, 0)
Screenshot: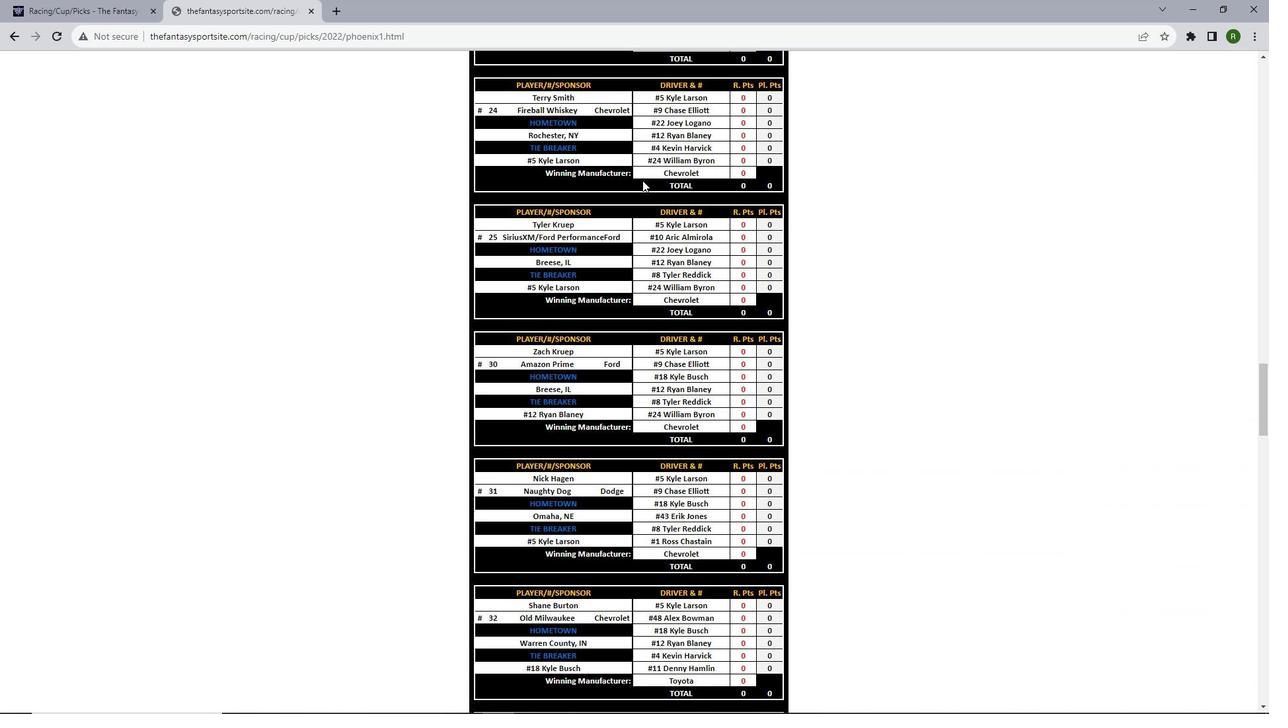
Action: Mouse scrolled (642, 179) with delta (0, 0)
Screenshot: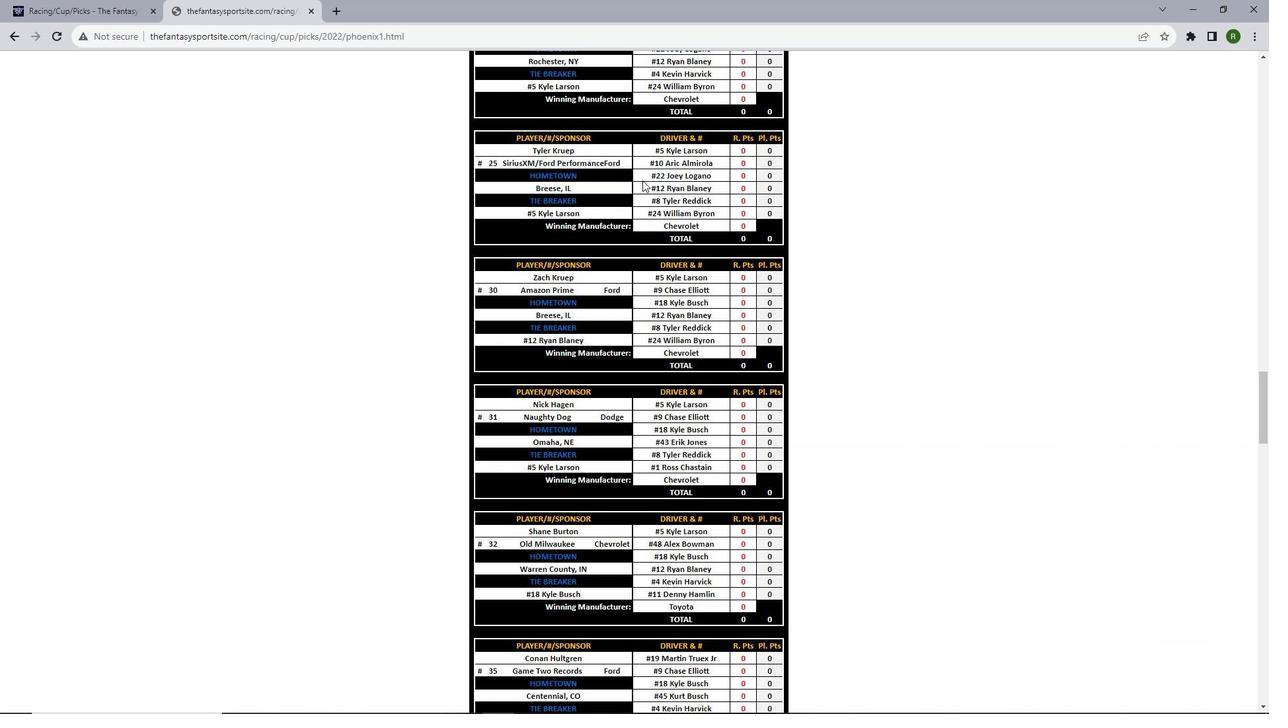 
Action: Mouse scrolled (642, 179) with delta (0, 0)
Screenshot: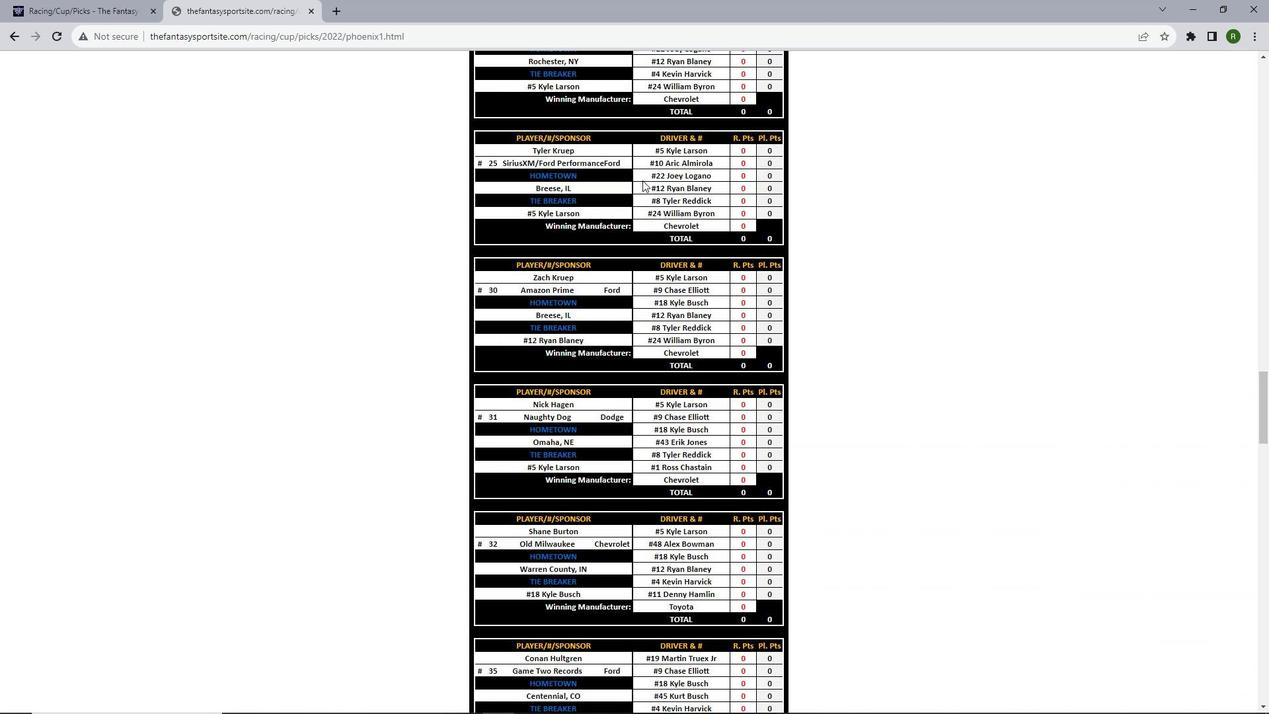 
Action: Mouse scrolled (642, 179) with delta (0, 0)
Screenshot: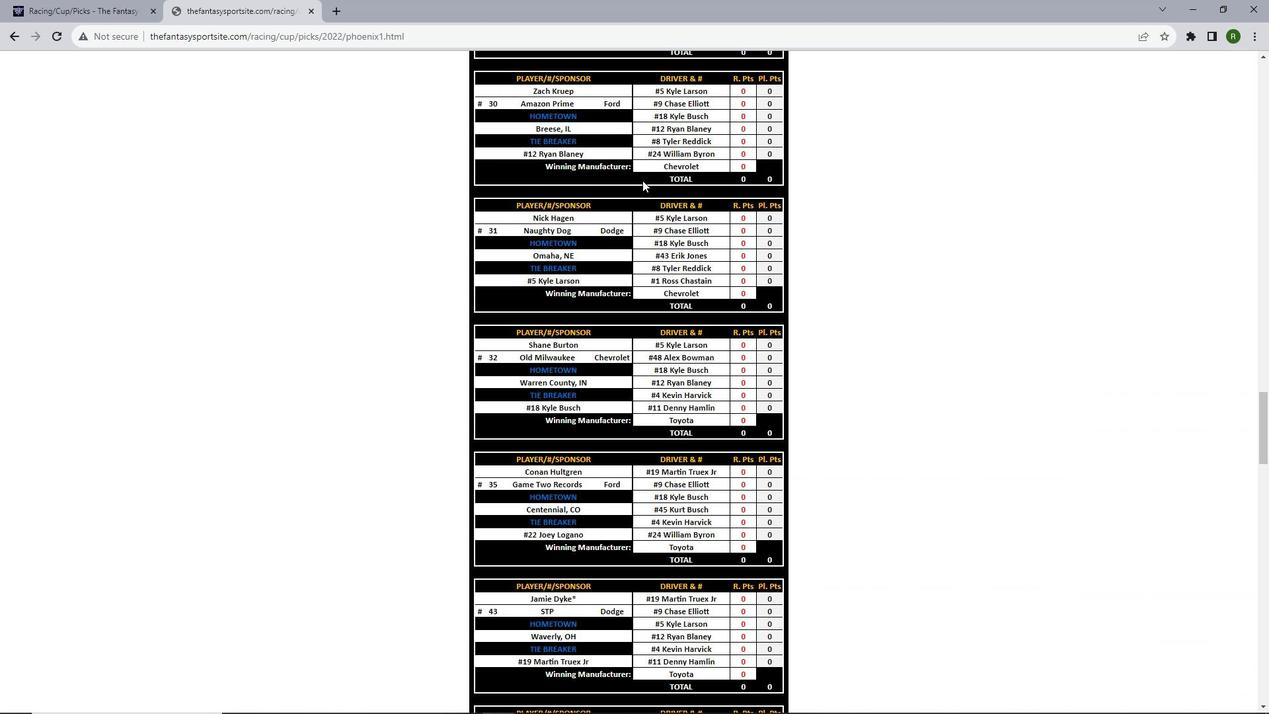 
Action: Mouse scrolled (642, 179) with delta (0, 0)
Screenshot: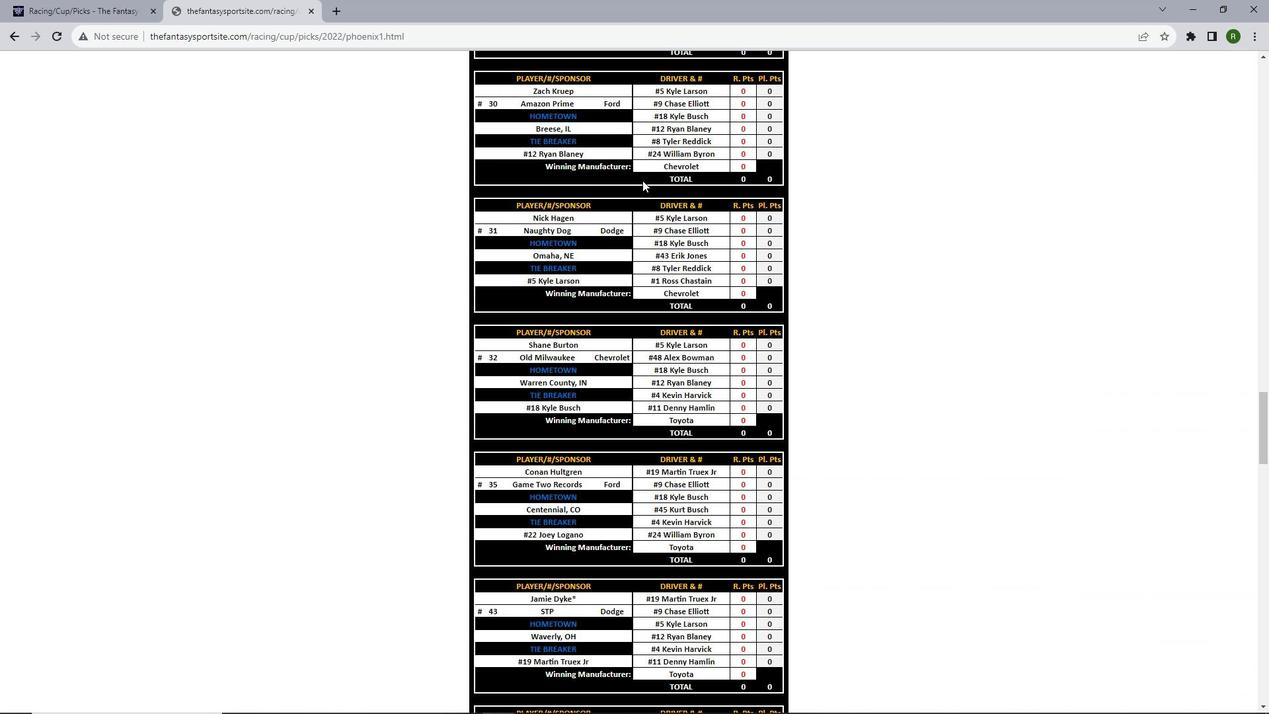 
Action: Mouse scrolled (642, 179) with delta (0, 0)
Screenshot: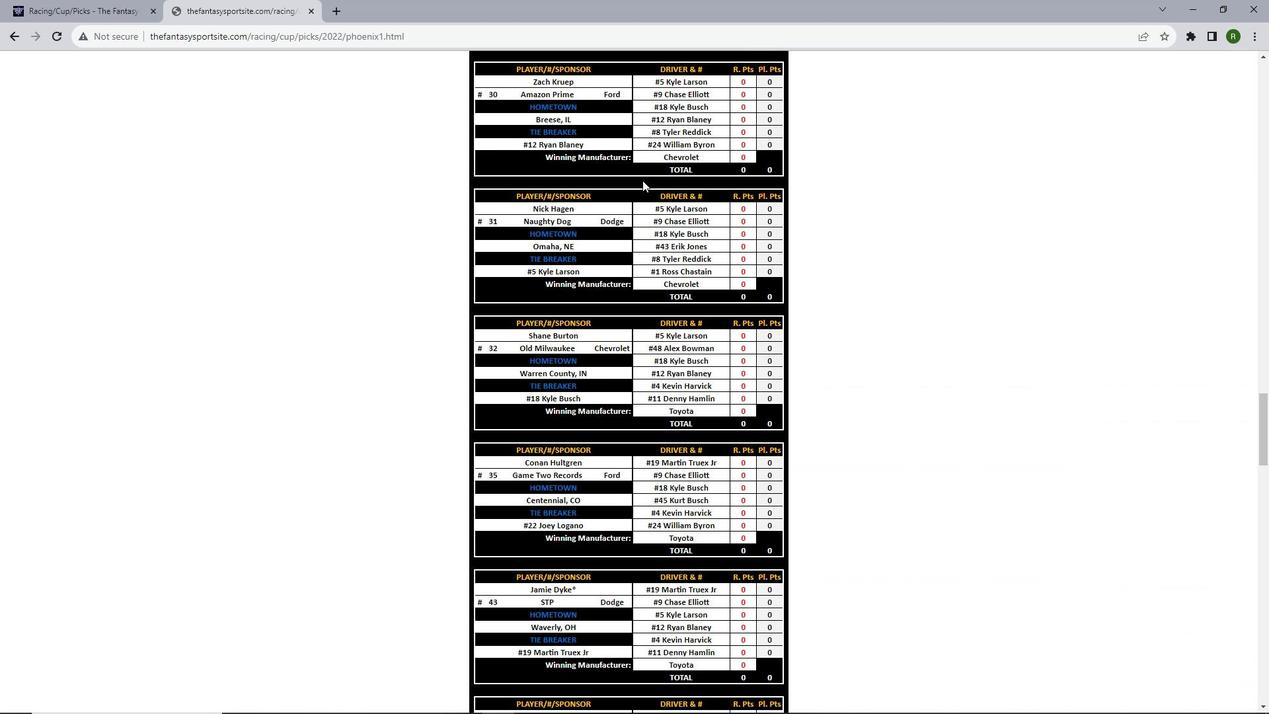 
Action: Mouse scrolled (642, 179) with delta (0, 0)
Screenshot: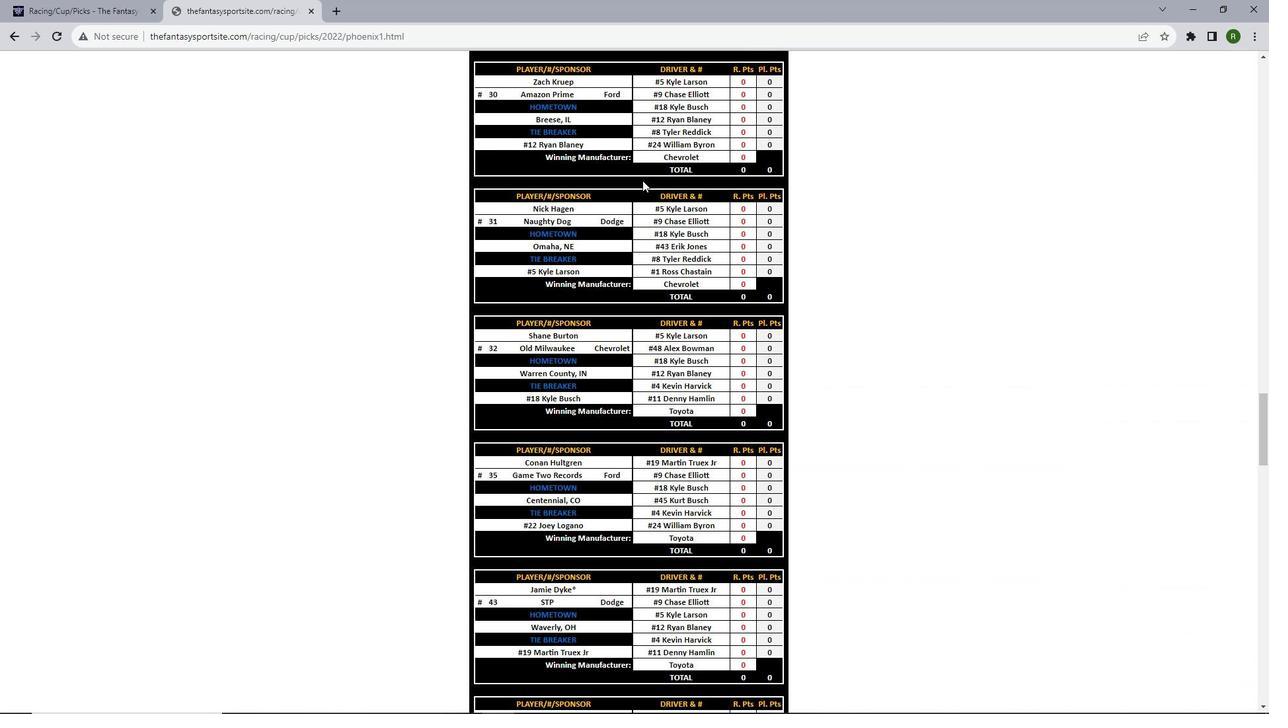 
Action: Mouse scrolled (642, 179) with delta (0, 0)
Screenshot: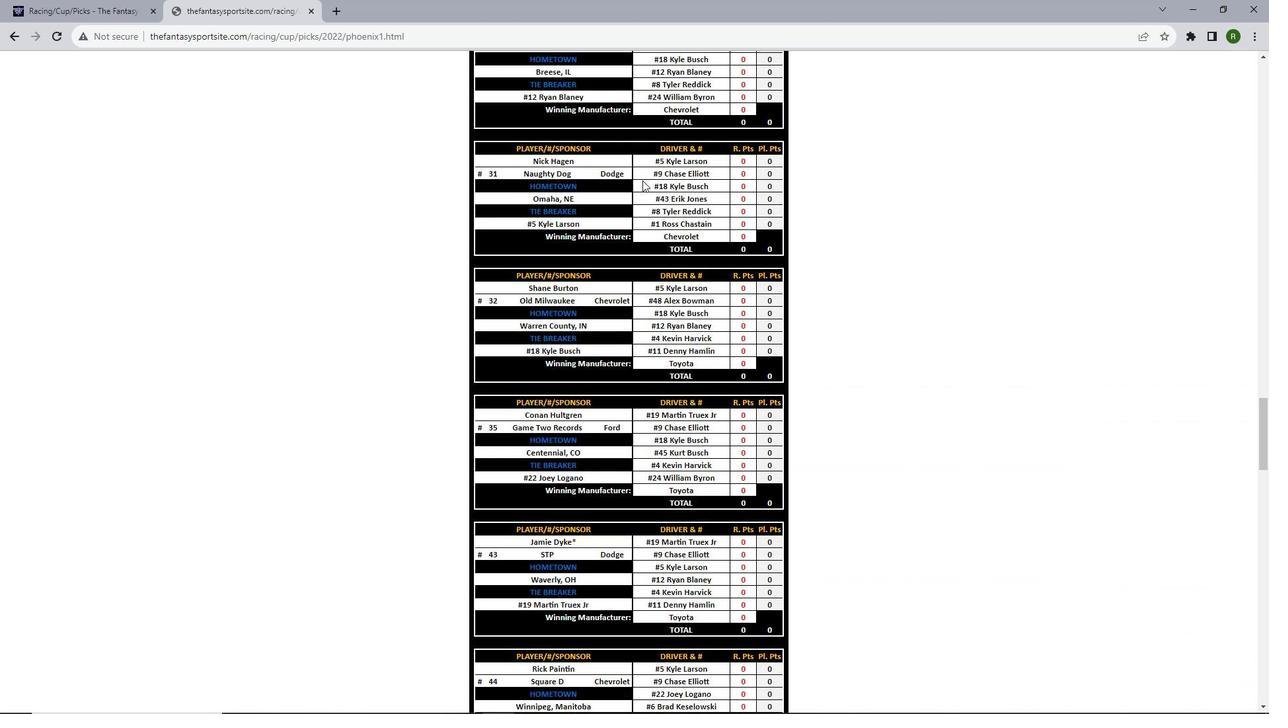 
Action: Mouse scrolled (642, 179) with delta (0, 0)
Screenshot: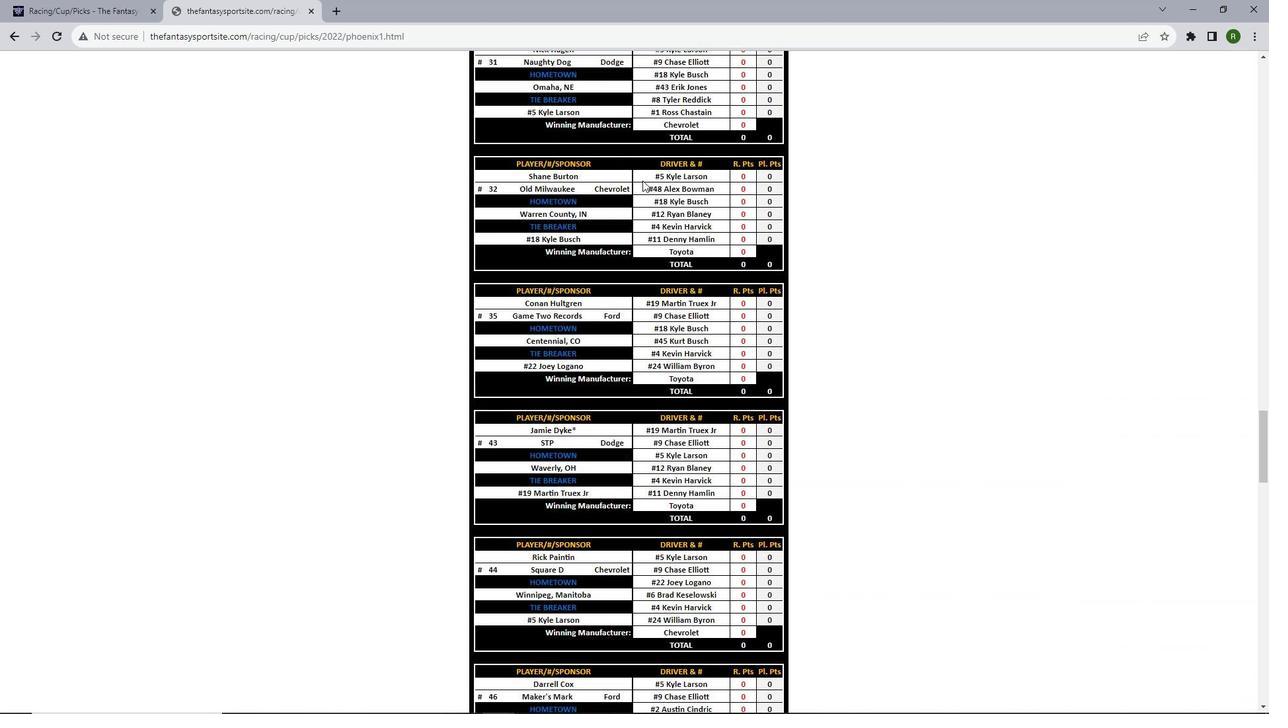 
Action: Mouse scrolled (642, 179) with delta (0, 0)
Screenshot: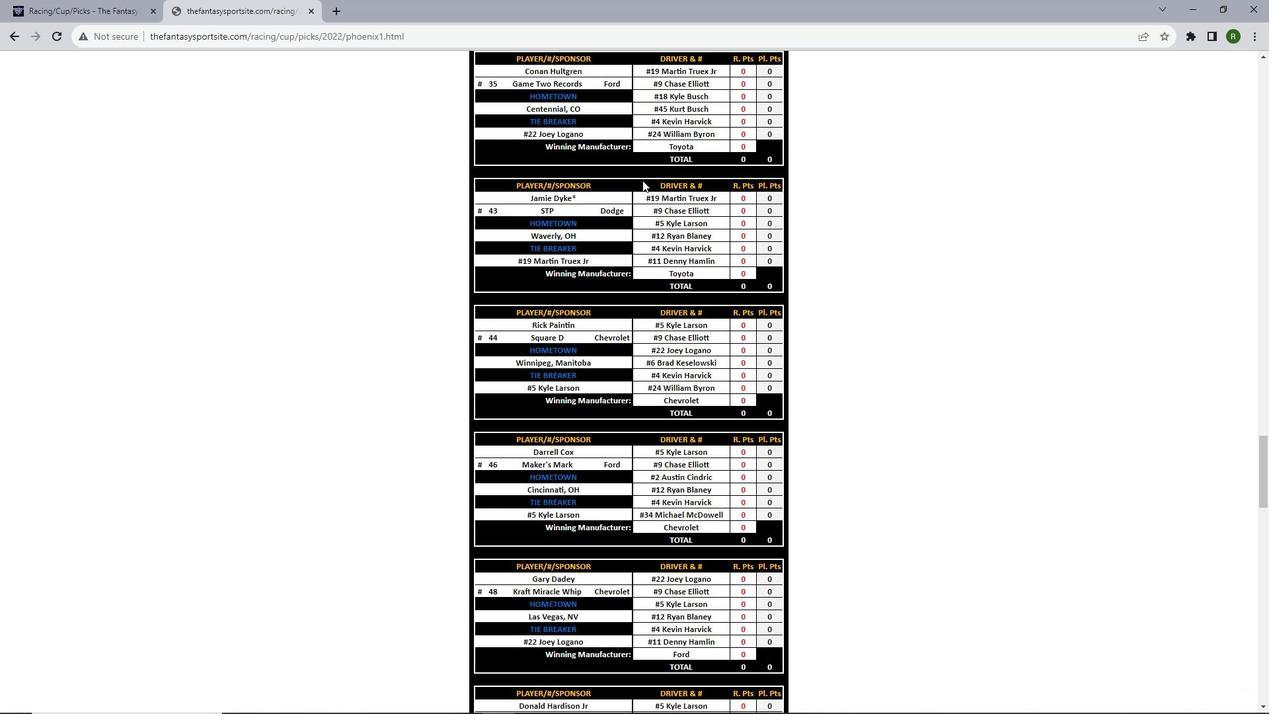 
Action: Mouse scrolled (642, 179) with delta (0, 0)
Screenshot: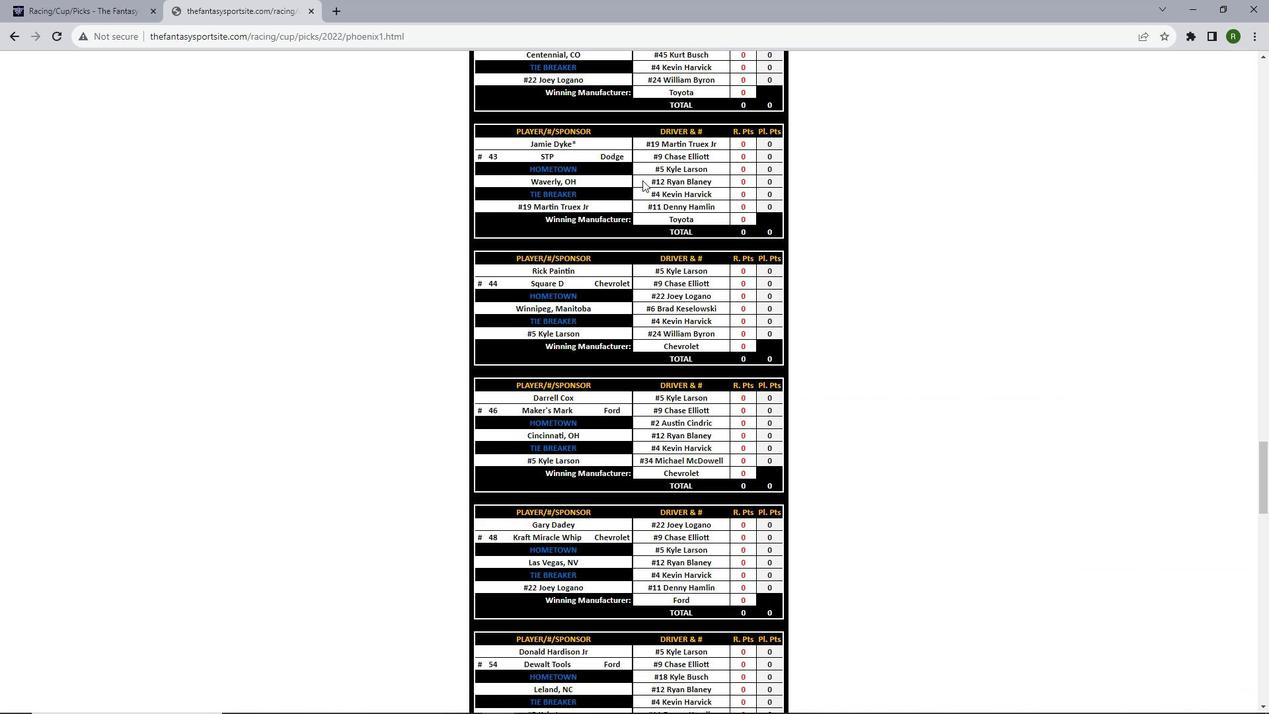 
Action: Mouse scrolled (642, 179) with delta (0, 0)
Screenshot: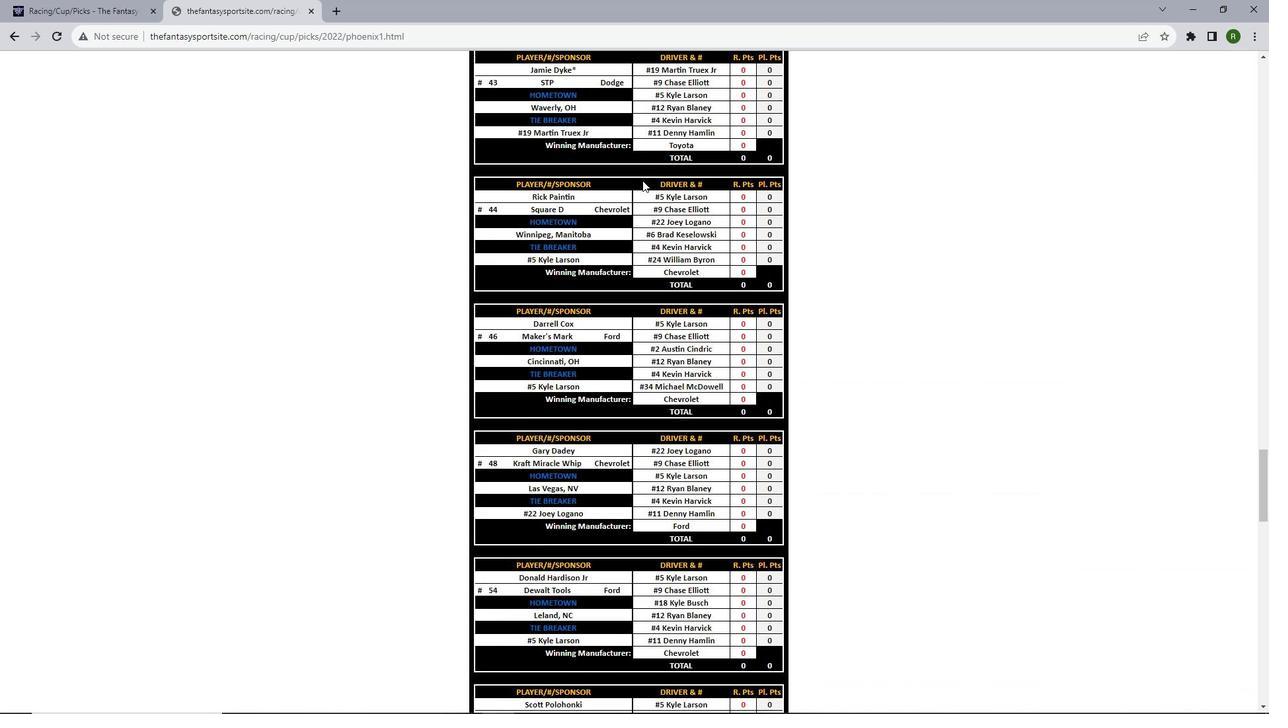 
Action: Mouse scrolled (642, 179) with delta (0, 0)
Screenshot: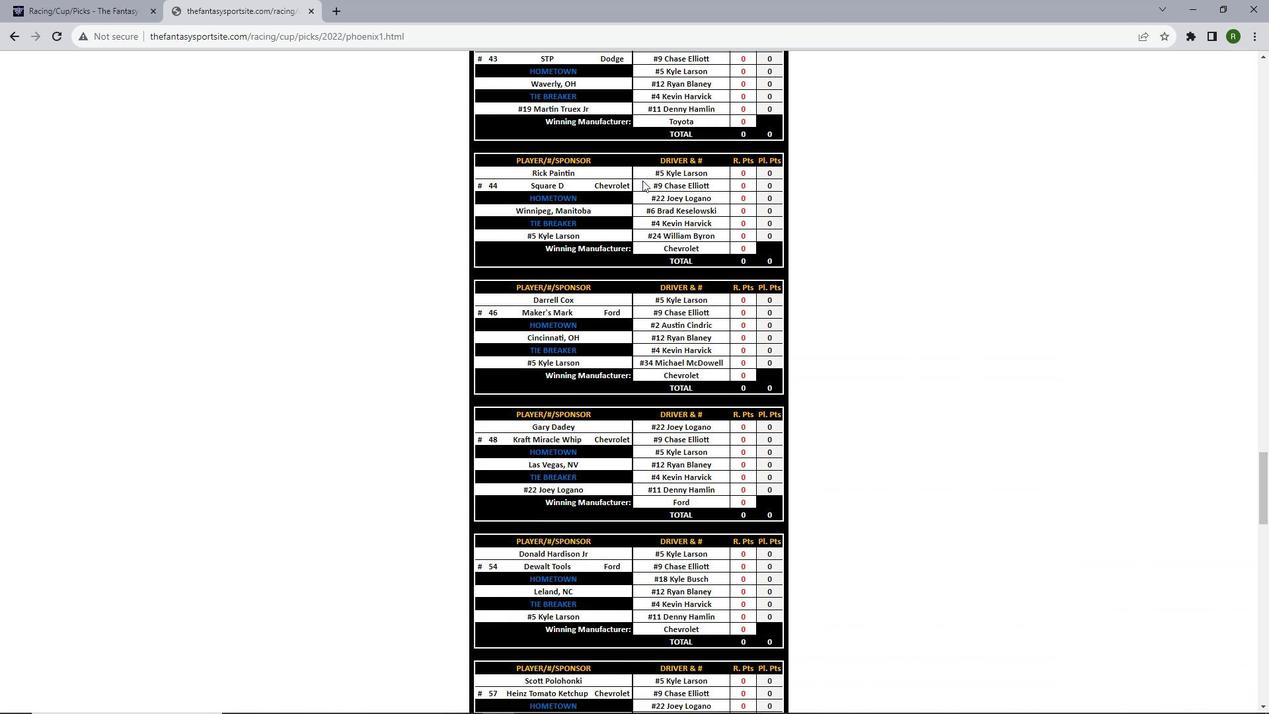 
Action: Mouse scrolled (642, 179) with delta (0, 0)
Screenshot: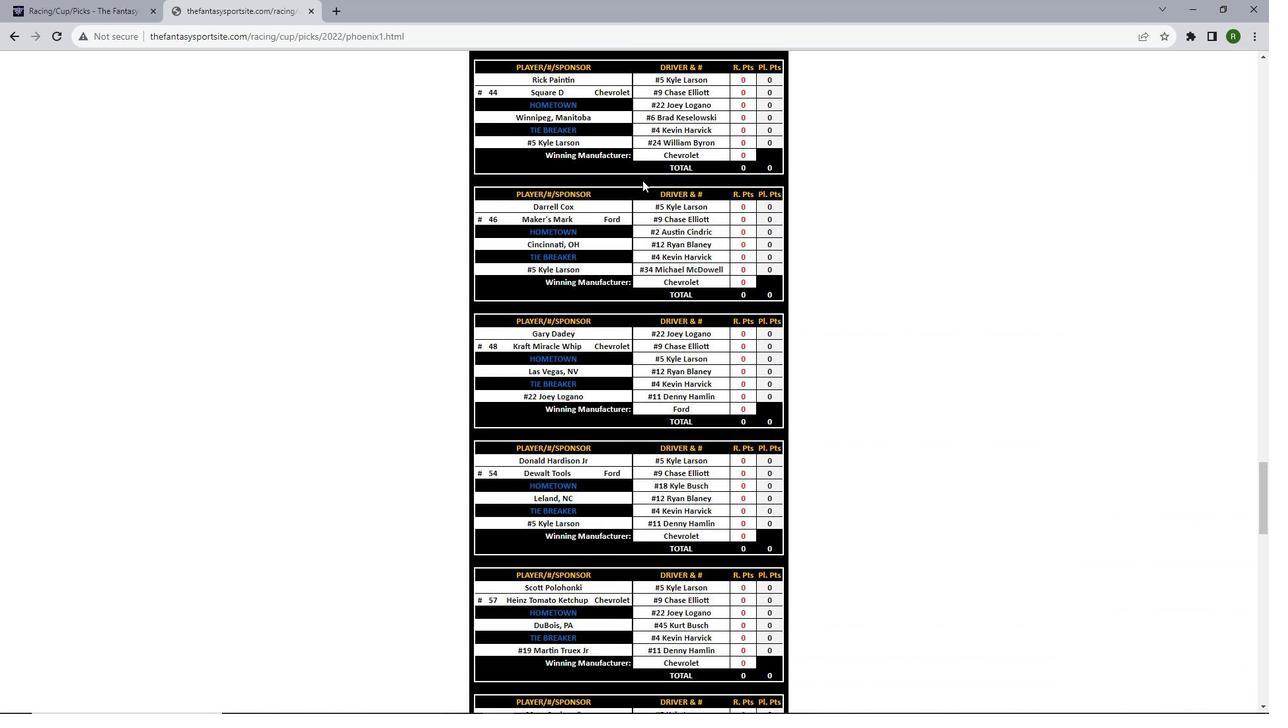 
Action: Mouse scrolled (642, 179) with delta (0, 0)
Screenshot: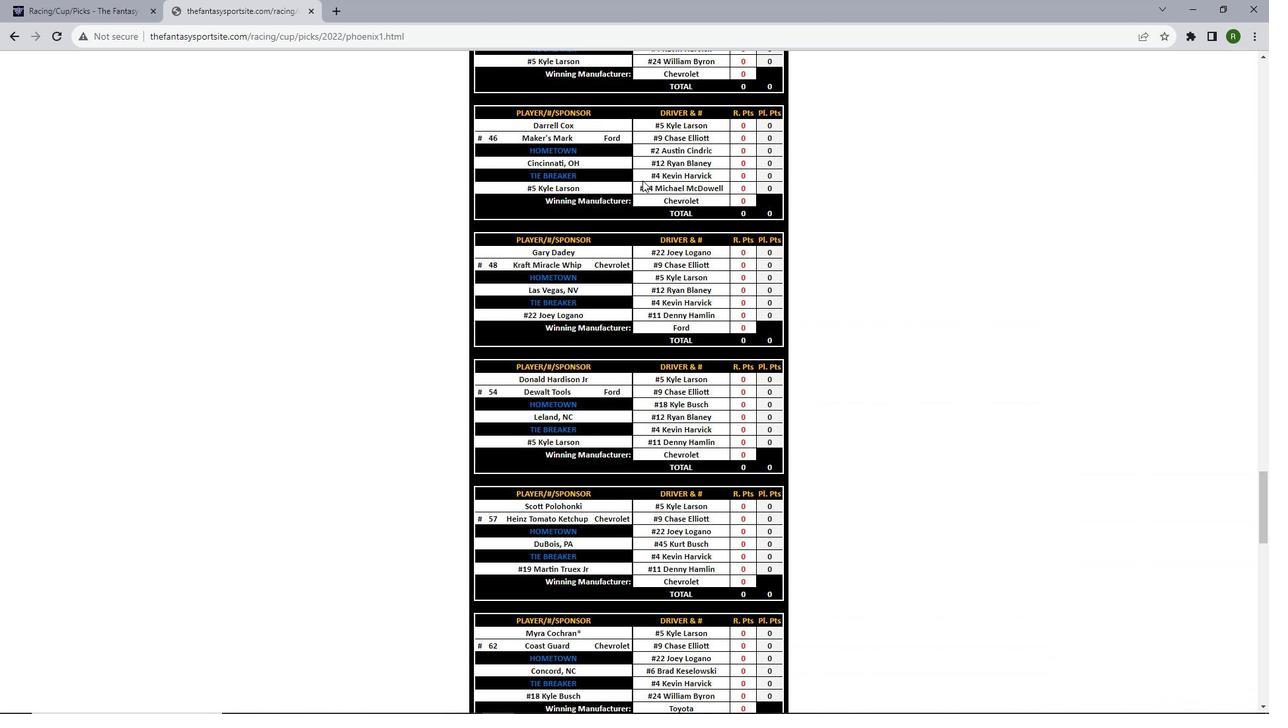 
Action: Mouse scrolled (642, 179) with delta (0, 0)
Screenshot: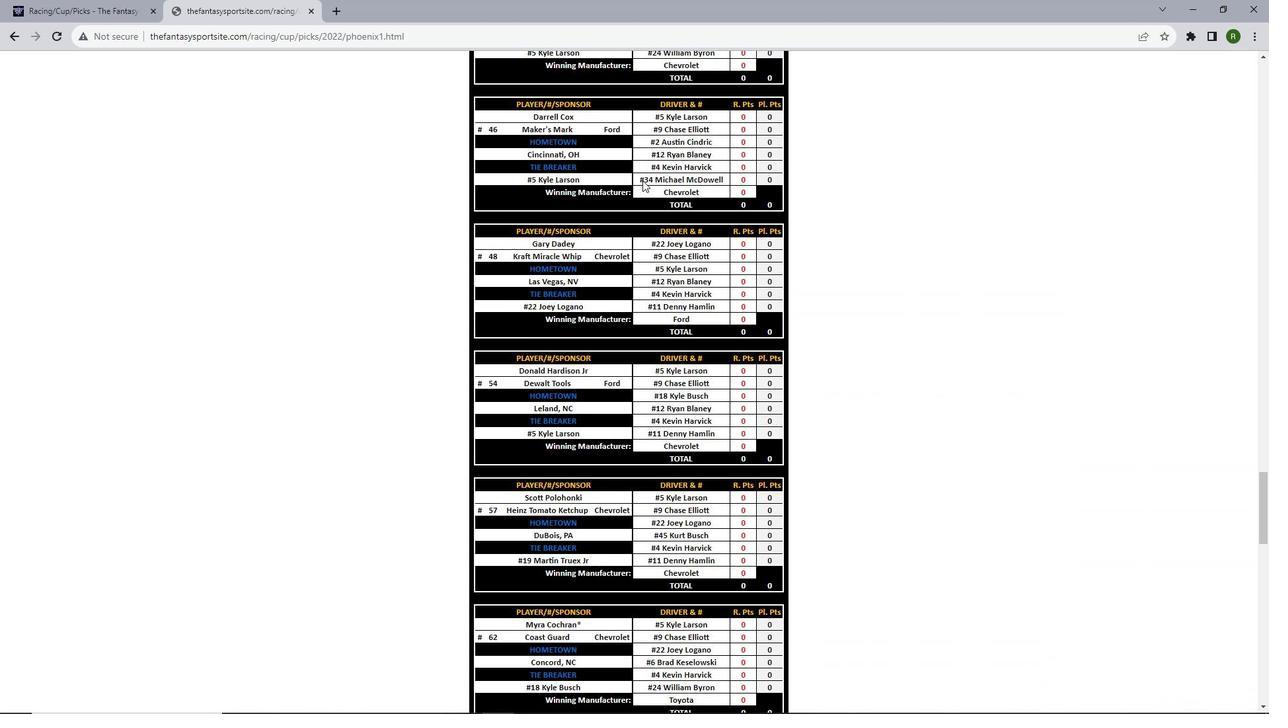 
Action: Mouse scrolled (642, 179) with delta (0, 0)
Screenshot: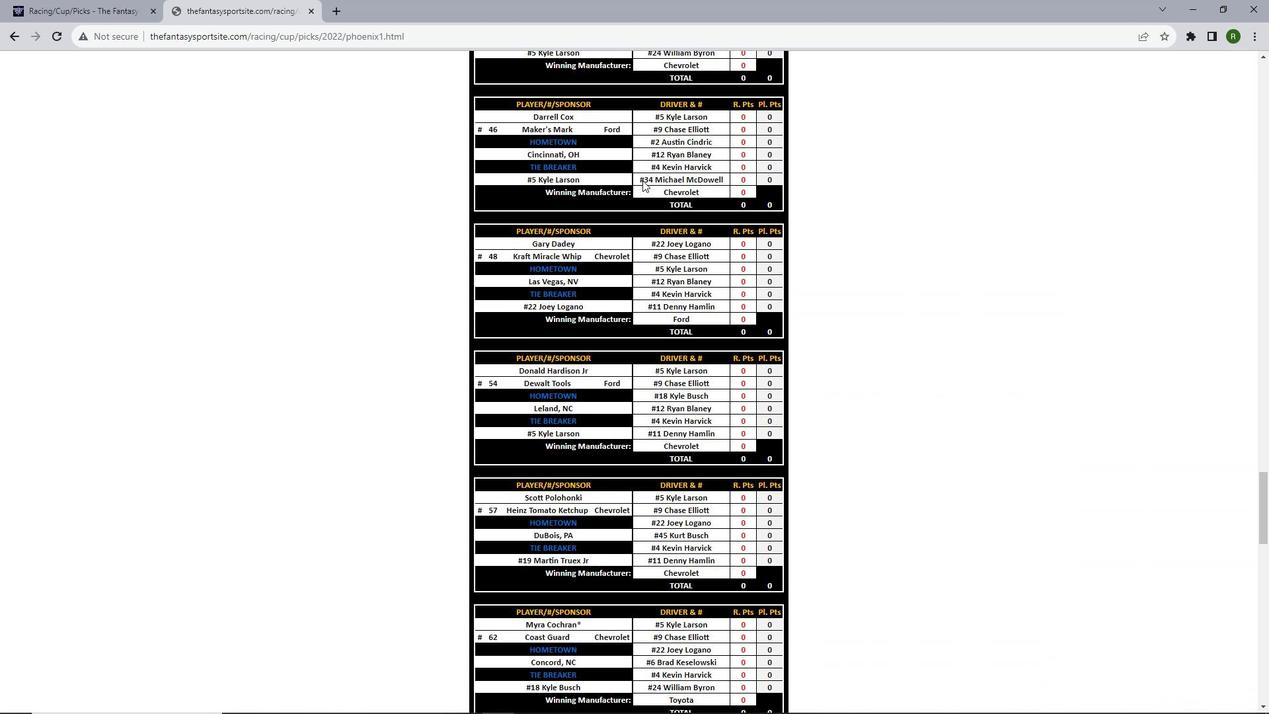 
Action: Mouse scrolled (642, 179) with delta (0, 0)
Screenshot: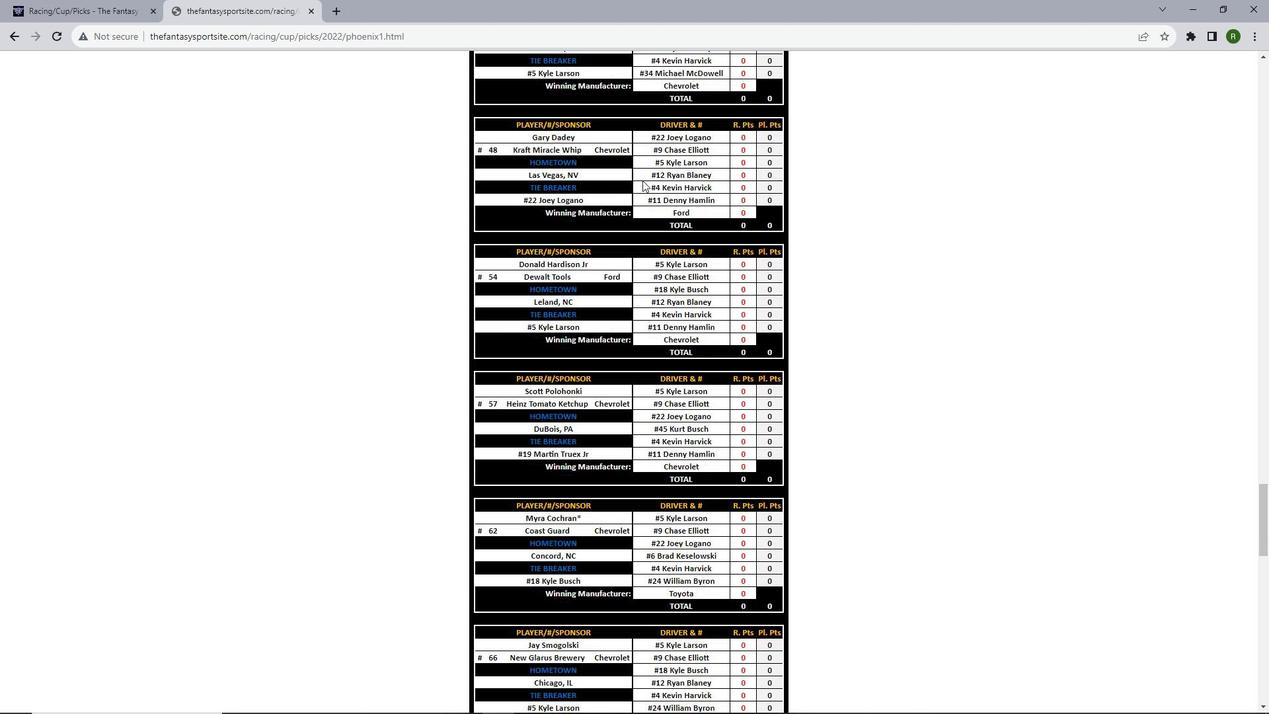 
Action: Mouse scrolled (642, 179) with delta (0, 0)
Screenshot: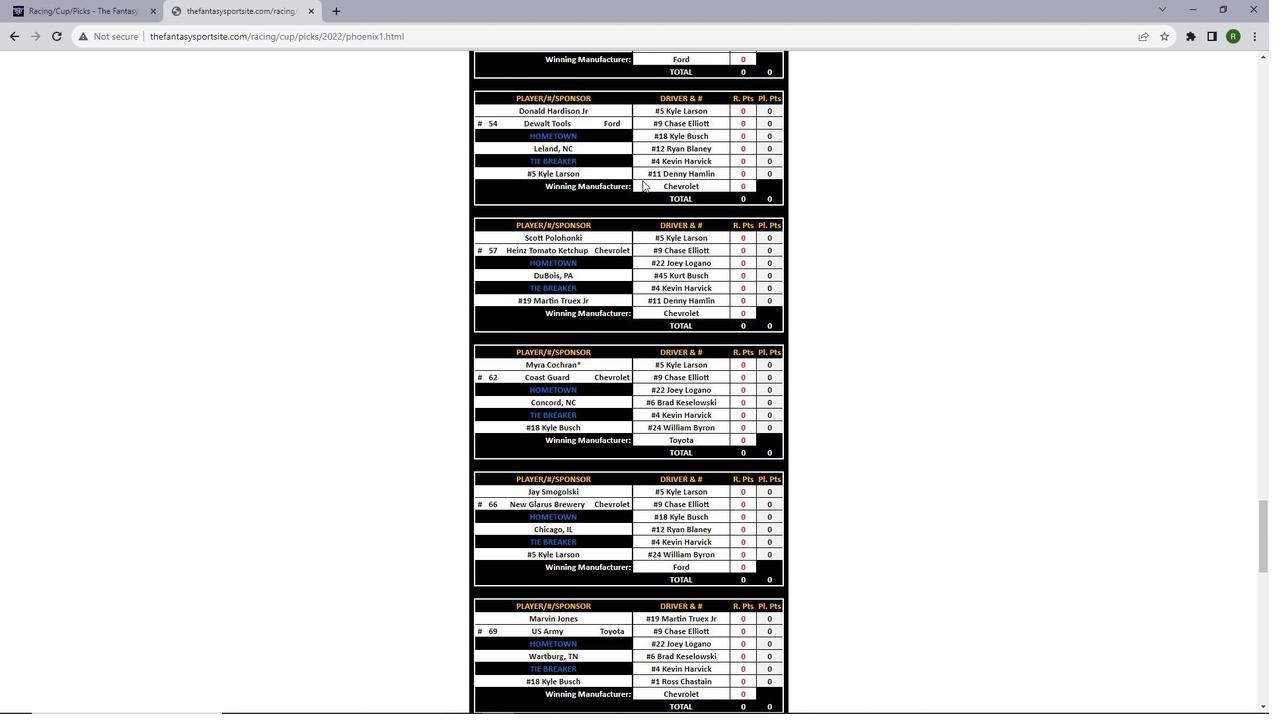 
Action: Mouse scrolled (642, 179) with delta (0, 0)
Screenshot: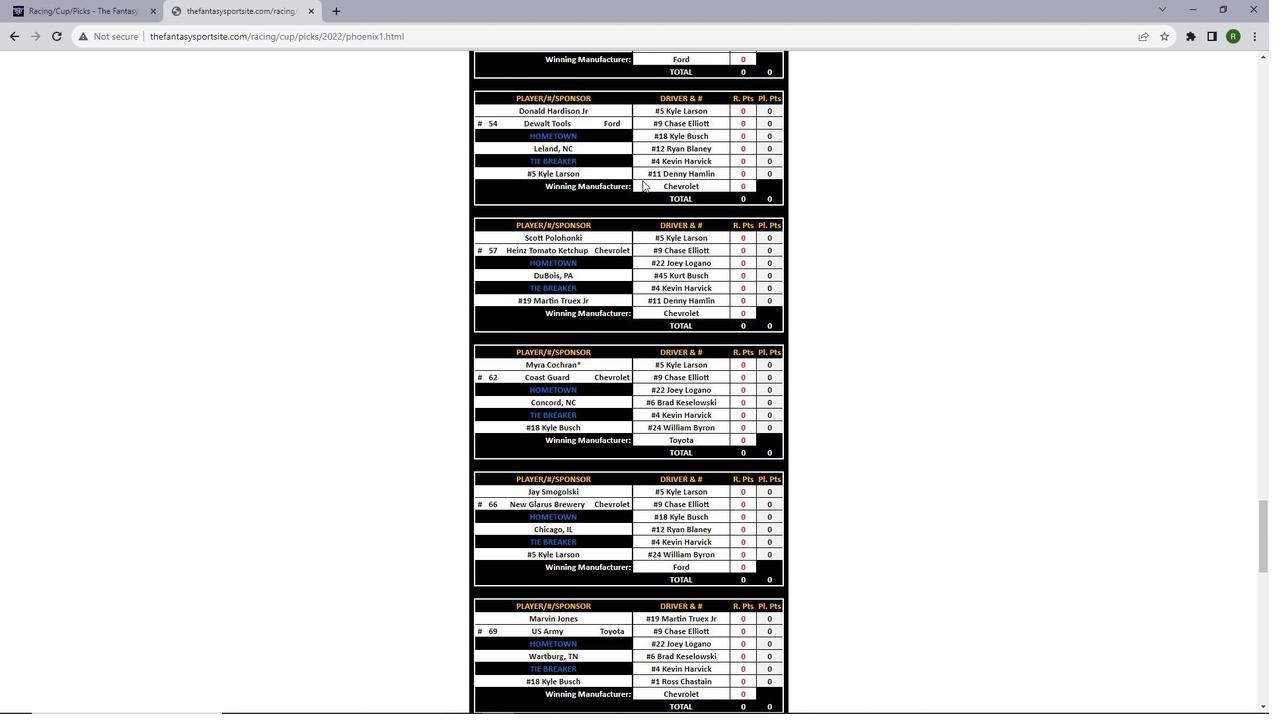 
Action: Mouse scrolled (642, 179) with delta (0, 0)
Screenshot: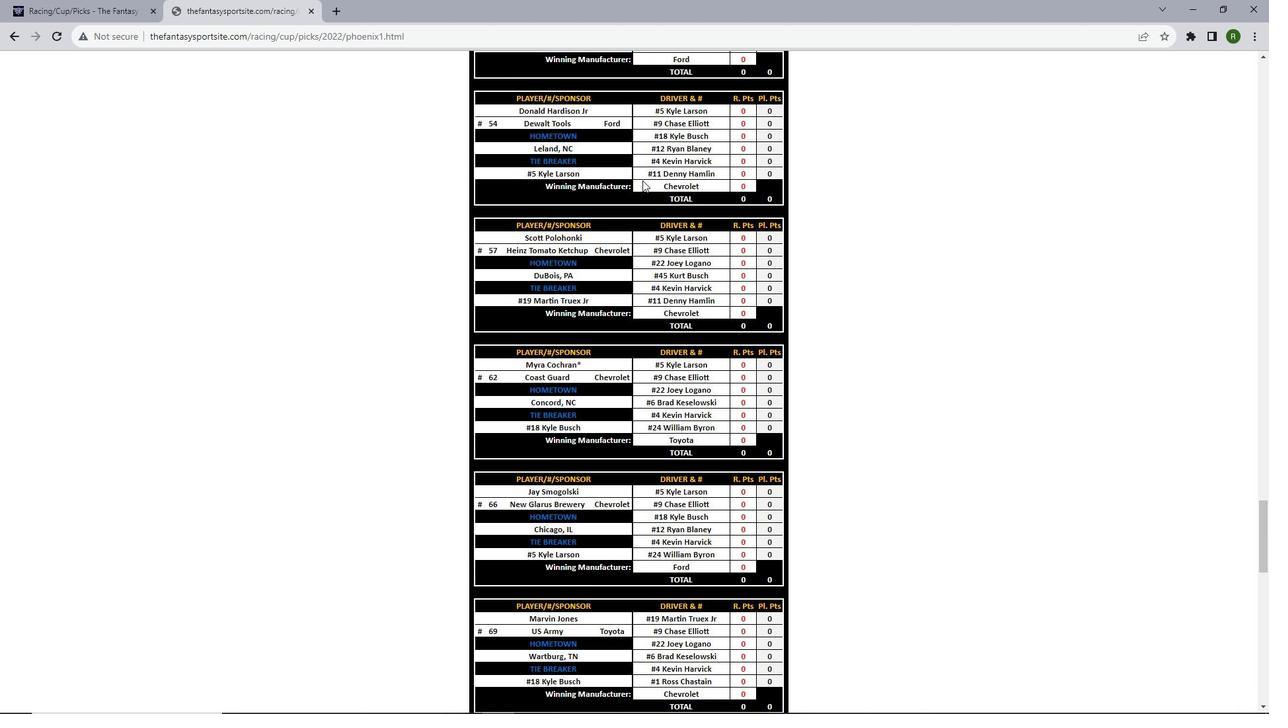 
Action: Mouse scrolled (642, 179) with delta (0, 0)
Screenshot: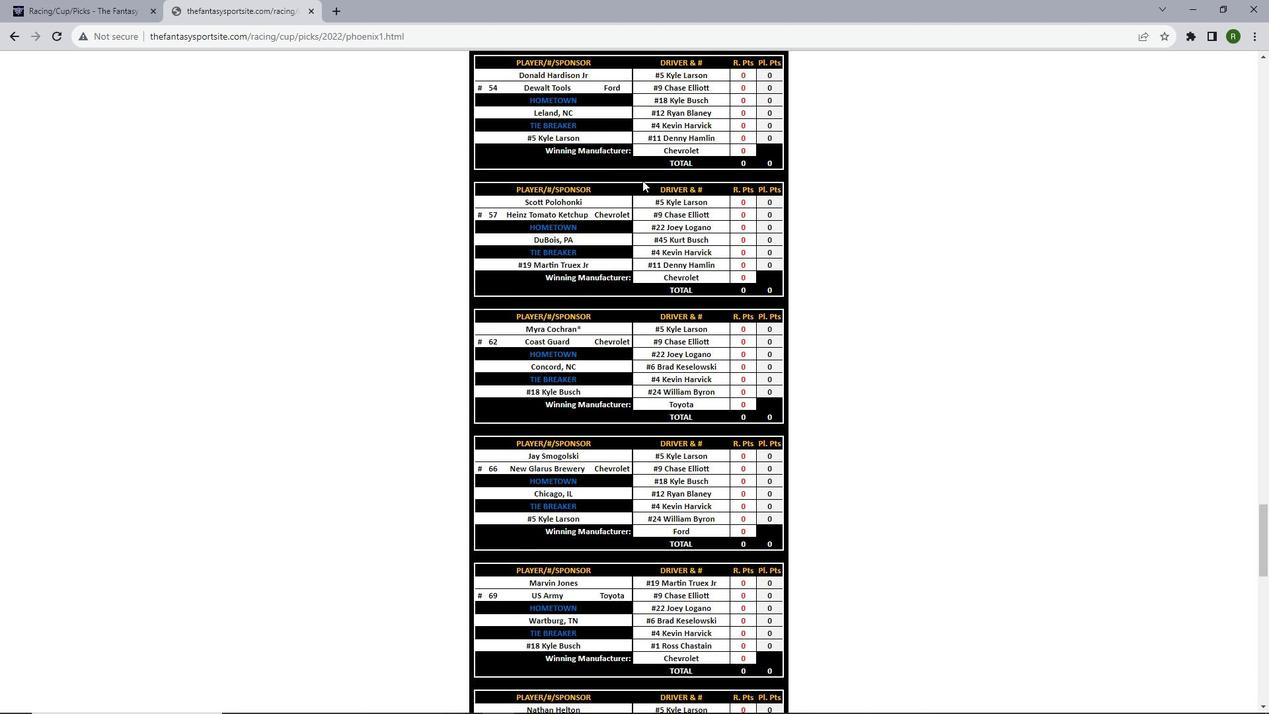 
Action: Mouse scrolled (642, 179) with delta (0, 0)
Screenshot: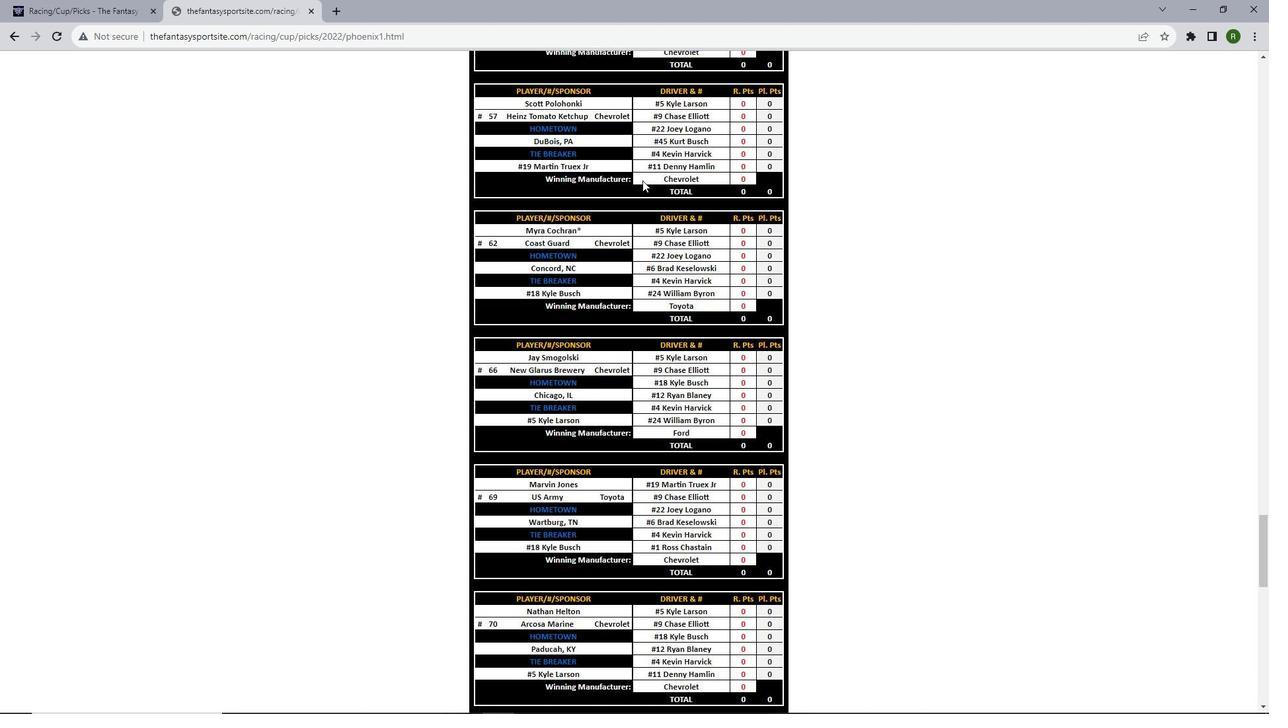
Action: Mouse scrolled (642, 179) with delta (0, 0)
Screenshot: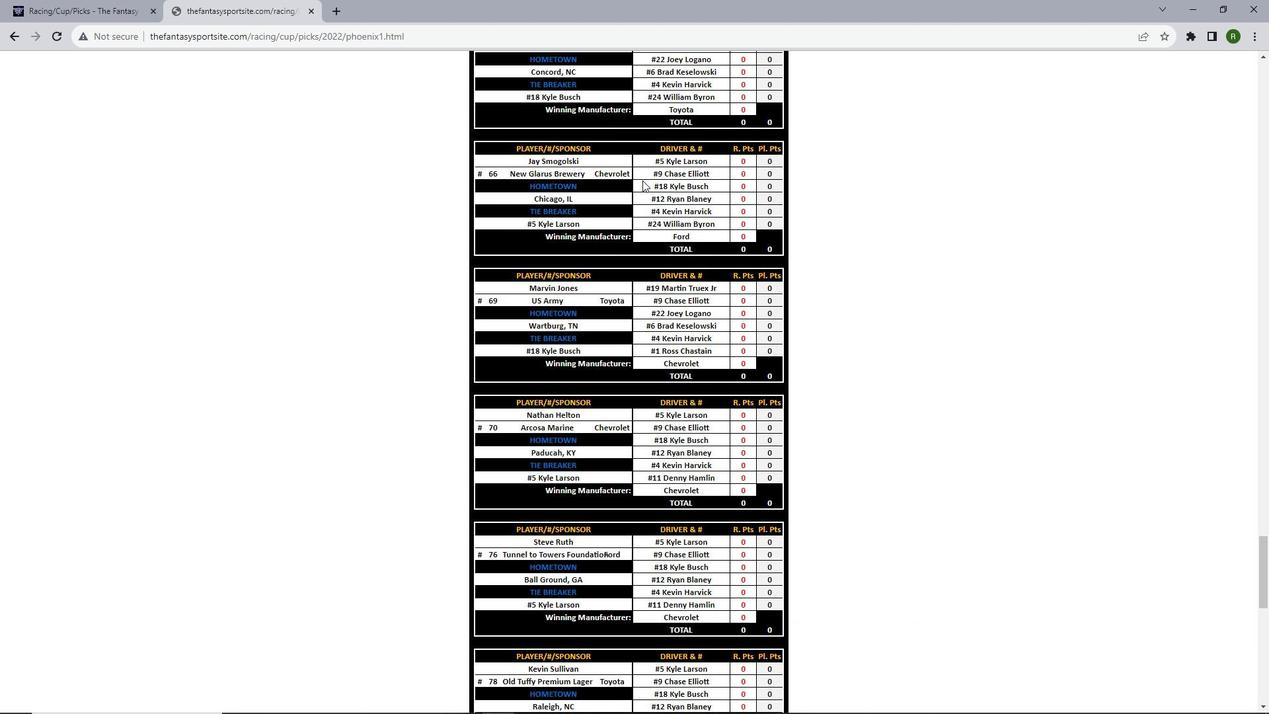 
Action: Mouse scrolled (642, 179) with delta (0, 0)
Screenshot: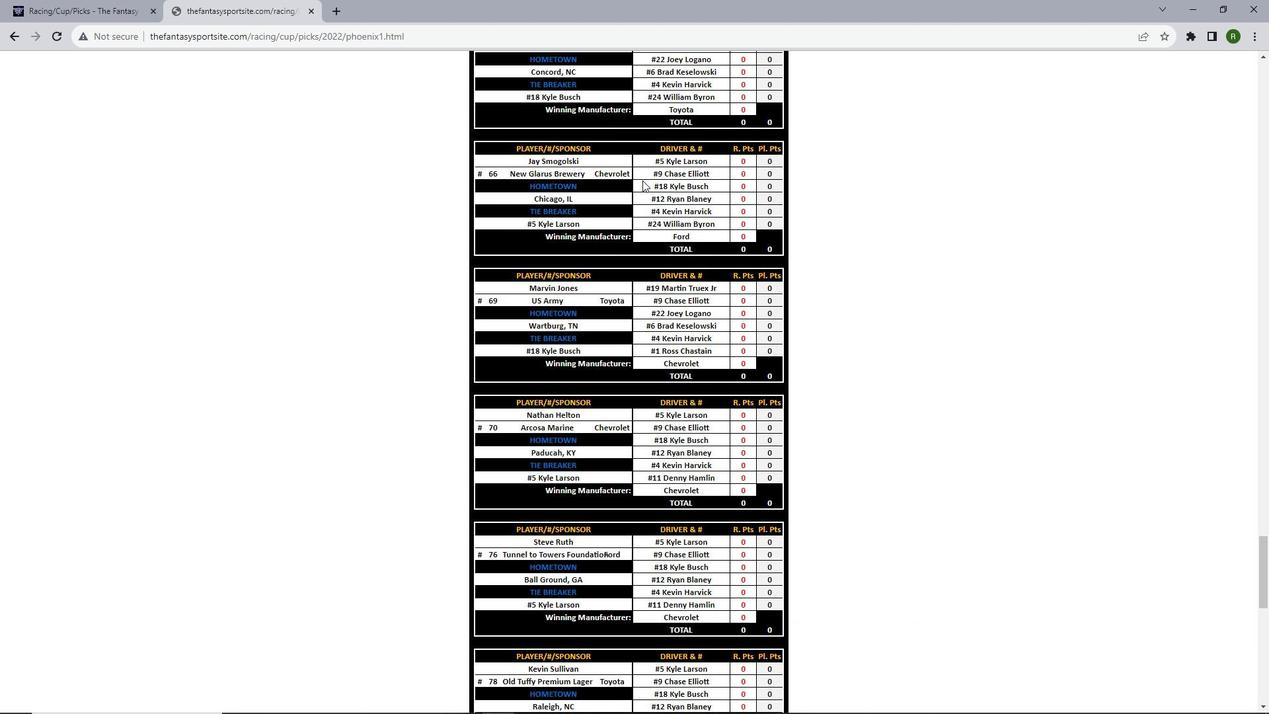 
Action: Mouse scrolled (642, 179) with delta (0, 0)
Screenshot: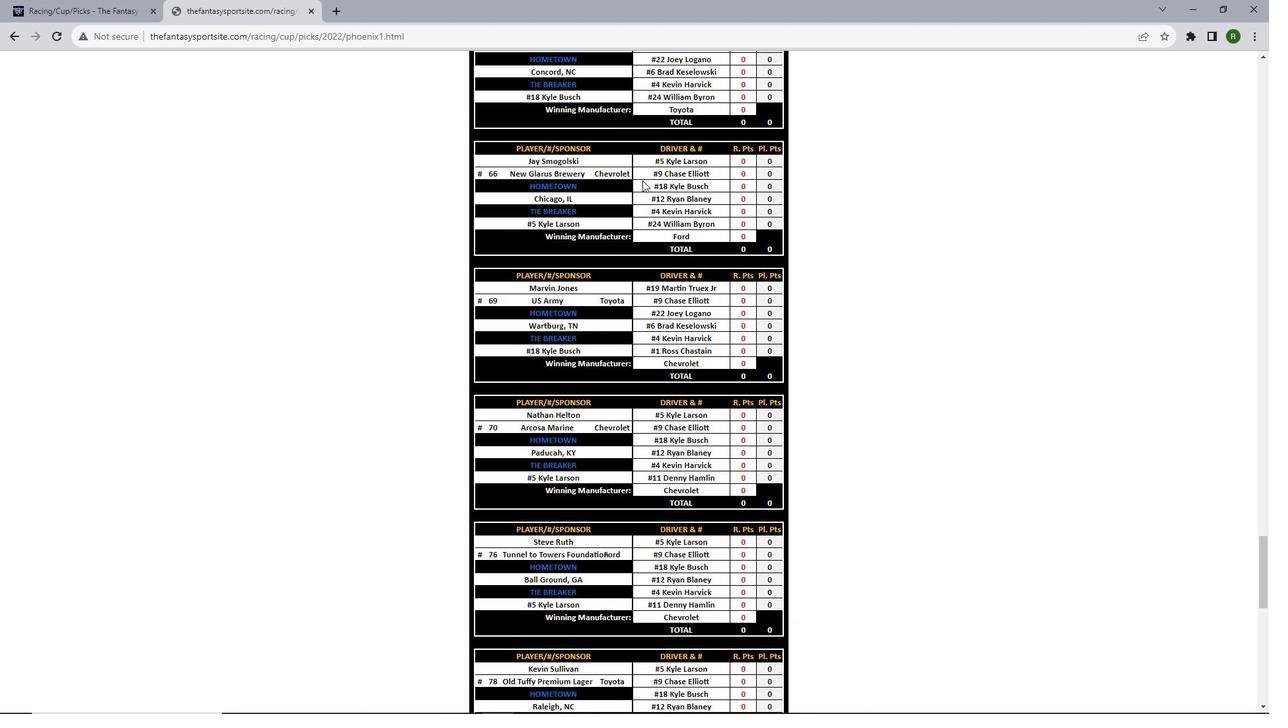 
Action: Mouse scrolled (642, 179) with delta (0, 0)
Screenshot: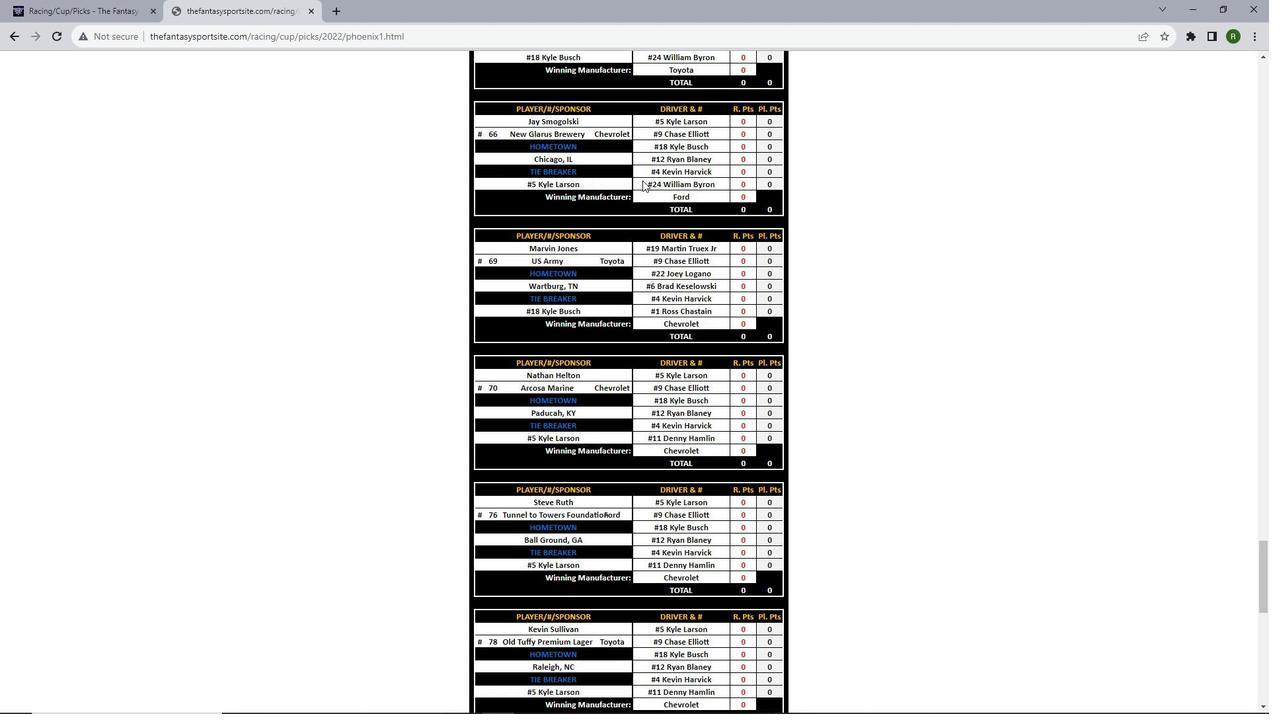 
Action: Mouse scrolled (642, 179) with delta (0, 0)
Screenshot: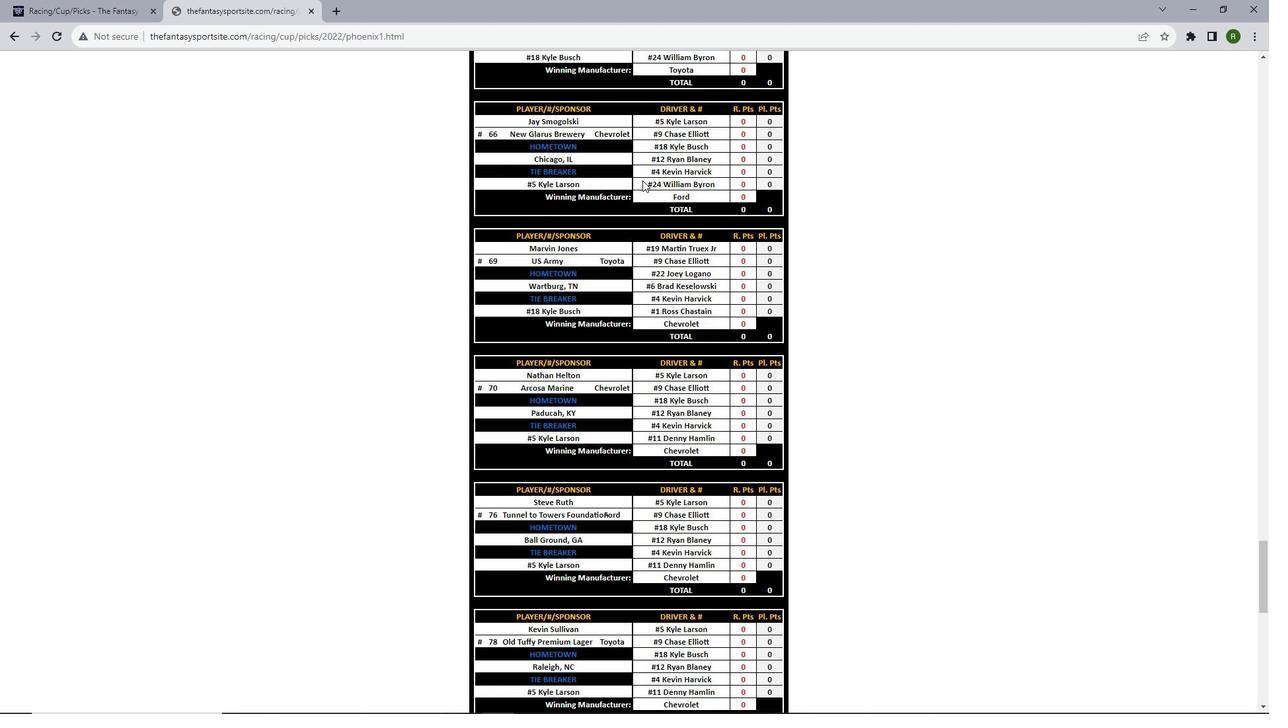 
Action: Mouse scrolled (642, 179) with delta (0, 0)
Screenshot: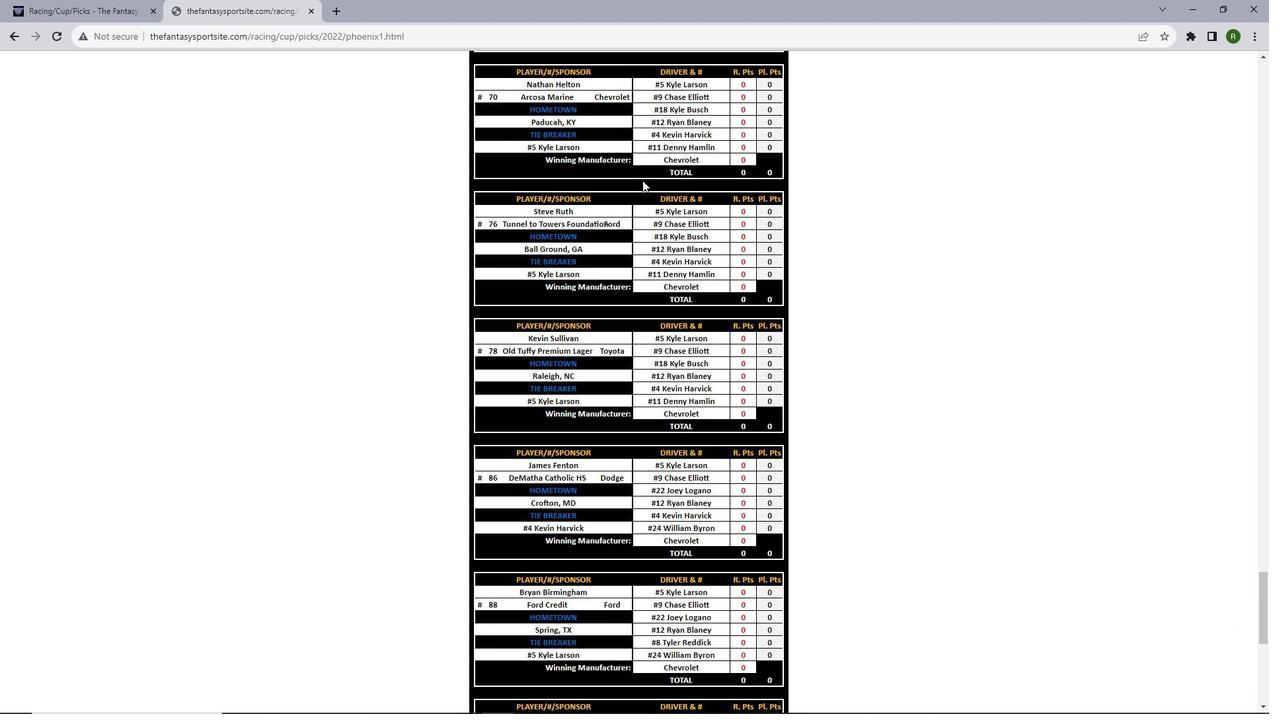 
Action: Mouse scrolled (642, 179) with delta (0, 0)
Screenshot: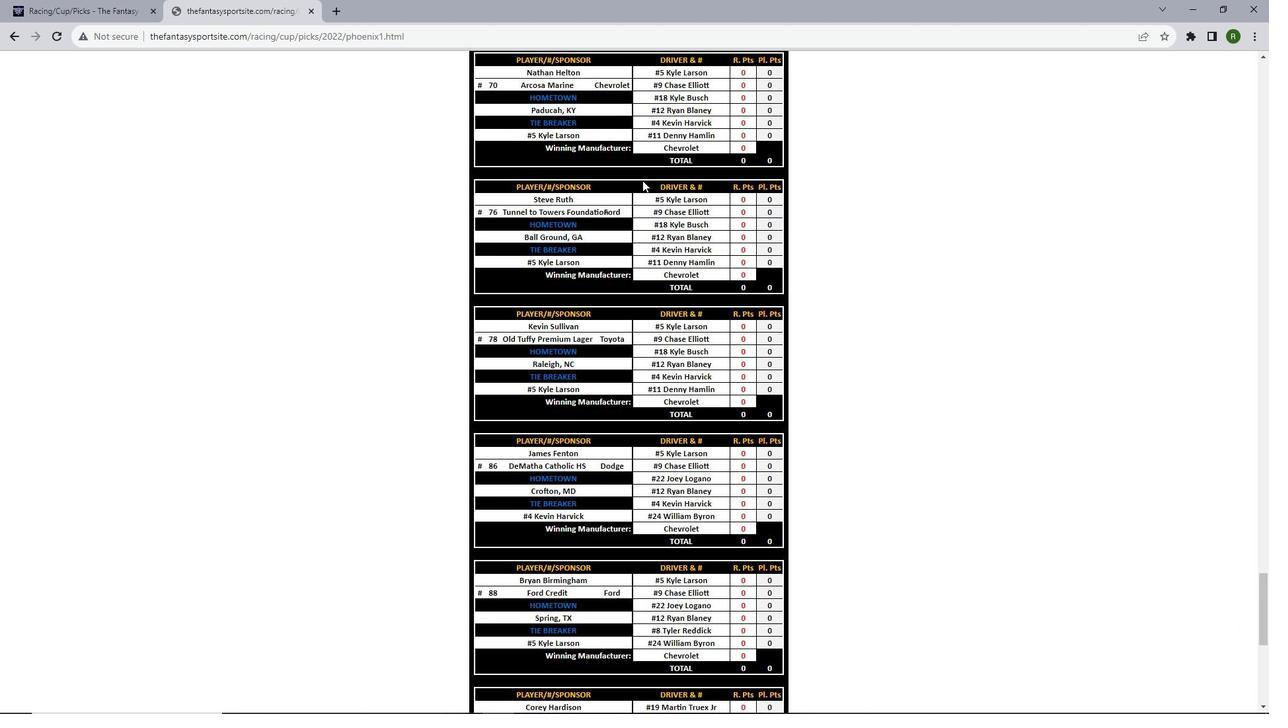 
Action: Mouse scrolled (642, 179) with delta (0, 0)
Screenshot: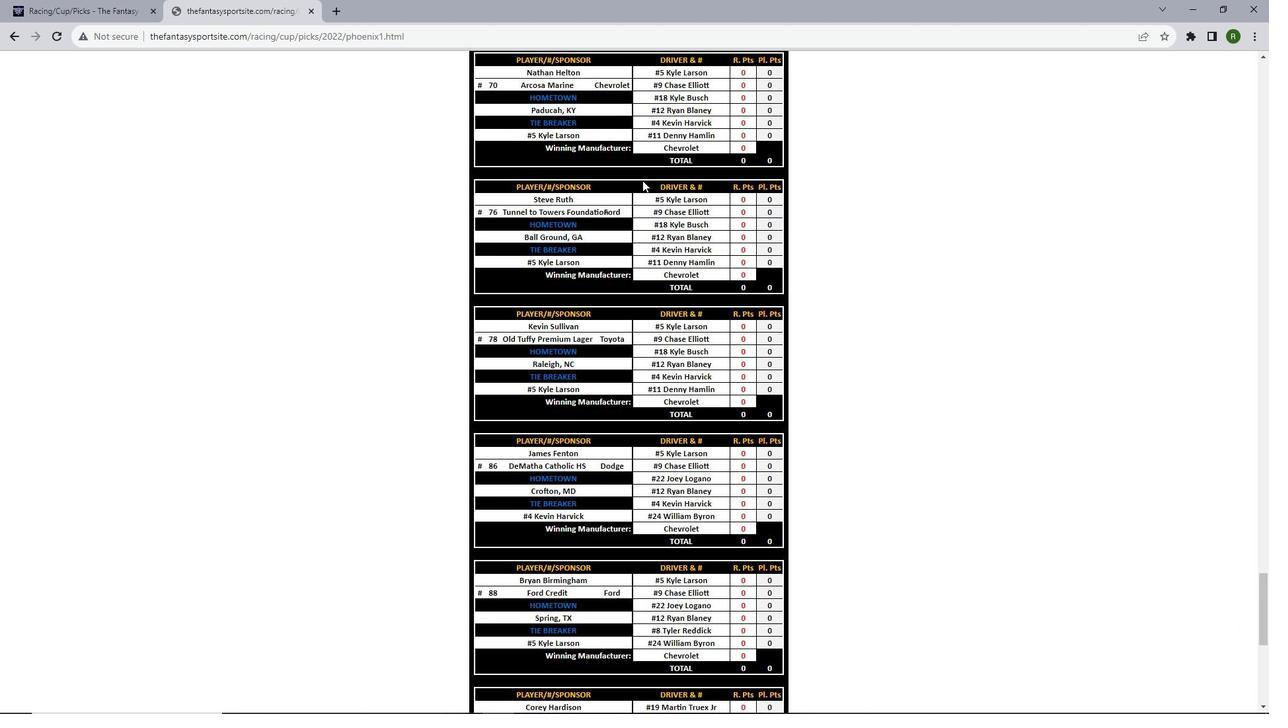 
Action: Mouse scrolled (642, 179) with delta (0, 0)
Screenshot: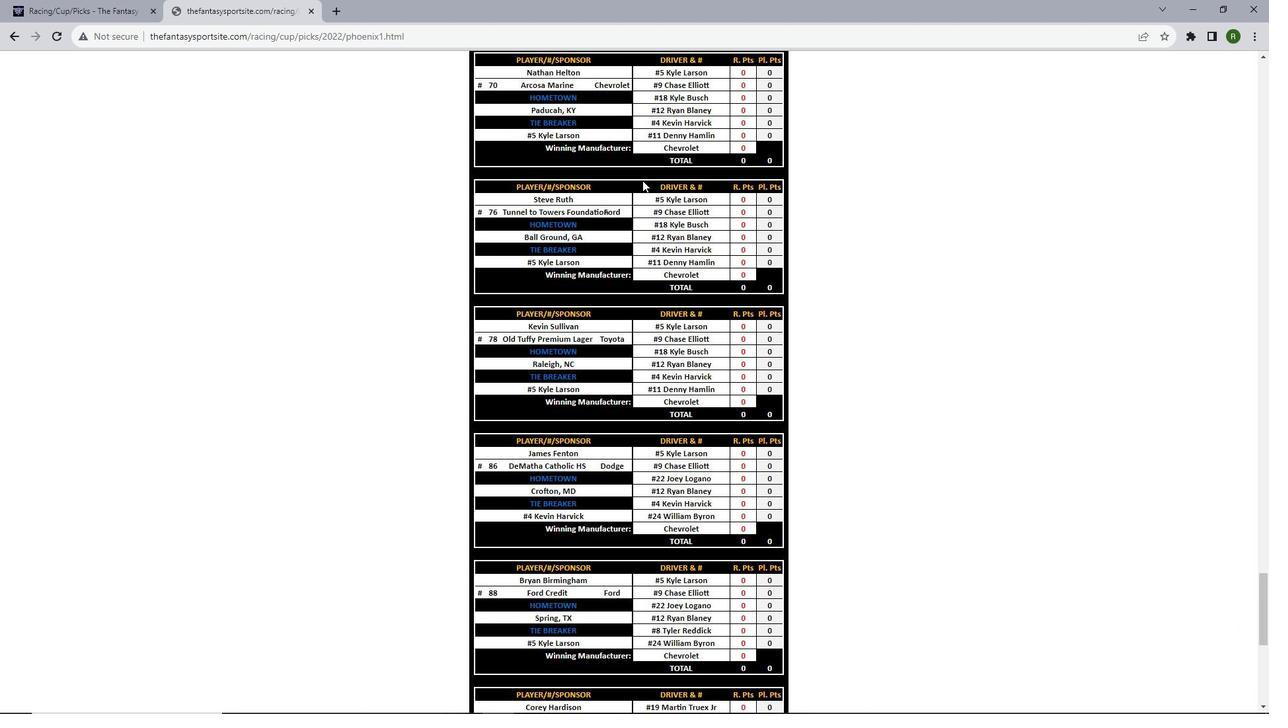 
Action: Mouse scrolled (642, 179) with delta (0, 0)
Screenshot: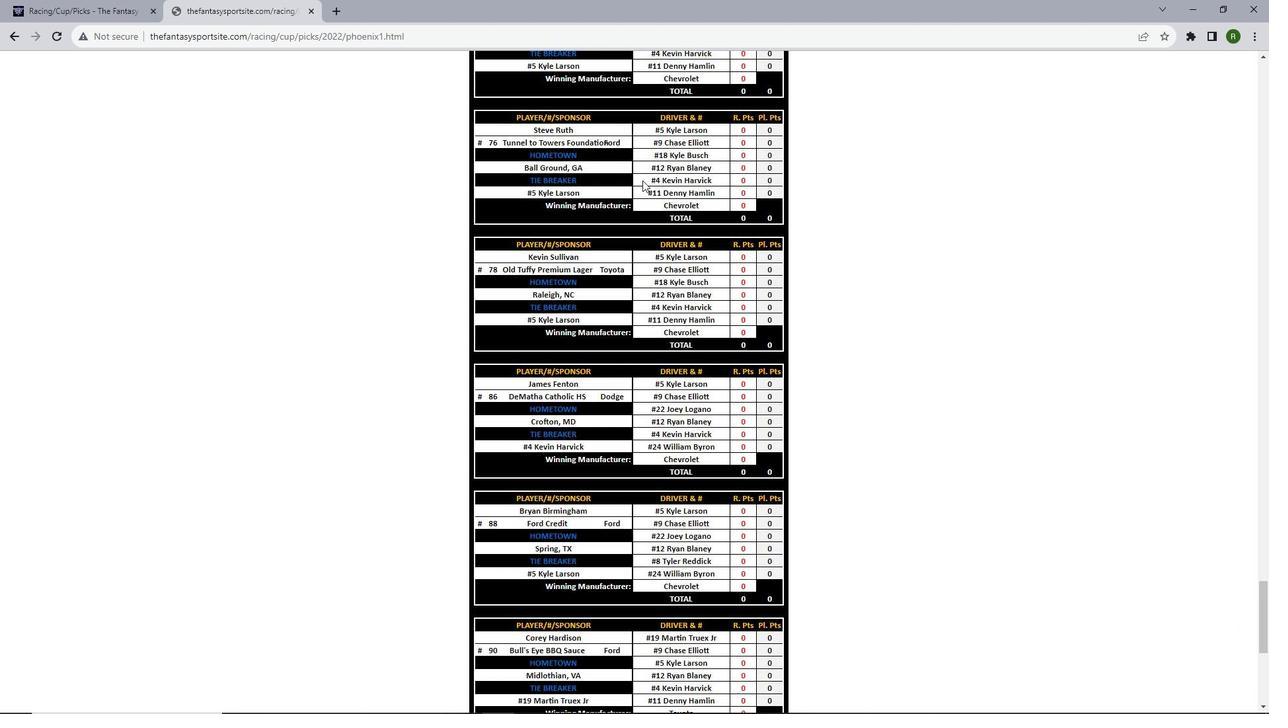 
Action: Mouse scrolled (642, 179) with delta (0, 0)
Screenshot: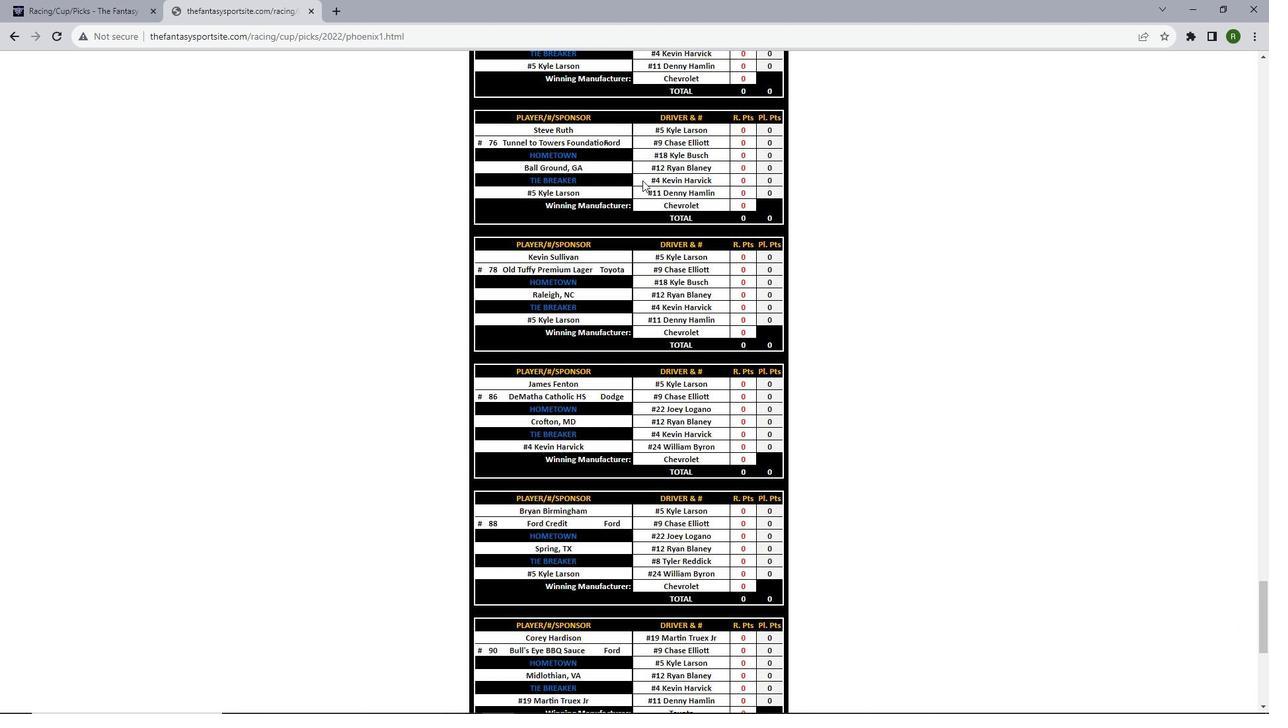 
Action: Mouse scrolled (642, 179) with delta (0, 0)
Screenshot: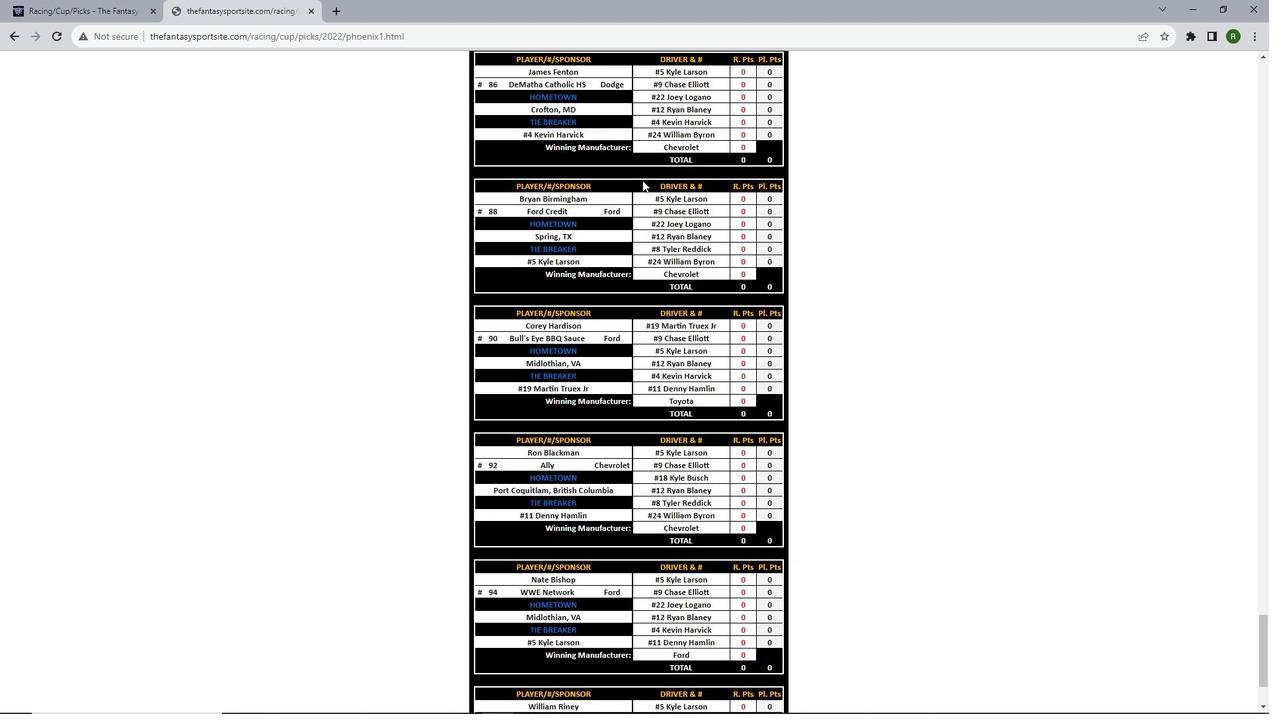 
Action: Mouse scrolled (642, 179) with delta (0, 0)
Screenshot: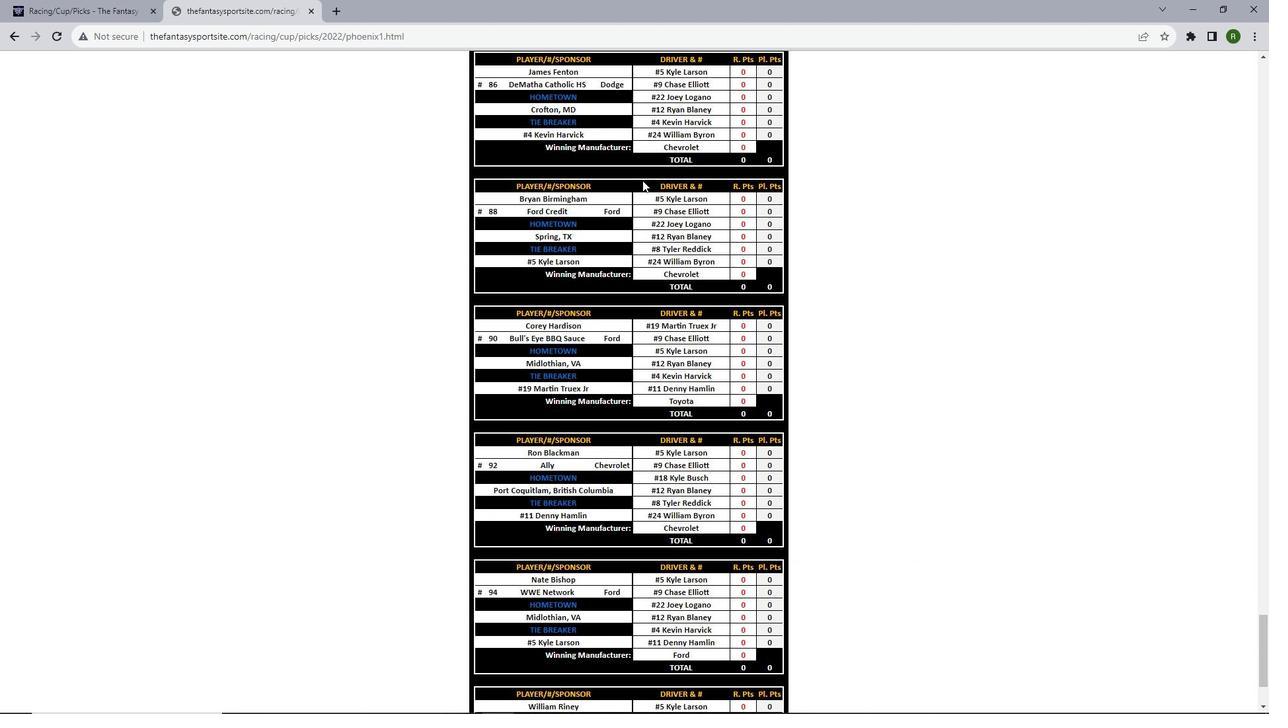 
Action: Mouse scrolled (642, 179) with delta (0, 0)
Screenshot: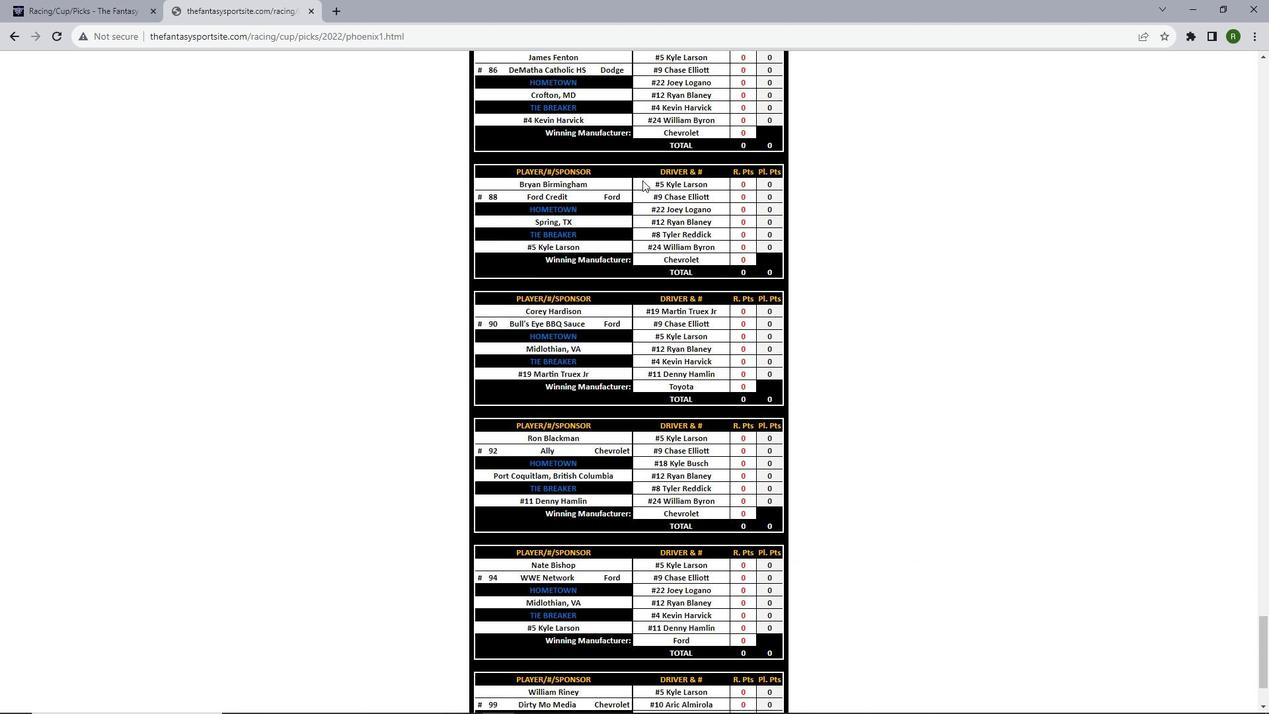 
Action: Mouse scrolled (642, 179) with delta (0, 0)
Screenshot: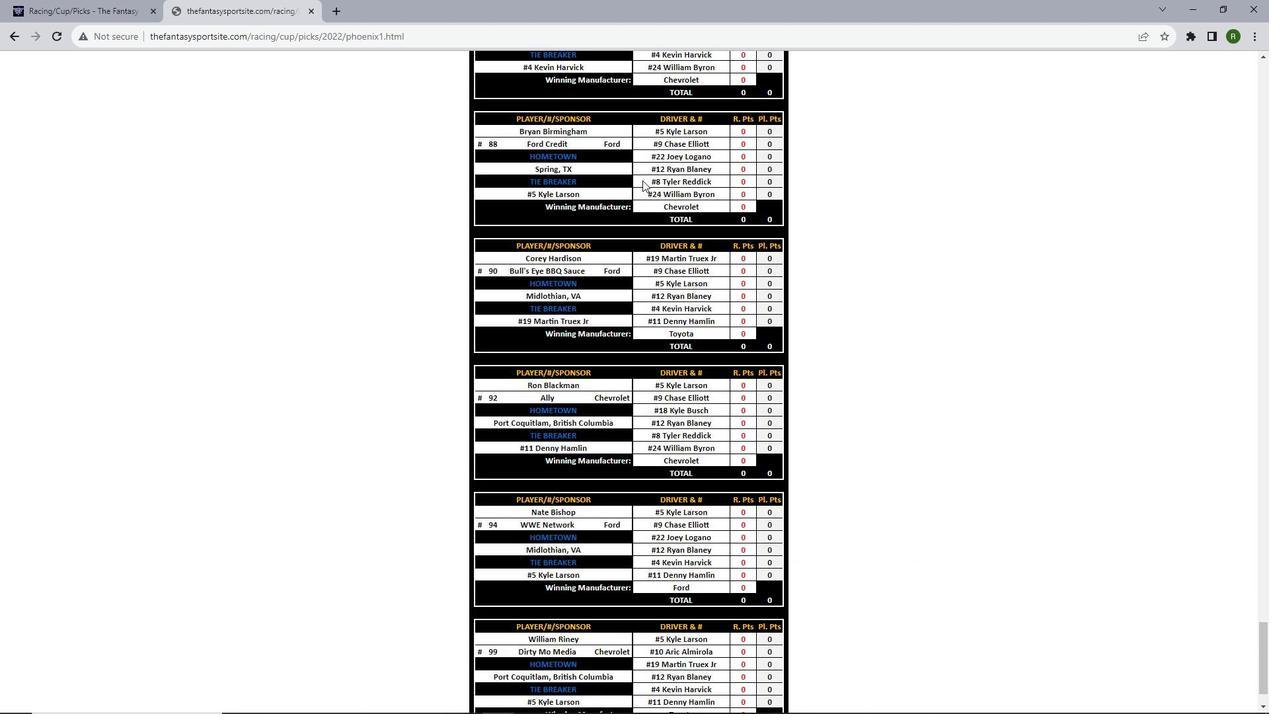 
Action: Mouse scrolled (642, 179) with delta (0, 0)
Screenshot: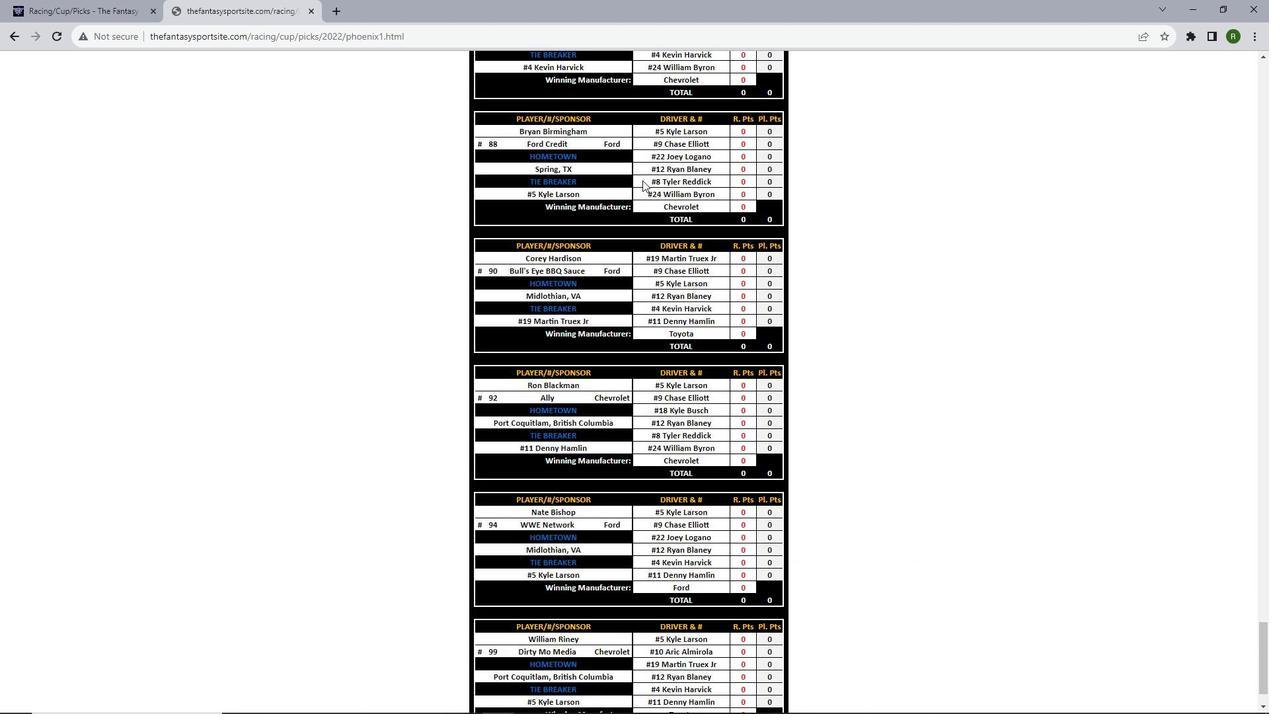 
Action: Mouse scrolled (642, 179) with delta (0, 0)
Screenshot: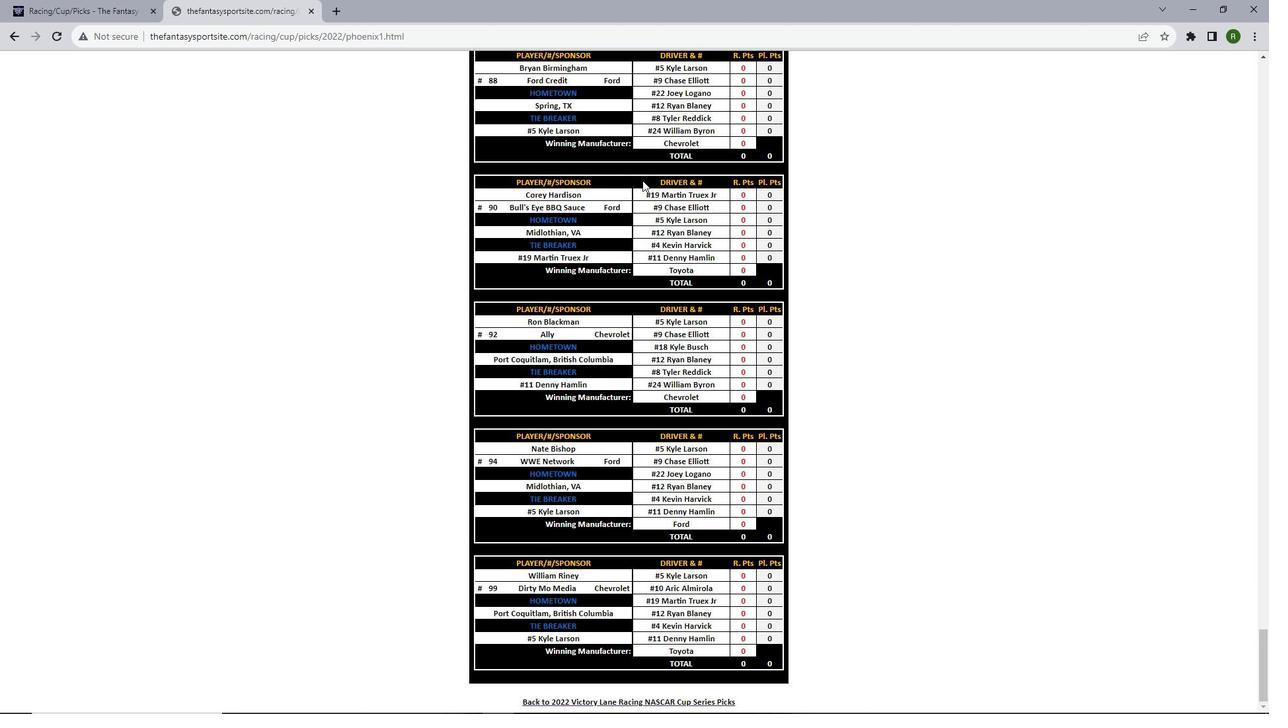 
Action: Mouse scrolled (642, 179) with delta (0, 0)
Screenshot: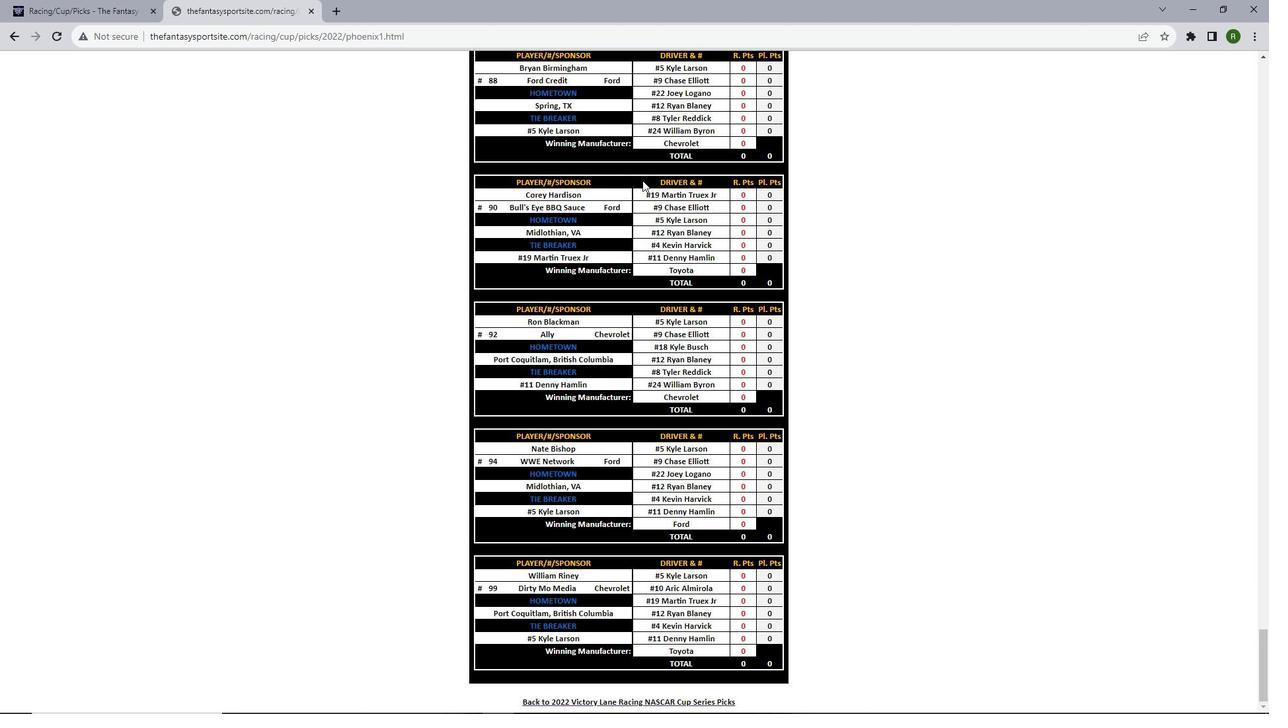 
Action: Mouse scrolled (642, 179) with delta (0, 0)
Screenshot: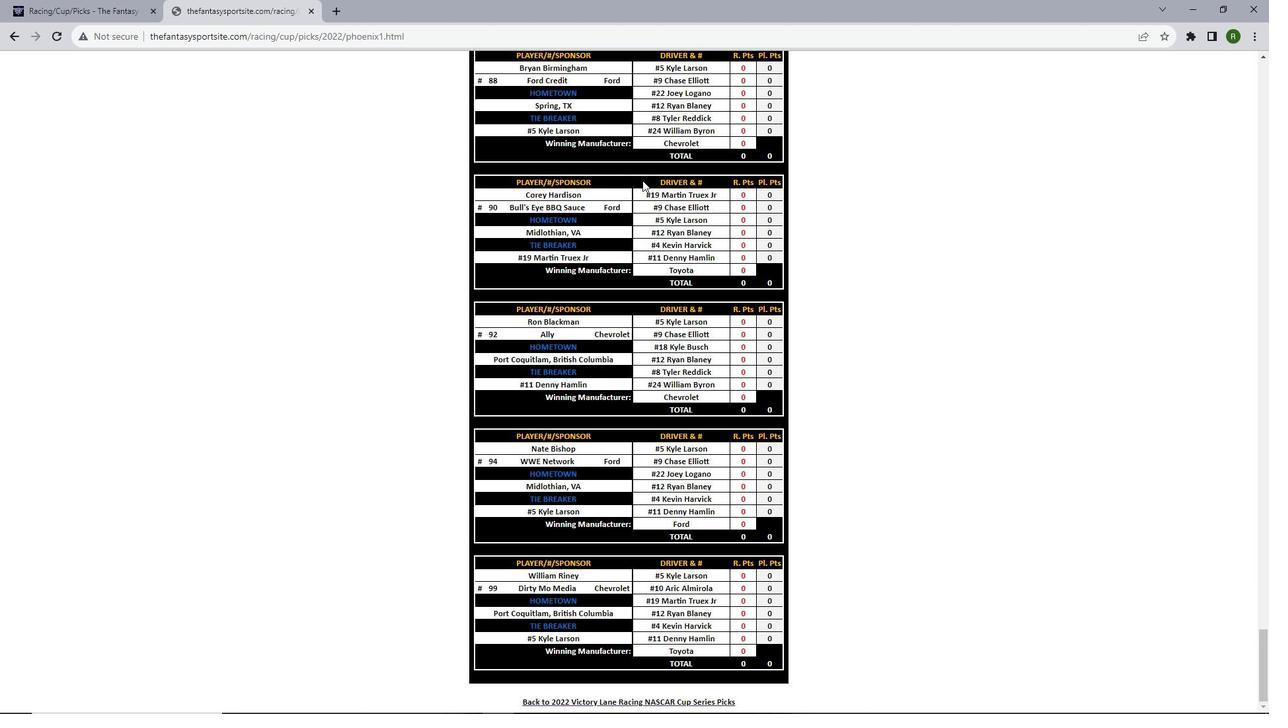 
Action: Mouse scrolled (642, 179) with delta (0, 0)
Screenshot: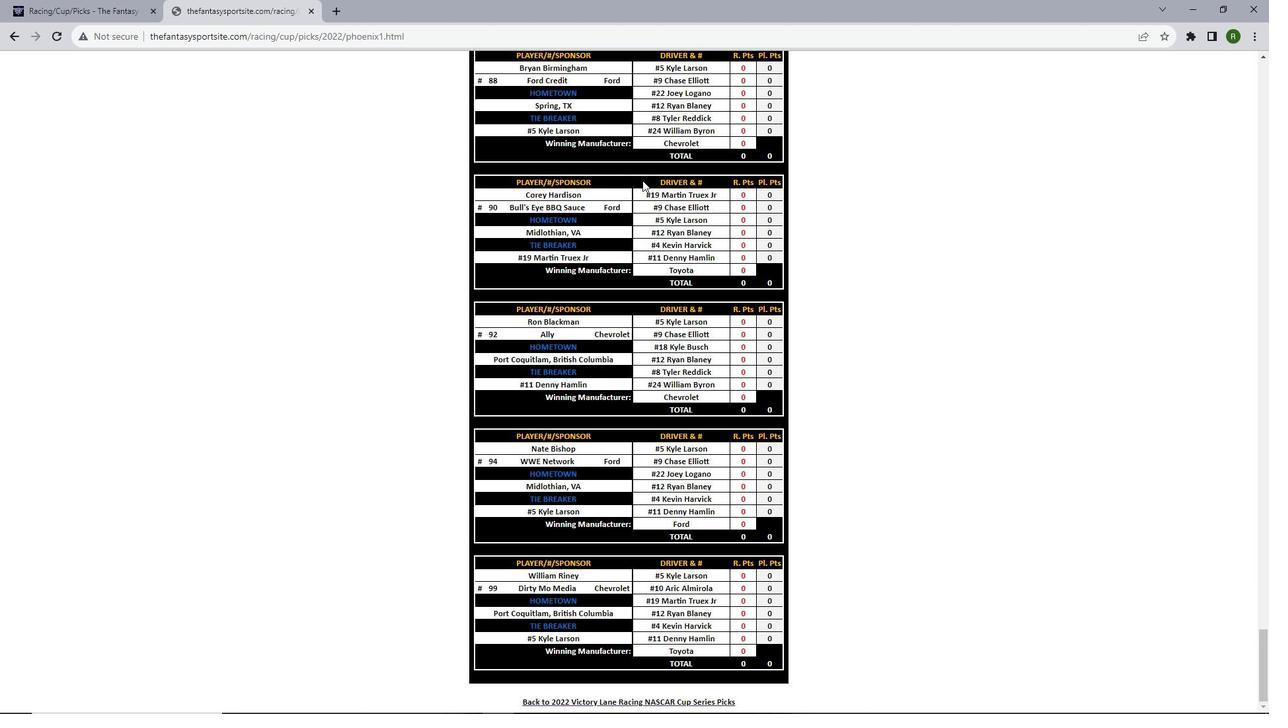 
Action: Mouse scrolled (642, 179) with delta (0, 0)
Screenshot: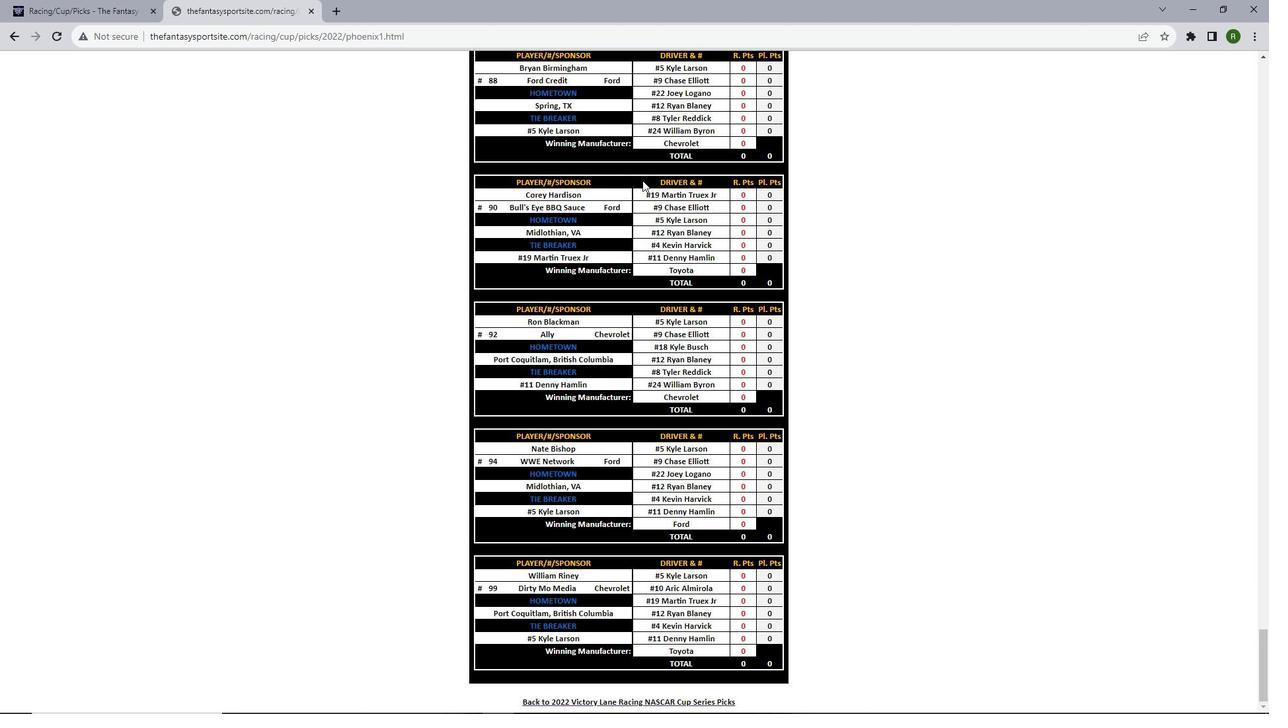 
Action: Mouse scrolled (642, 179) with delta (0, 0)
Screenshot: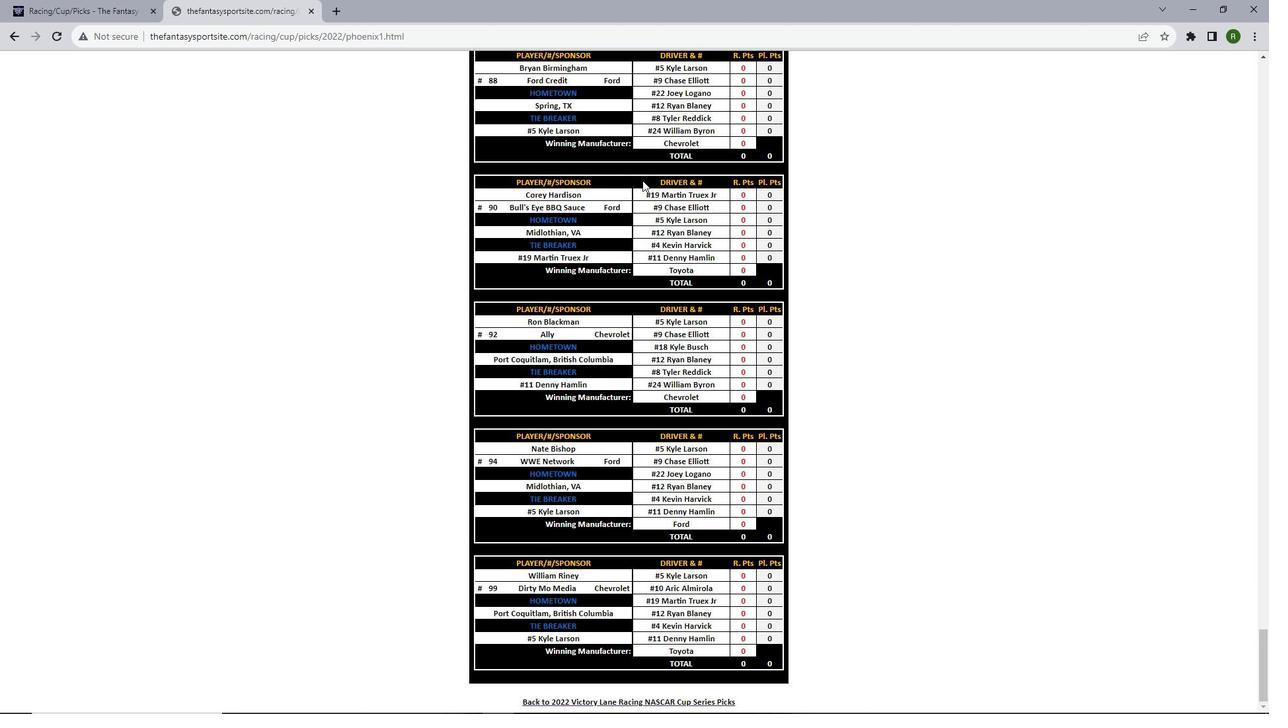 
